 Task: Look for space in Plast, Russia from 8th August, 2023 to 18th August, 2023 for 2 adults in price range Rs.10000 to Rs.14000. Place can be private room with 1  bedroom having 1 bed and 1 bathroom. Property type can be house, flat, guest house. Amenities needed are: wifi, TV, free parkinig on premises, gym, breakfast. Booking option can be shelf check-in. Required host language is English.
Action: Mouse moved to (622, 125)
Screenshot: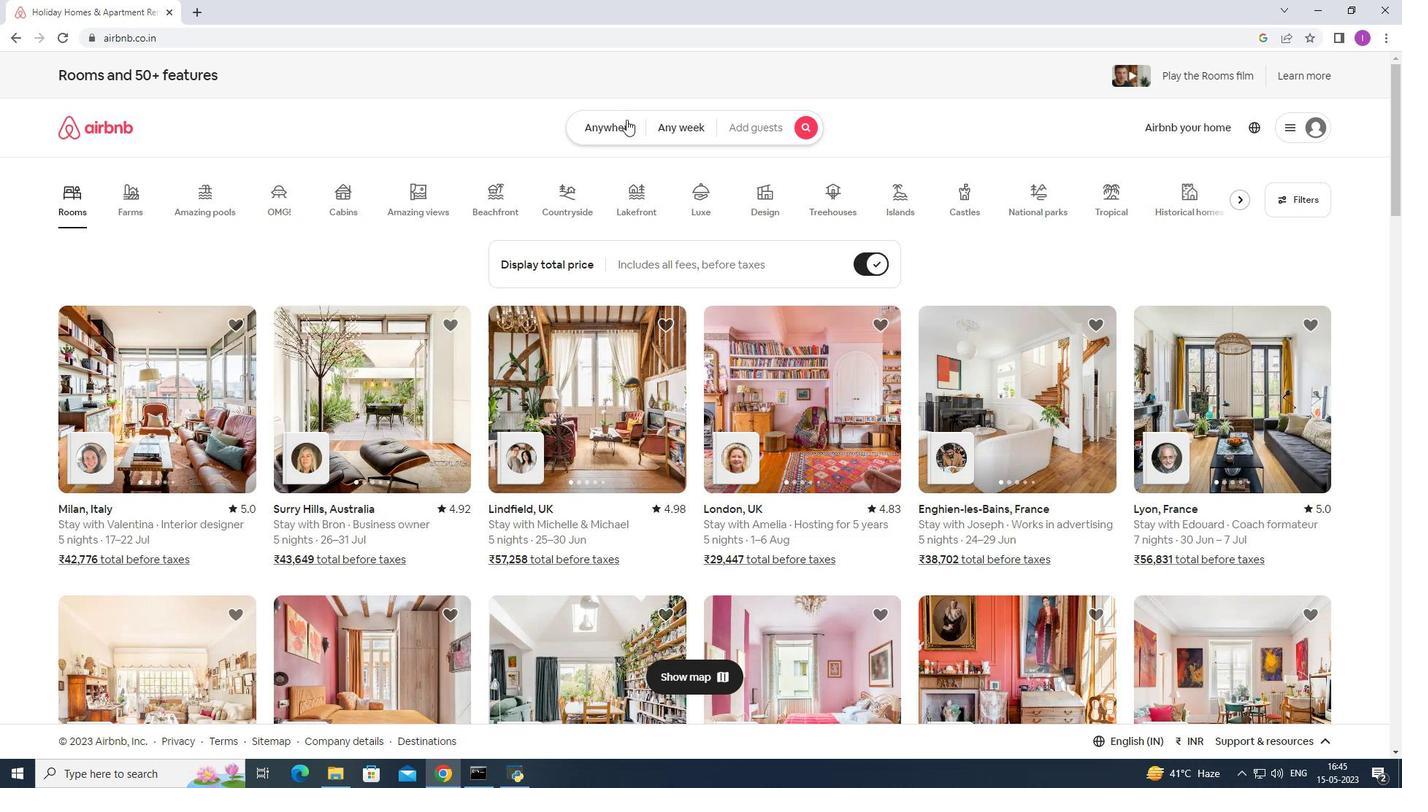 
Action: Mouse pressed left at (622, 125)
Screenshot: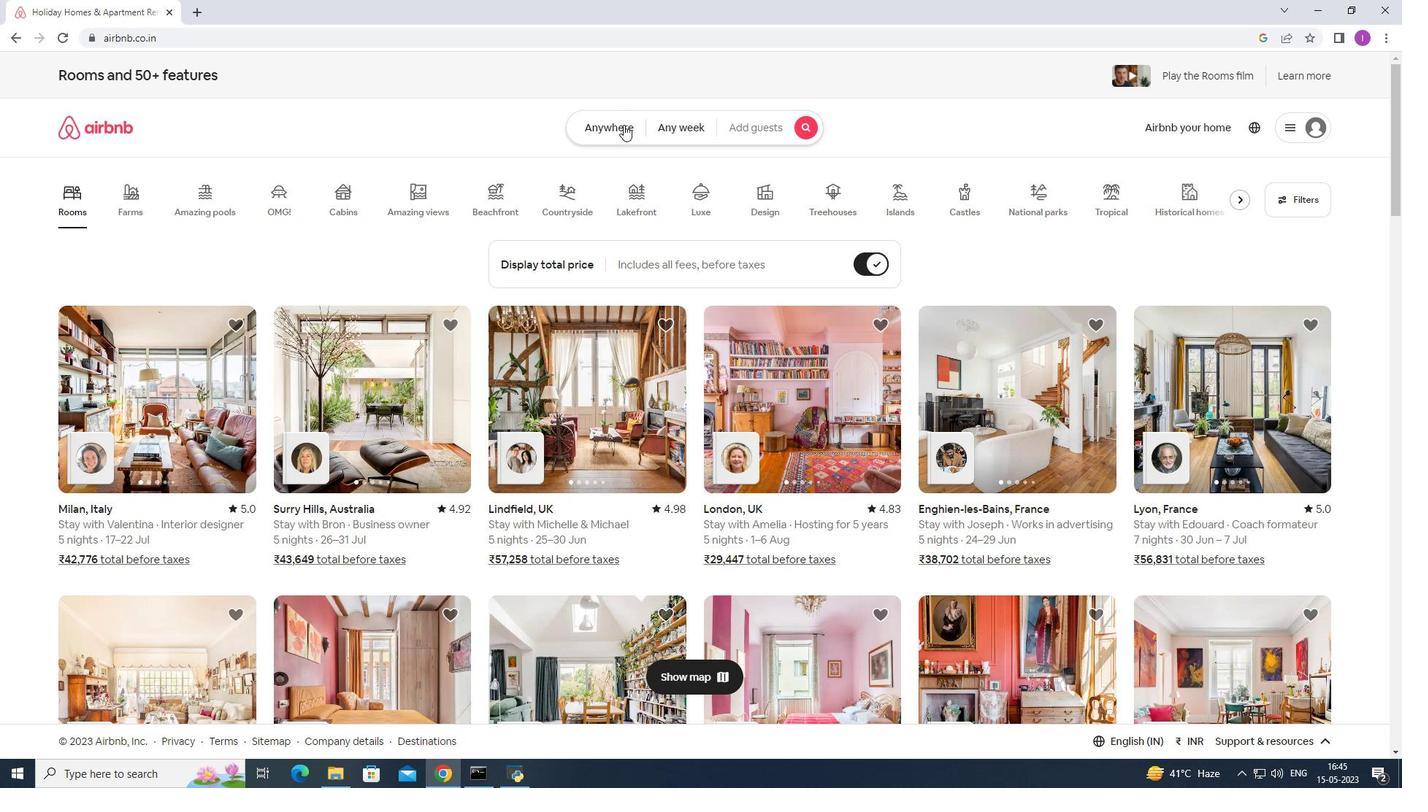 
Action: Mouse moved to (437, 186)
Screenshot: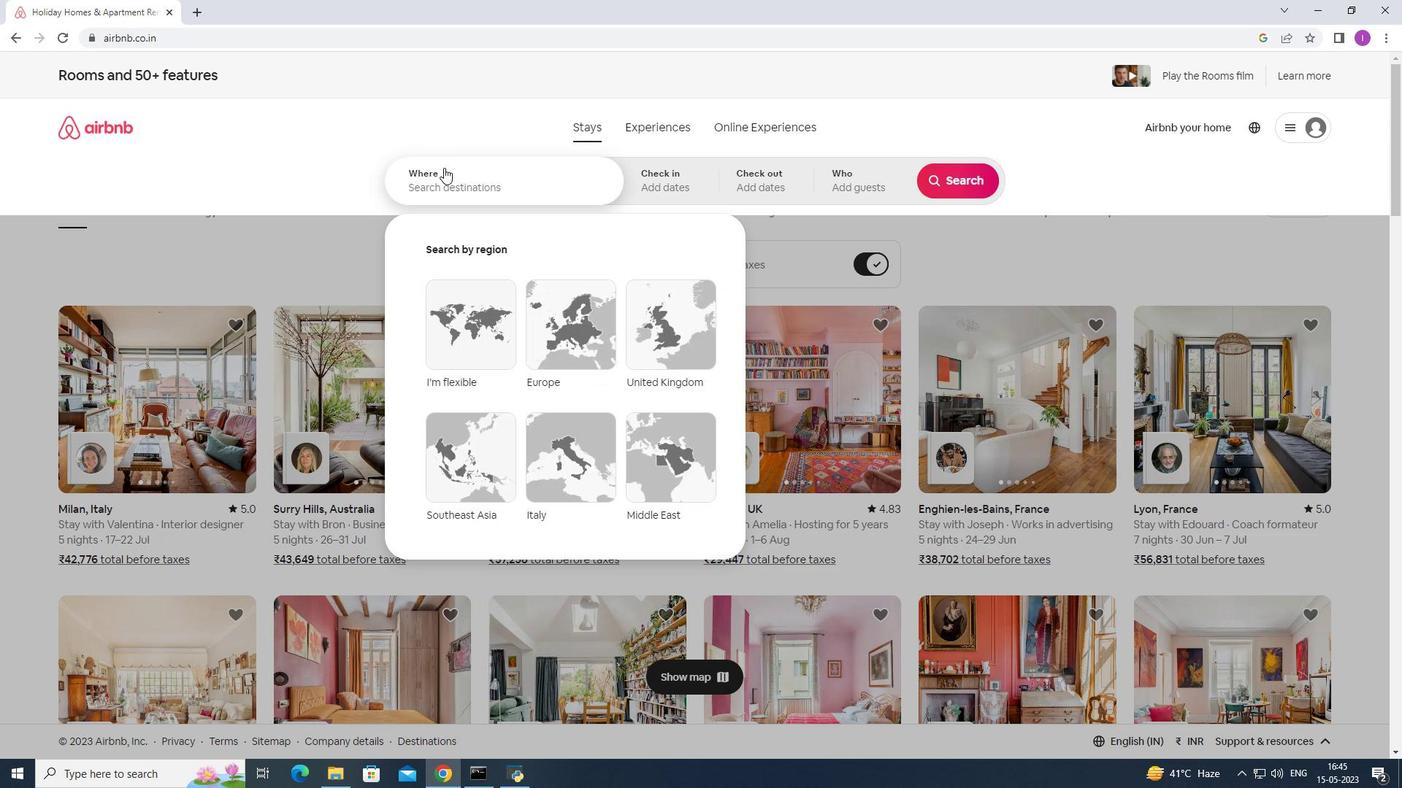 
Action: Mouse pressed left at (437, 186)
Screenshot: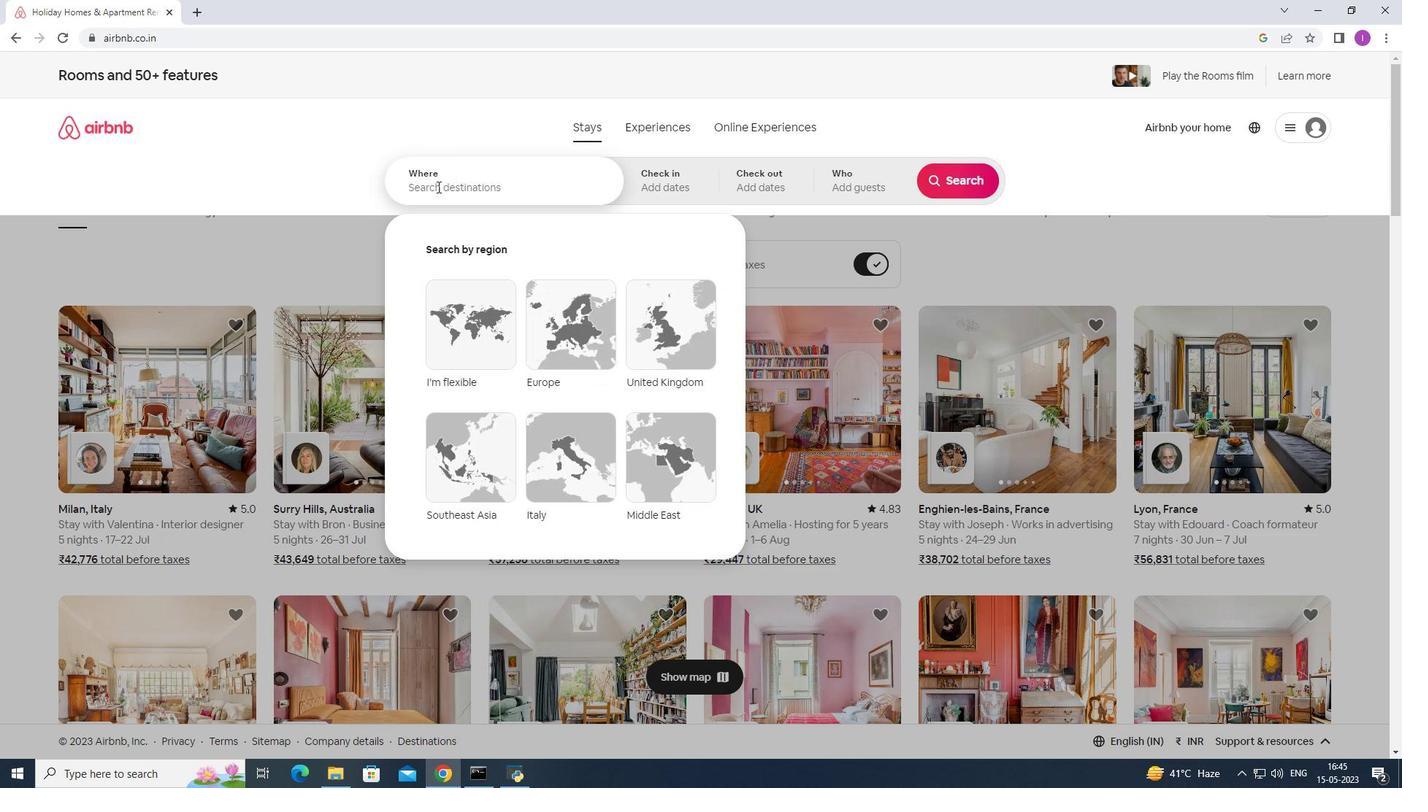 
Action: Mouse moved to (498, 206)
Screenshot: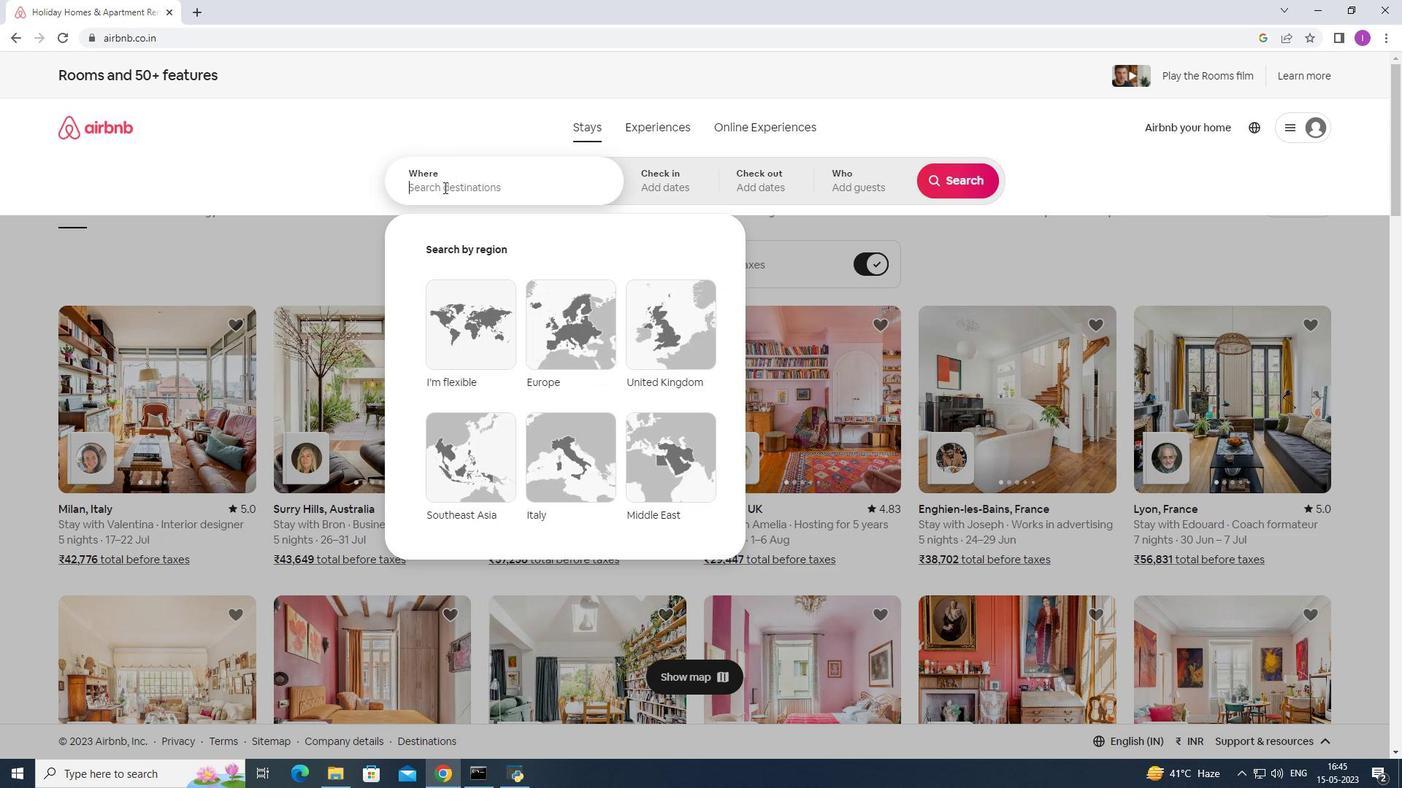 
Action: Key pressed <Key.shift><Key.shift><Key.shift>Plast,<Key.shift><Key.shift><Key.shift><Key.shift><Key.shift><Key.shift><Key.shift><Key.shift>Russia
Screenshot: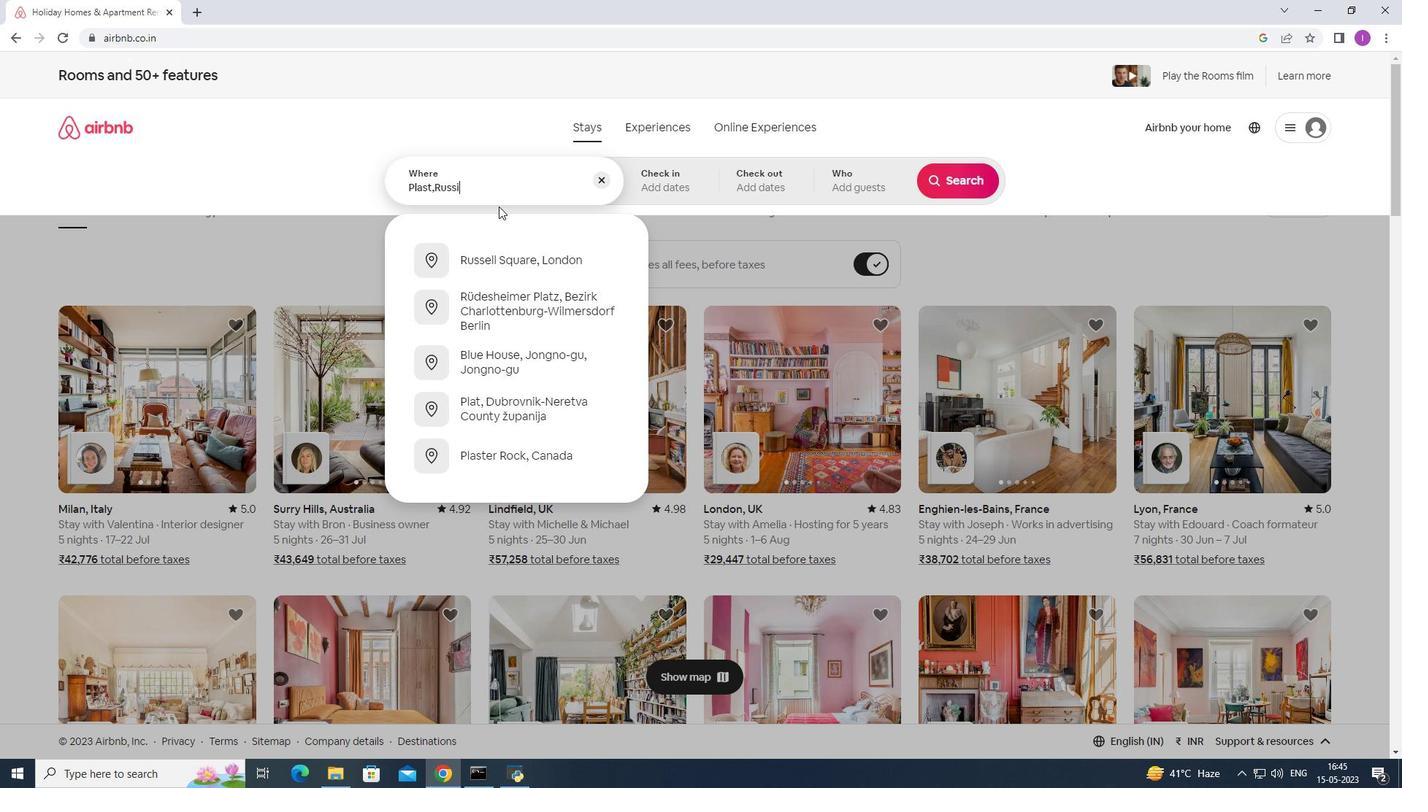 
Action: Mouse moved to (690, 186)
Screenshot: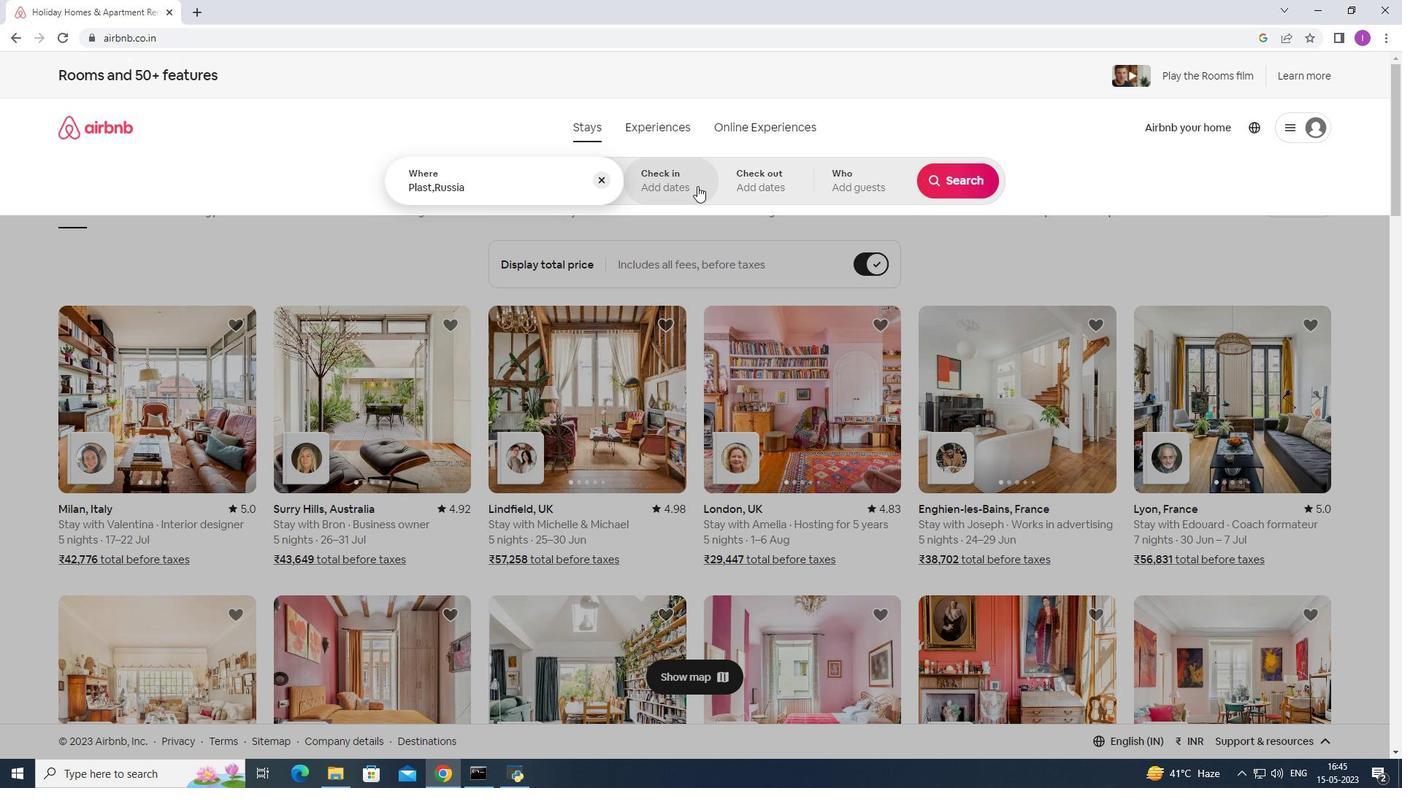 
Action: Mouse pressed left at (690, 186)
Screenshot: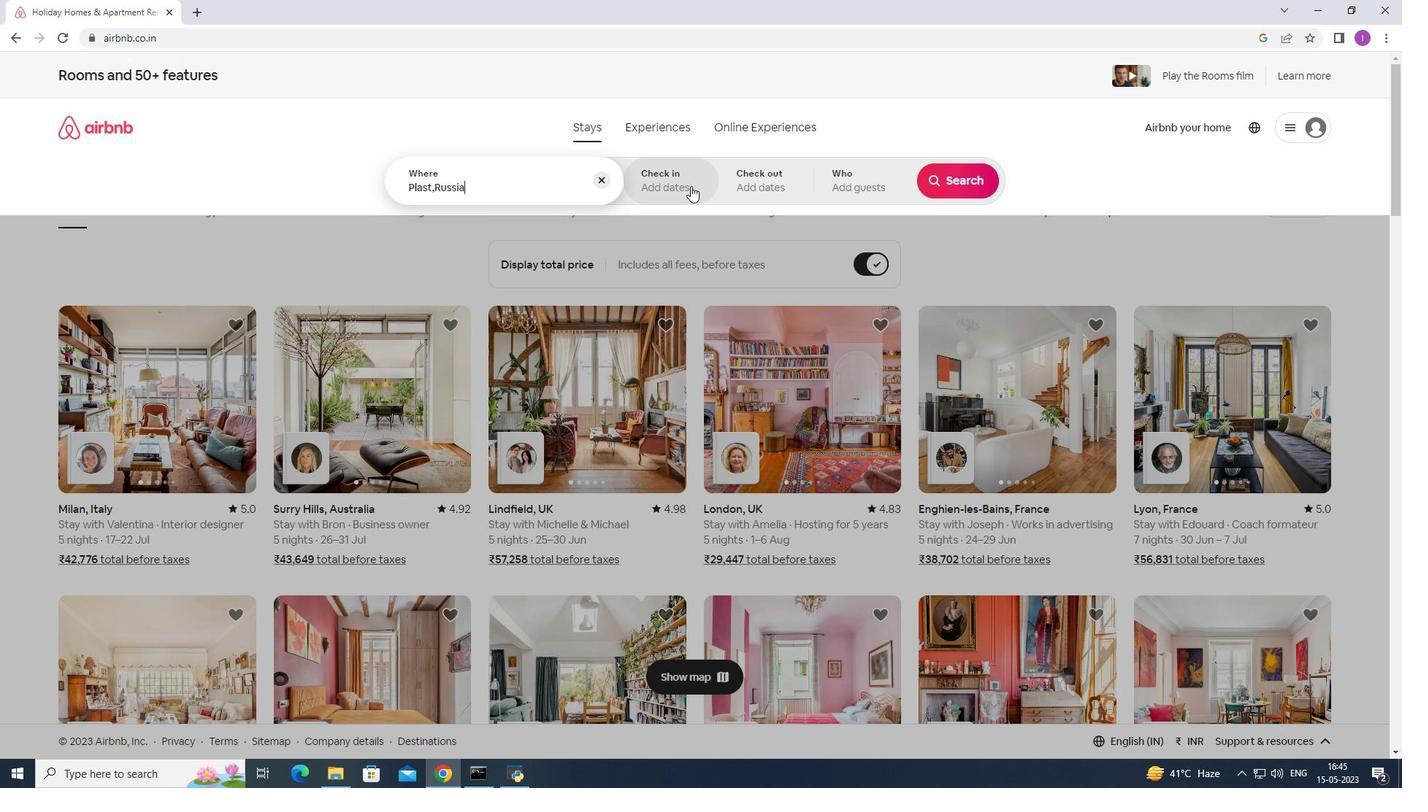 
Action: Mouse moved to (955, 295)
Screenshot: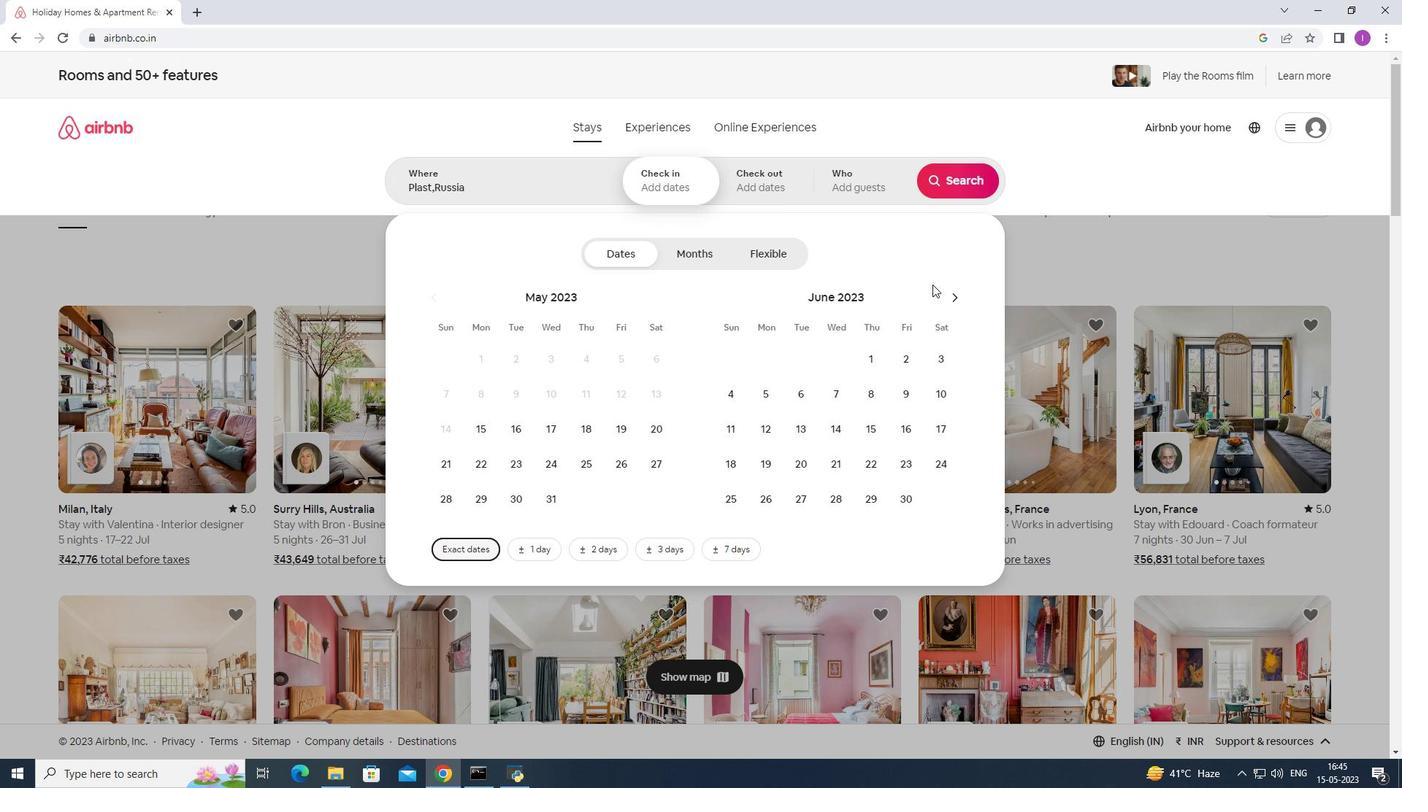 
Action: Mouse pressed left at (955, 295)
Screenshot: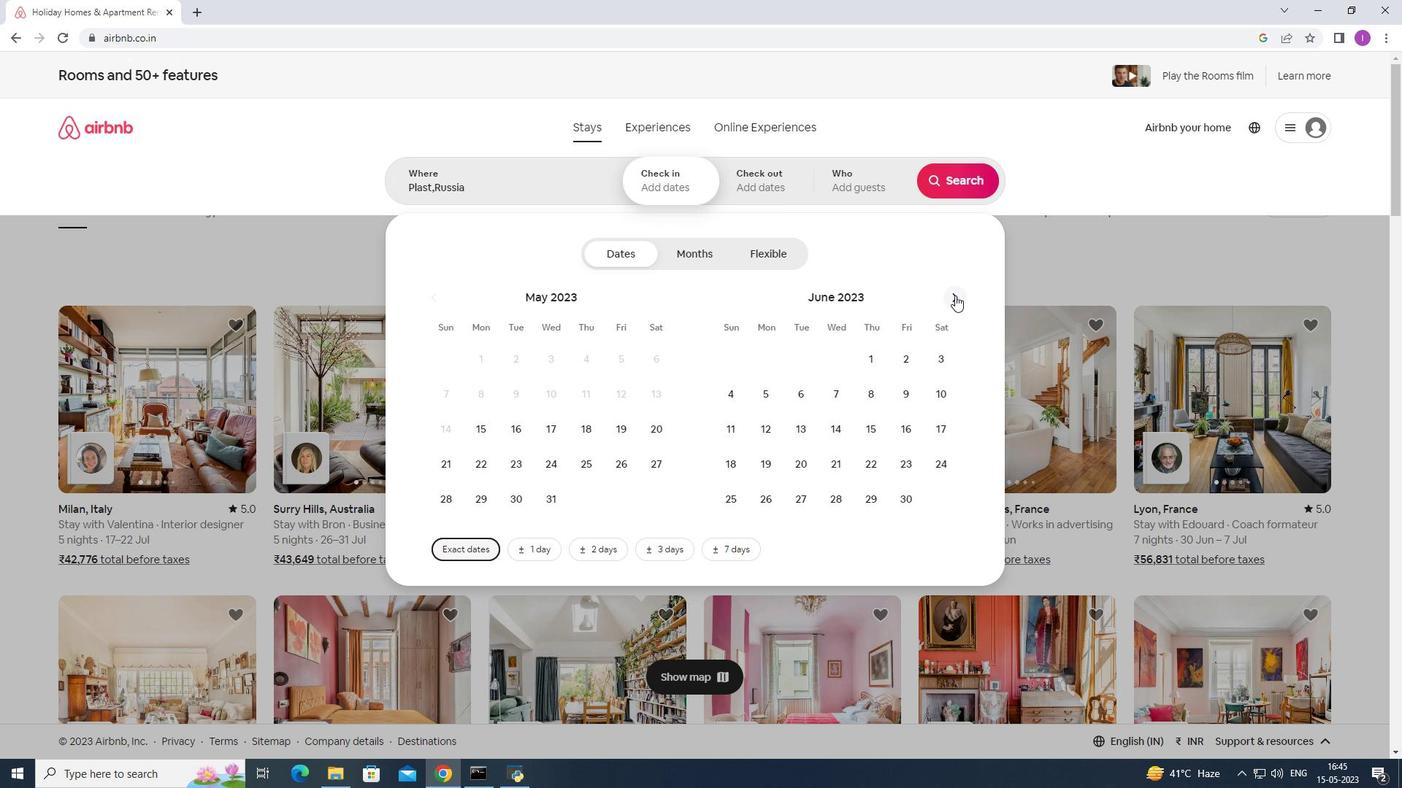 
Action: Mouse moved to (956, 295)
Screenshot: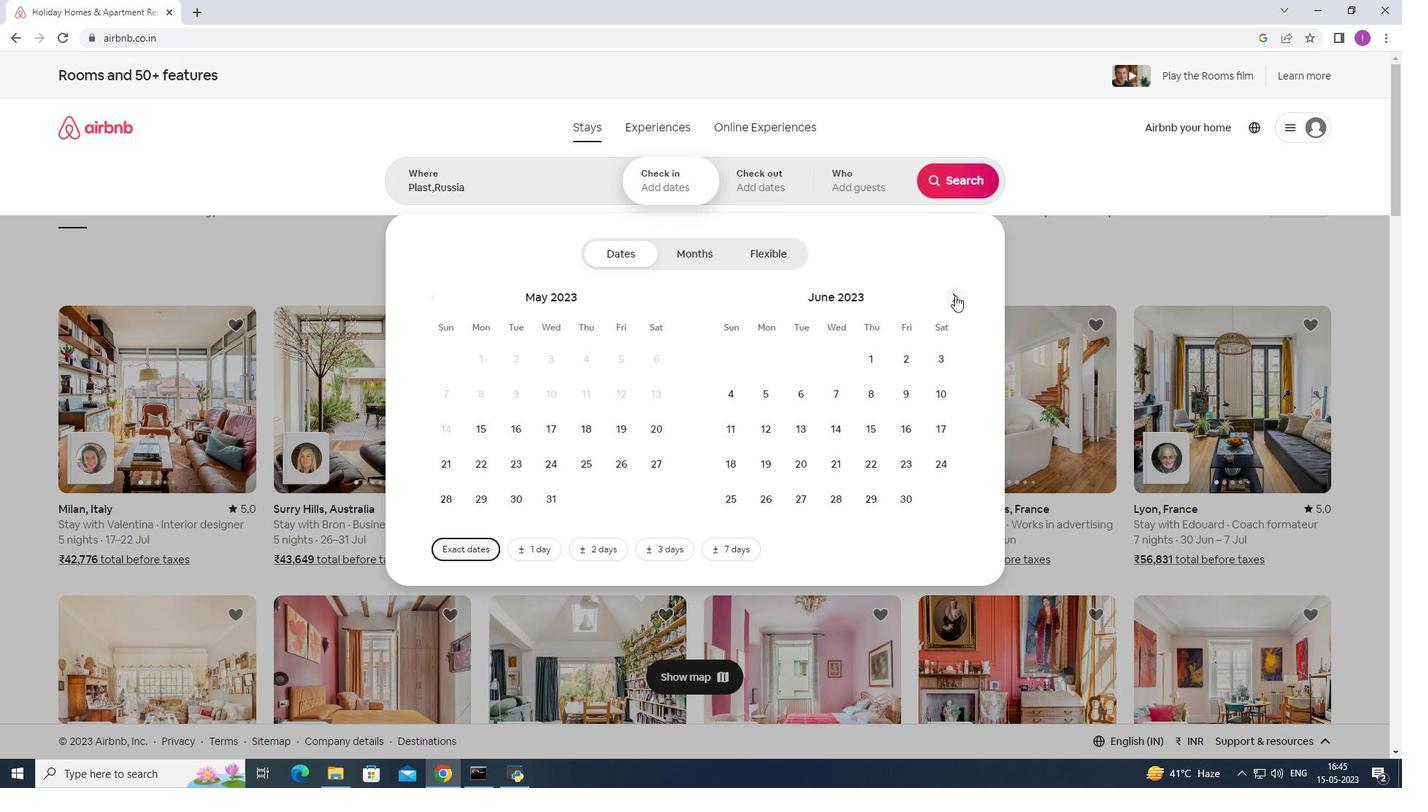 
Action: Mouse pressed left at (956, 295)
Screenshot: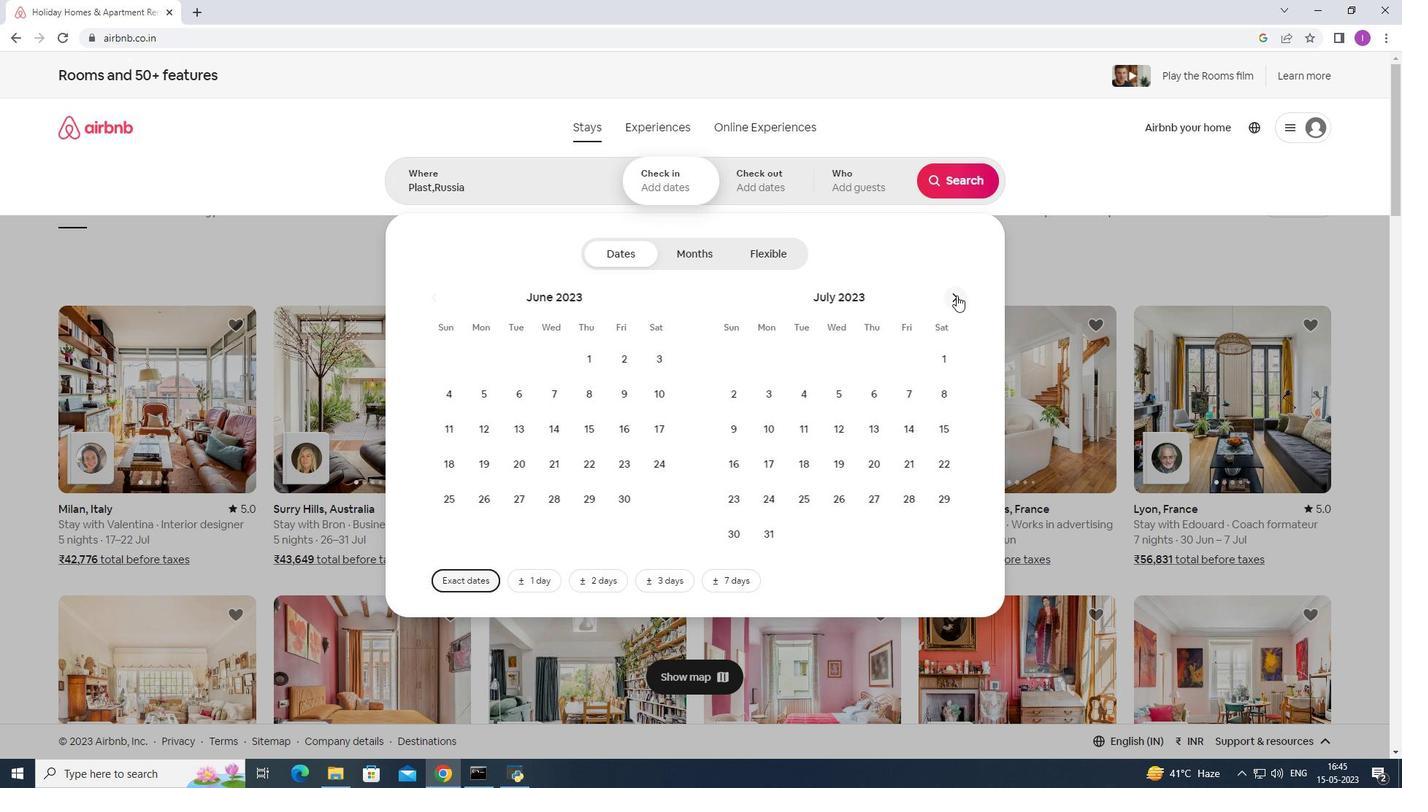 
Action: Mouse moved to (805, 391)
Screenshot: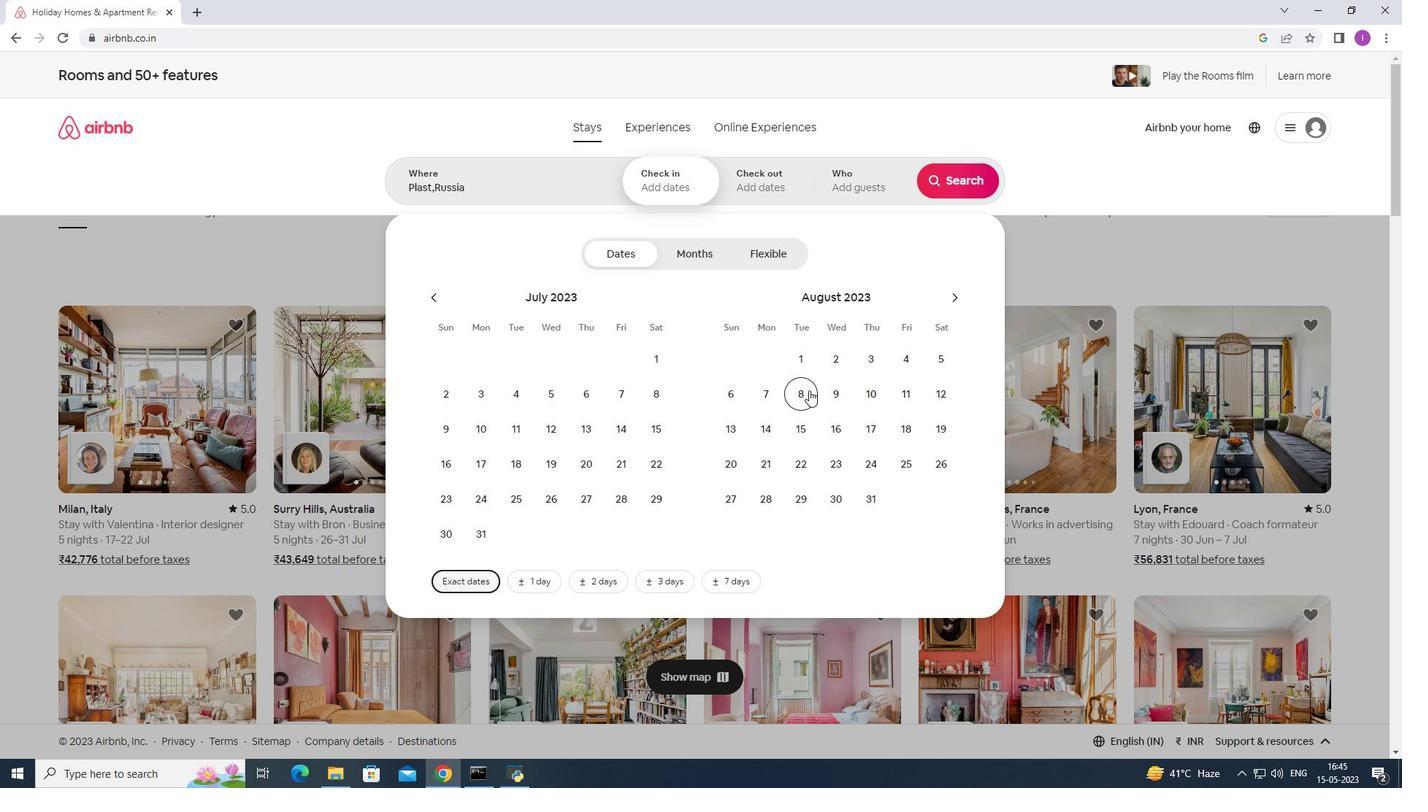 
Action: Mouse pressed left at (805, 391)
Screenshot: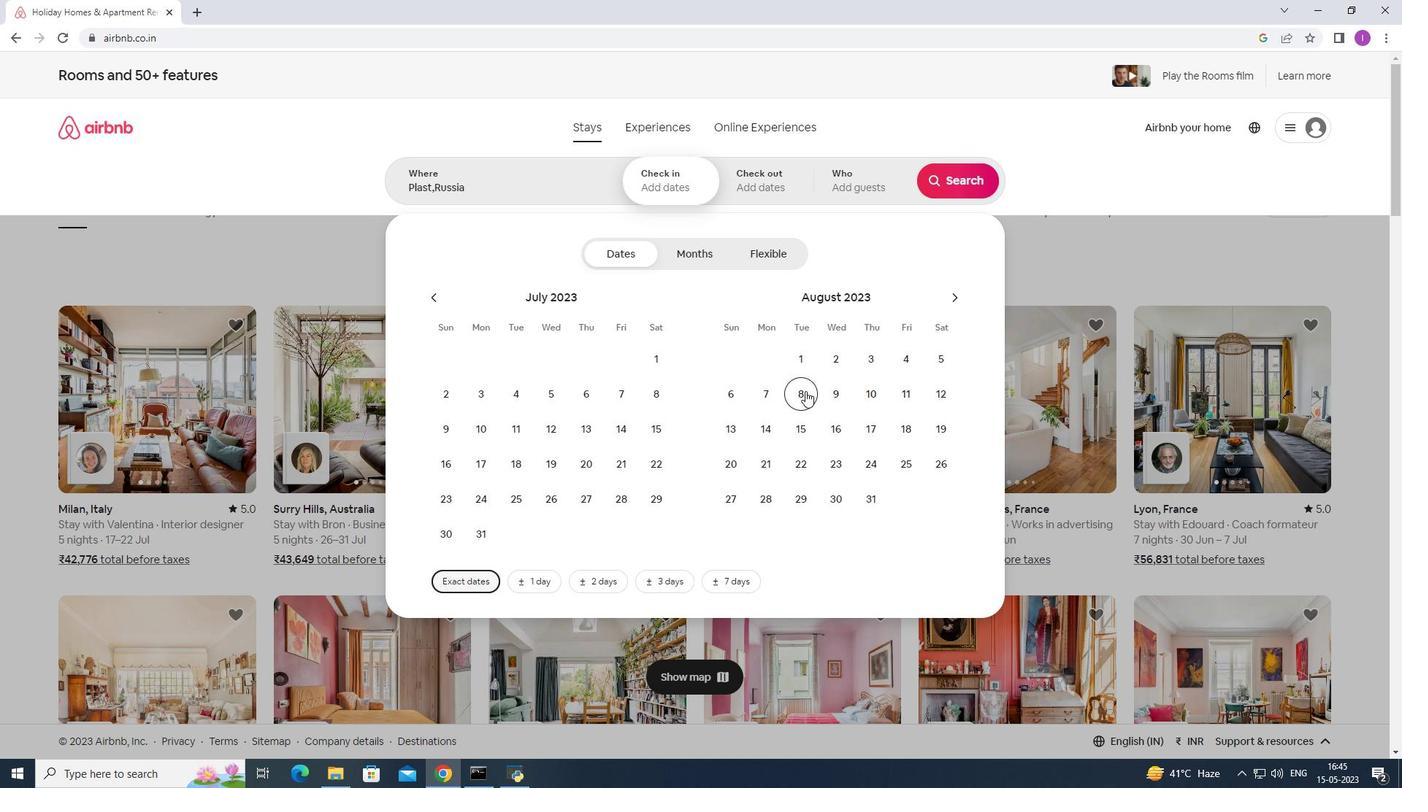 
Action: Mouse moved to (917, 425)
Screenshot: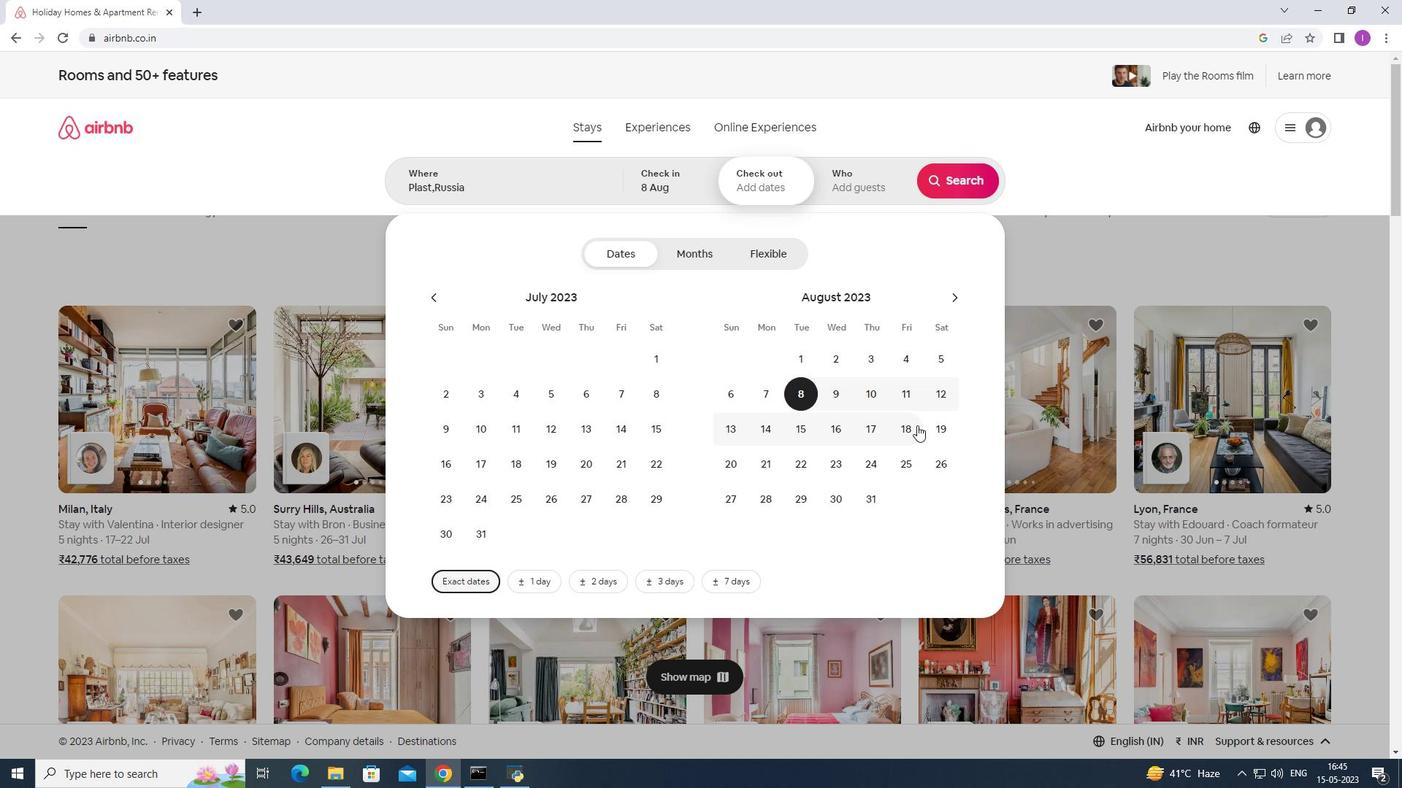 
Action: Mouse pressed left at (917, 425)
Screenshot: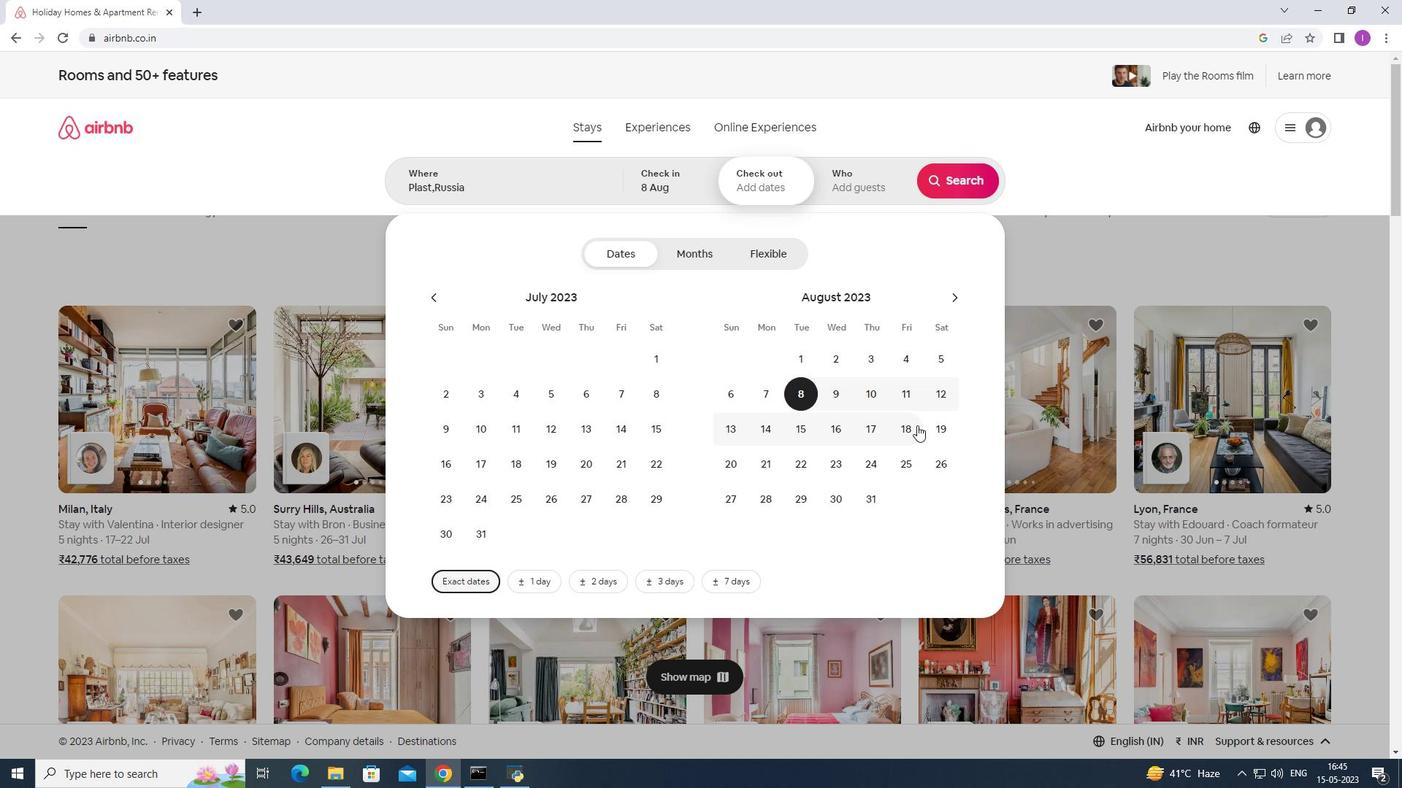 
Action: Mouse moved to (875, 186)
Screenshot: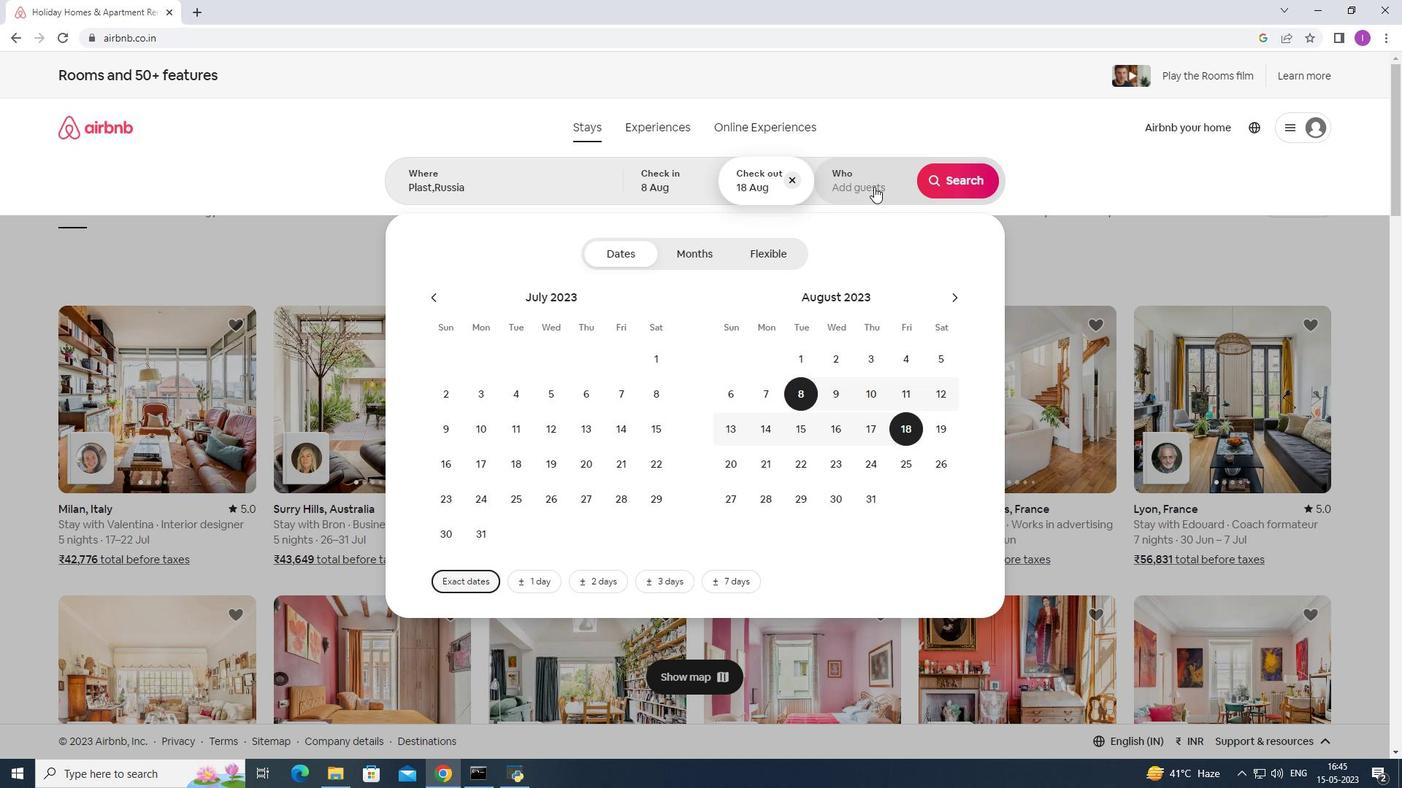 
Action: Mouse pressed left at (875, 186)
Screenshot: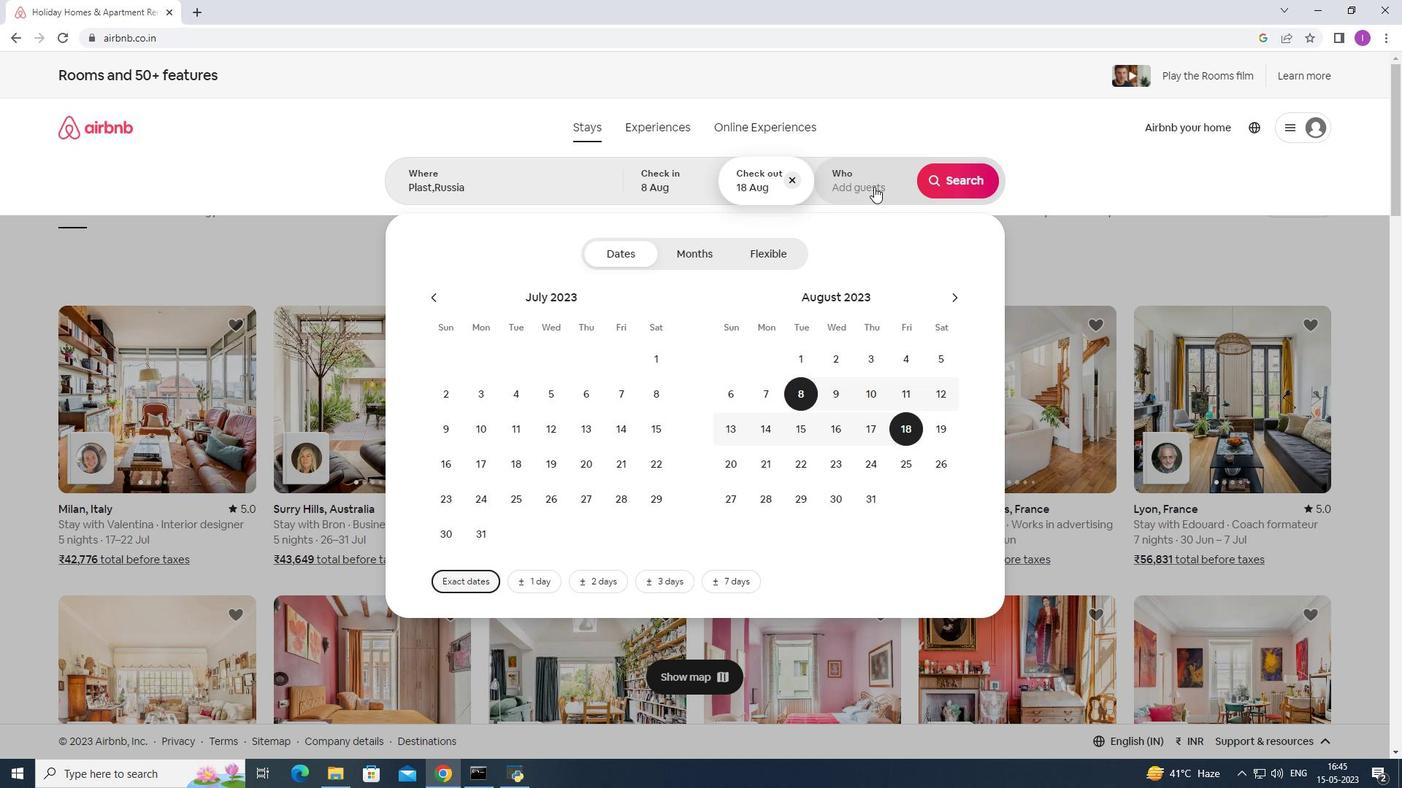 
Action: Mouse moved to (963, 253)
Screenshot: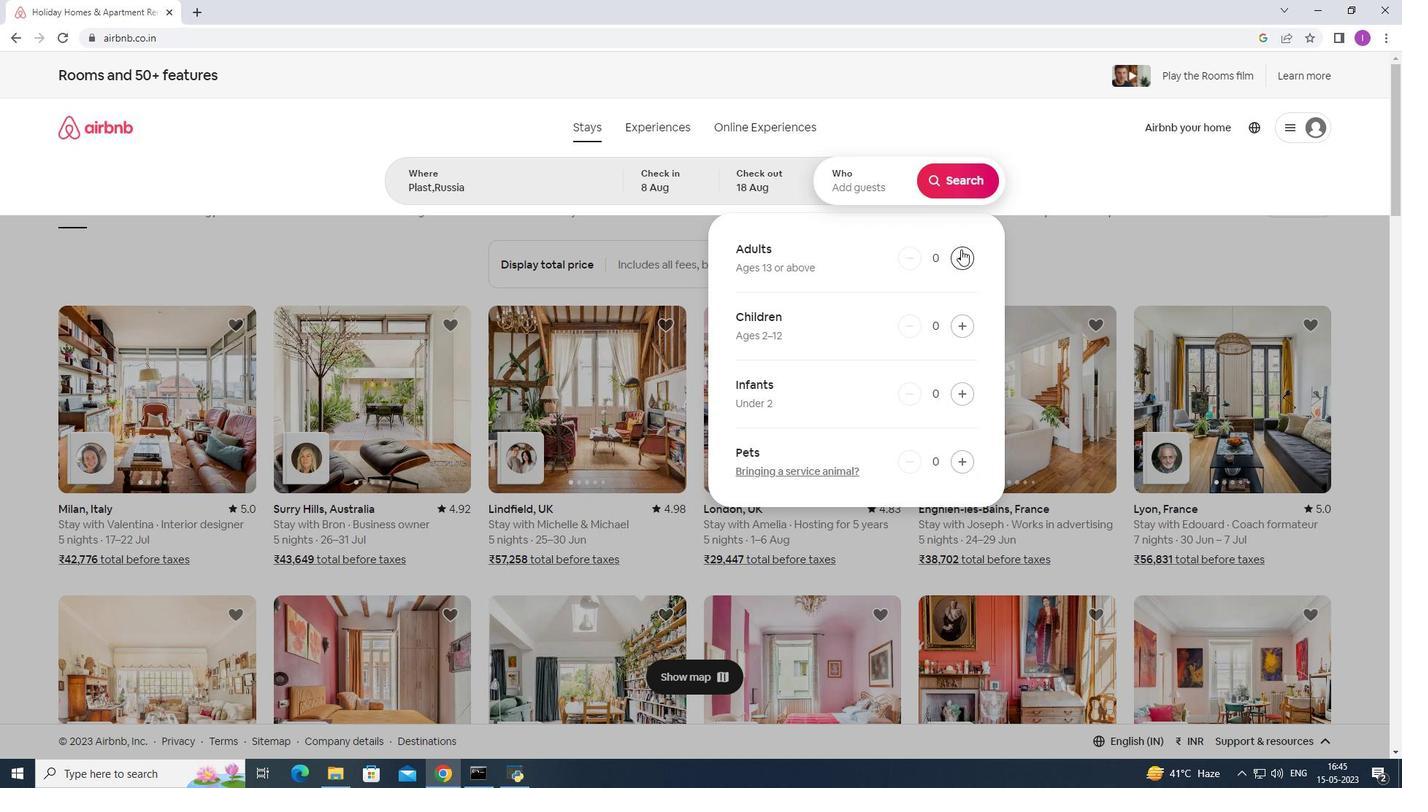 
Action: Mouse pressed left at (963, 253)
Screenshot: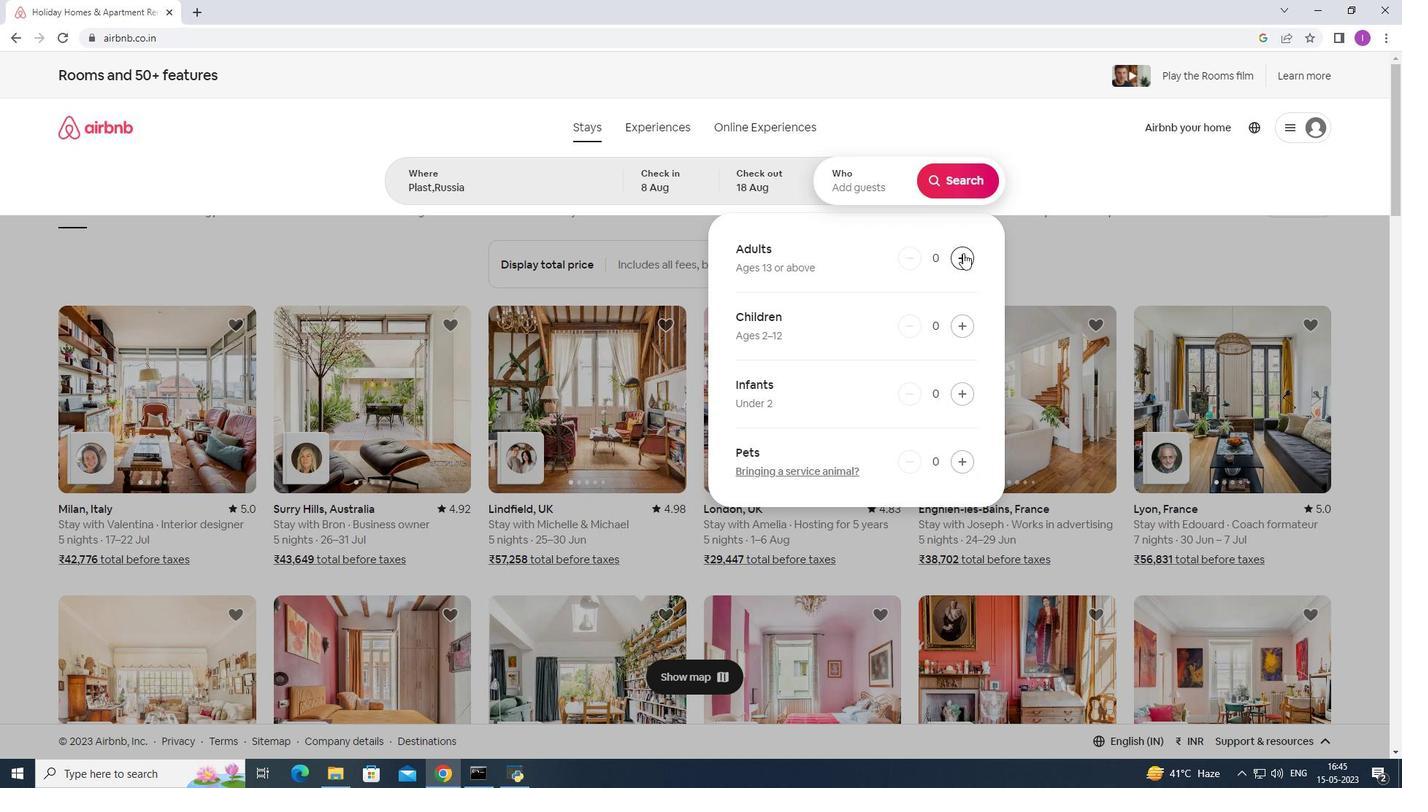 
Action: Mouse moved to (963, 257)
Screenshot: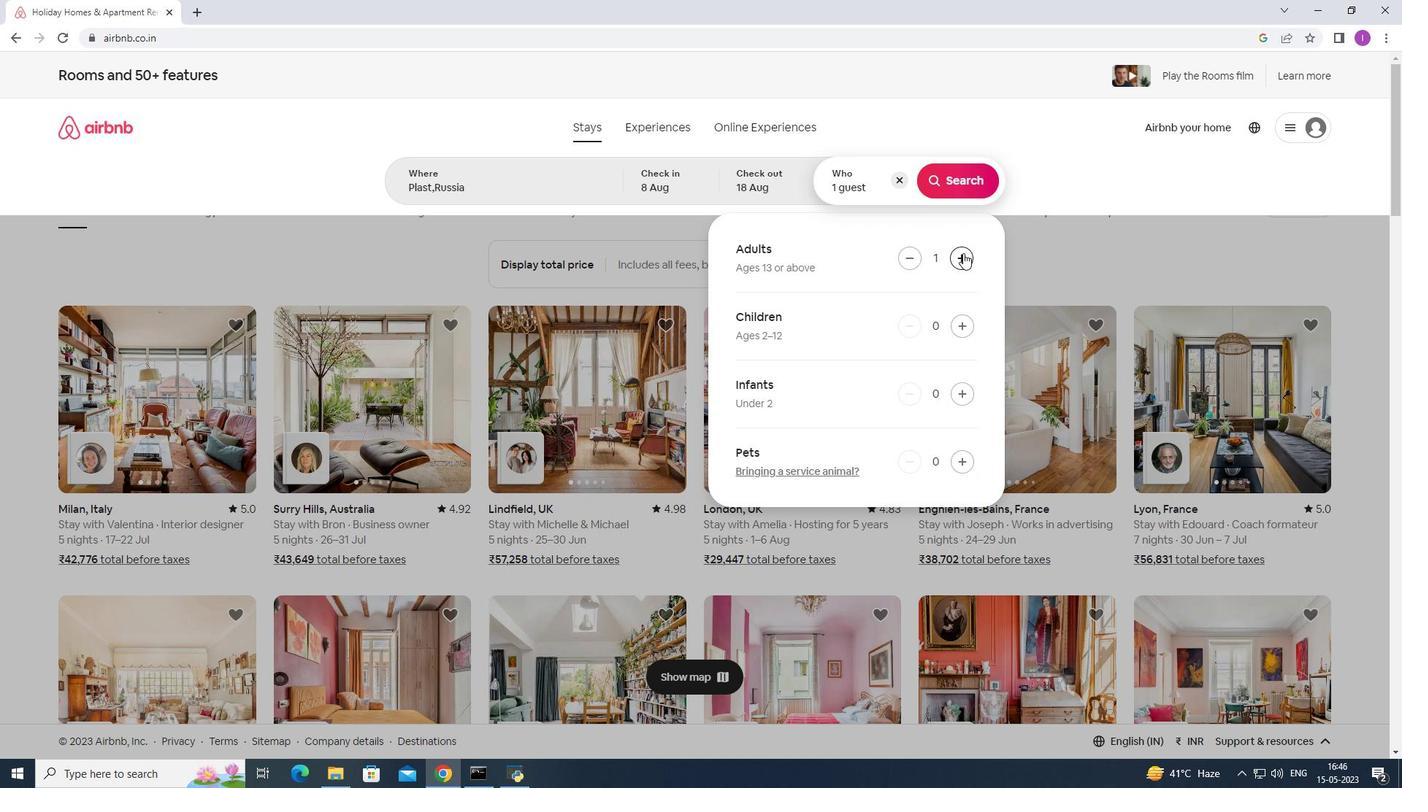 
Action: Mouse pressed left at (963, 257)
Screenshot: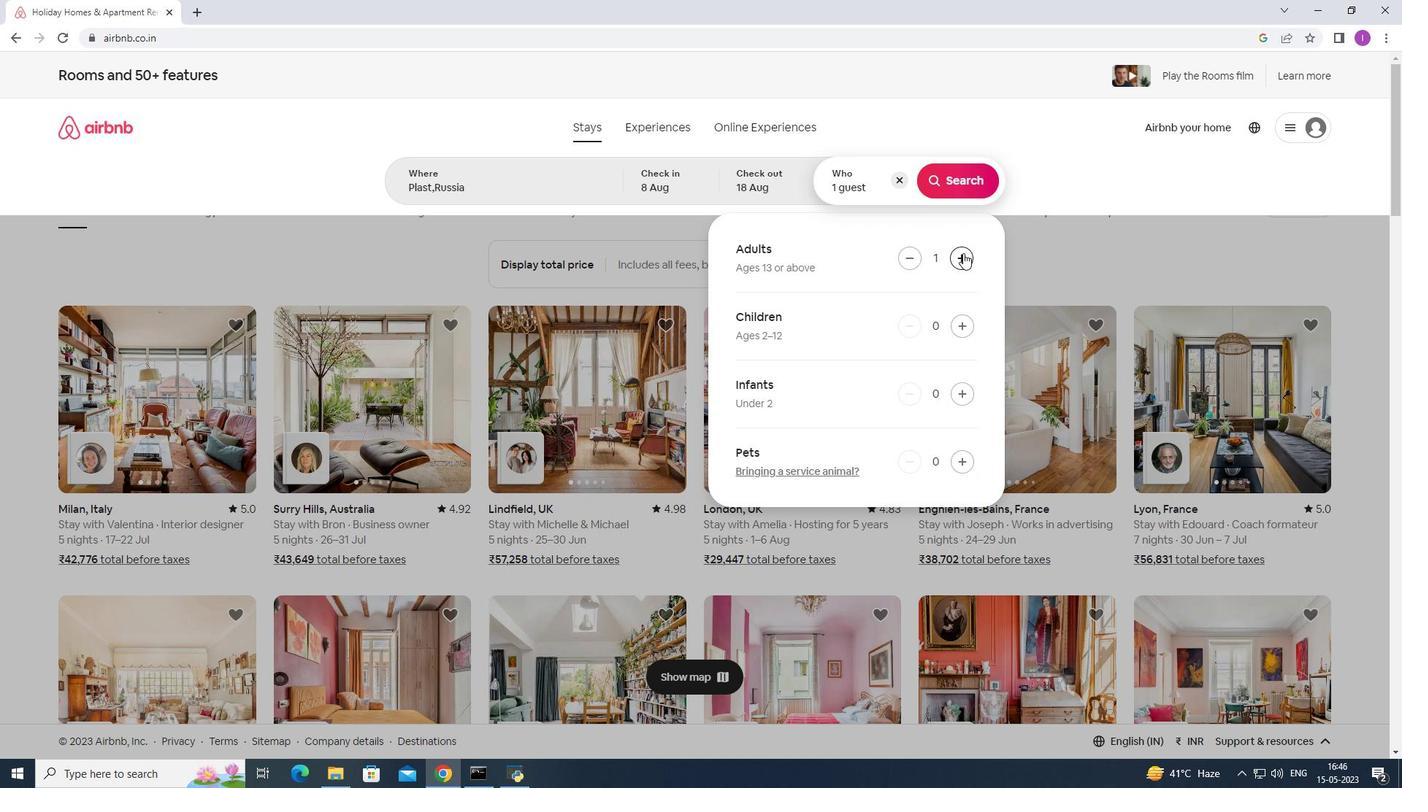 
Action: Mouse moved to (977, 178)
Screenshot: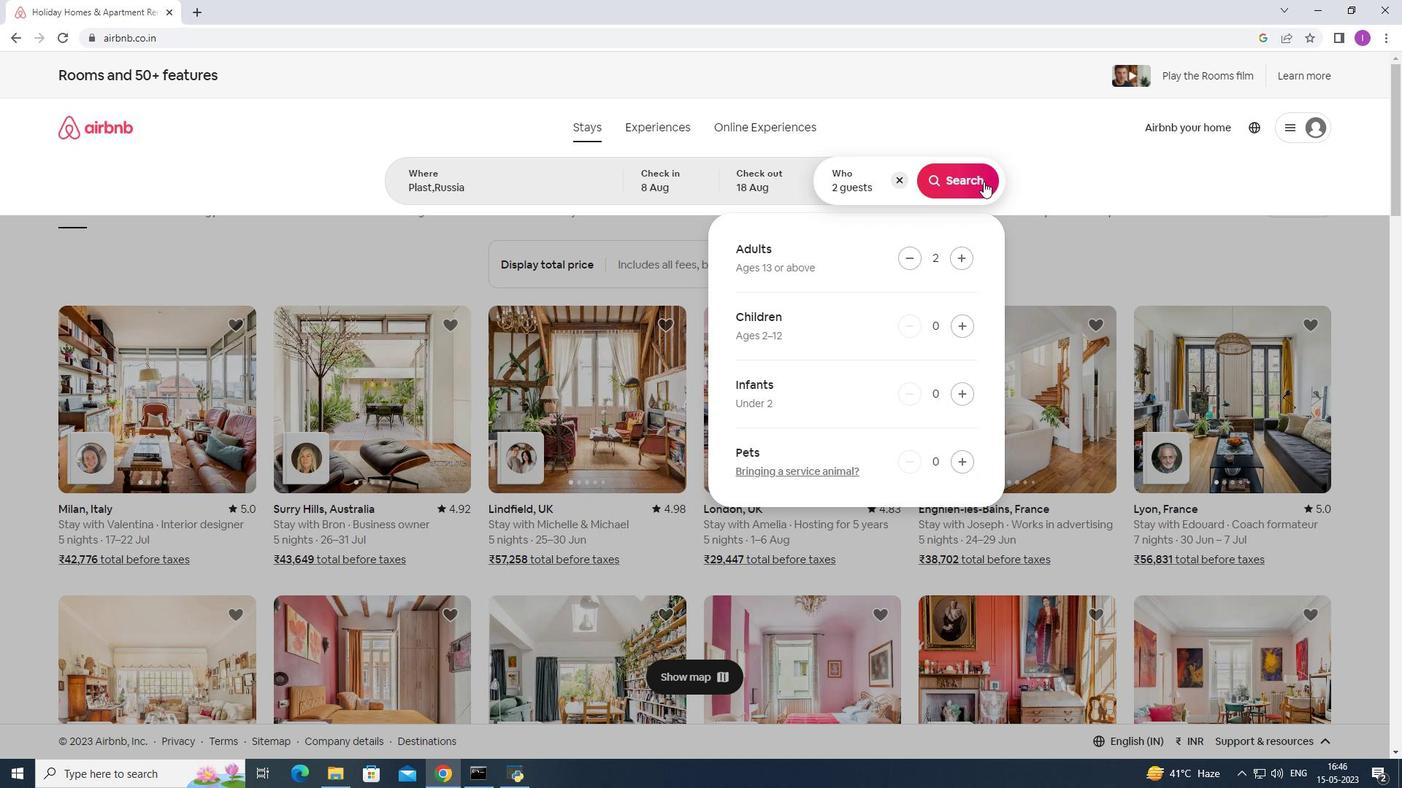 
Action: Mouse pressed left at (977, 178)
Screenshot: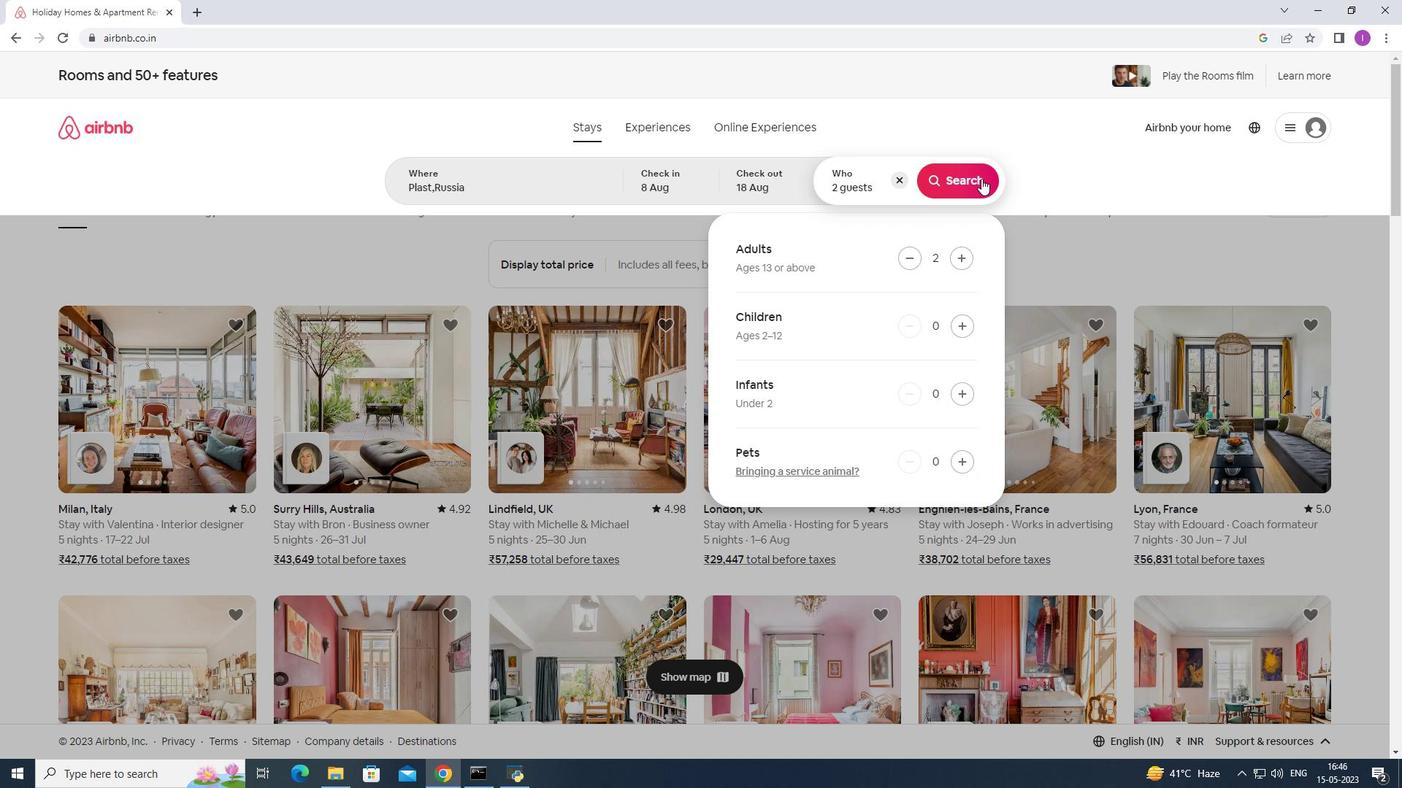 
Action: Mouse moved to (1339, 148)
Screenshot: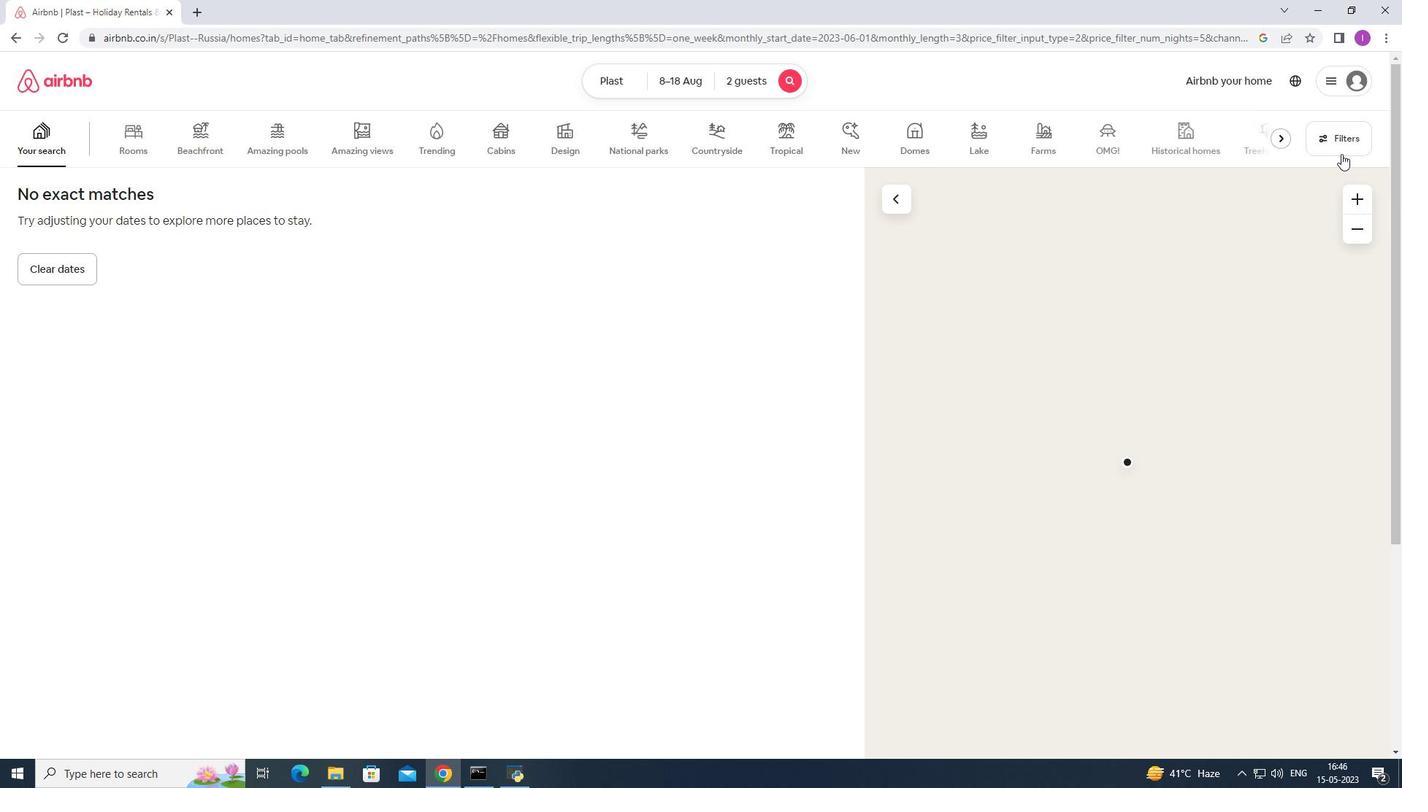 
Action: Mouse pressed left at (1339, 148)
Screenshot: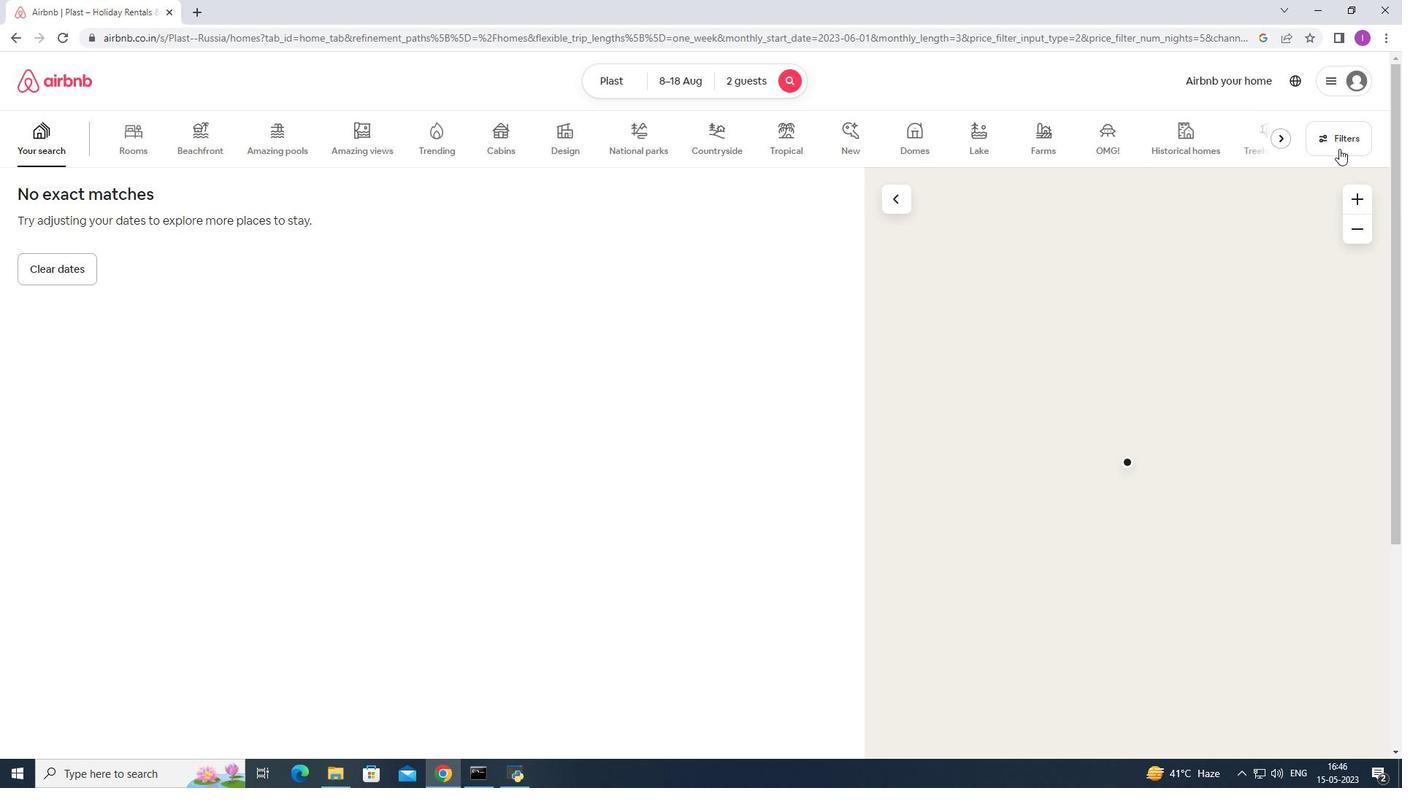 
Action: Mouse moved to (796, 497)
Screenshot: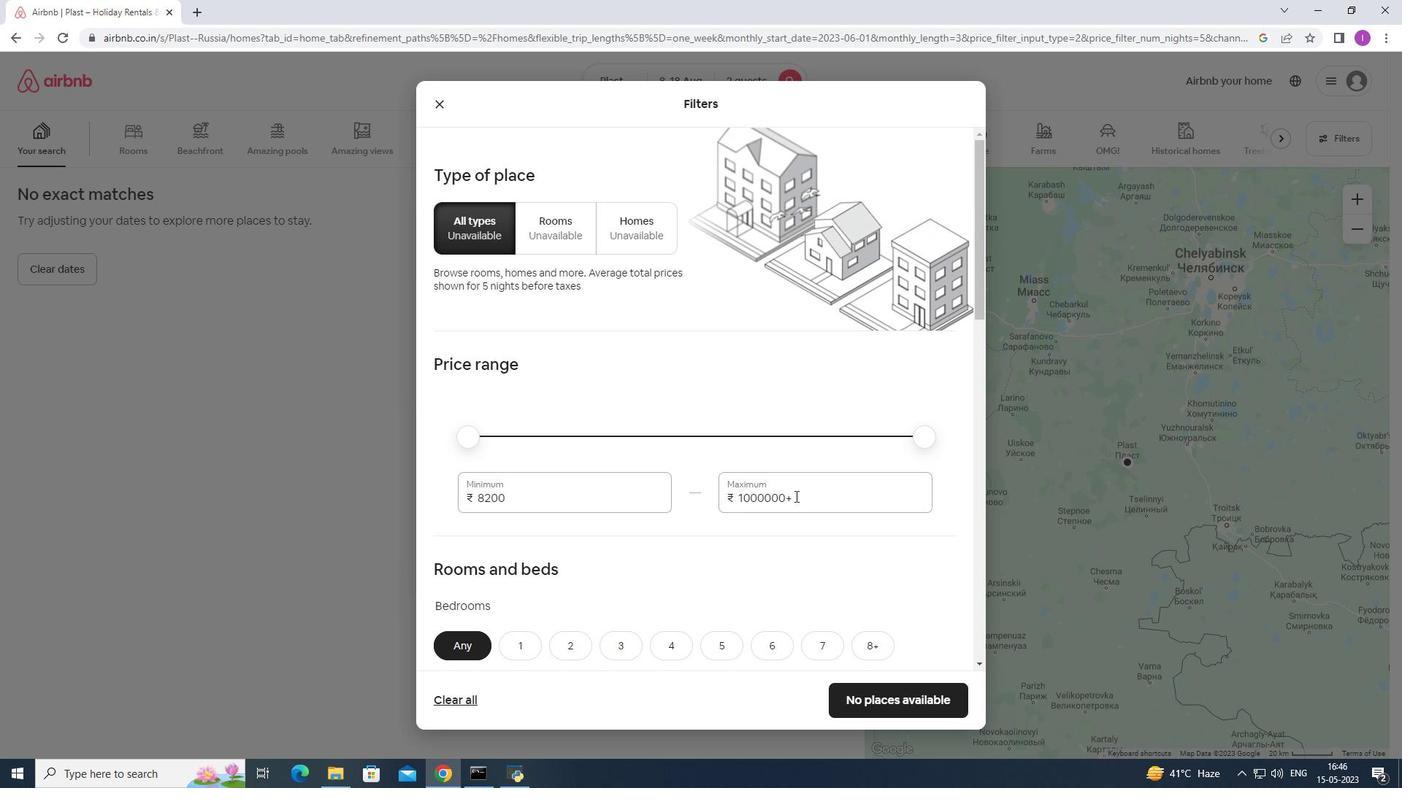 
Action: Mouse pressed left at (796, 497)
Screenshot: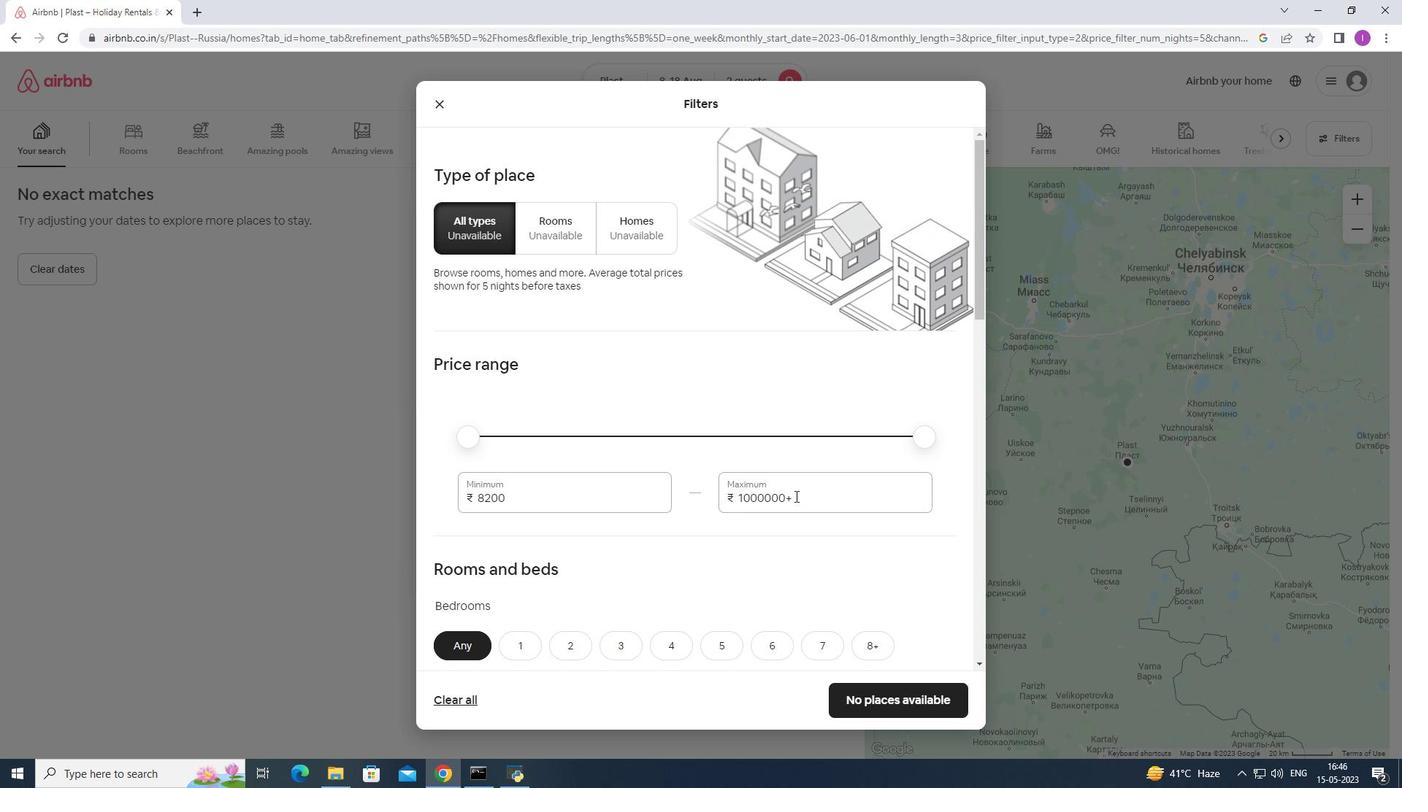 
Action: Mouse moved to (730, 498)
Screenshot: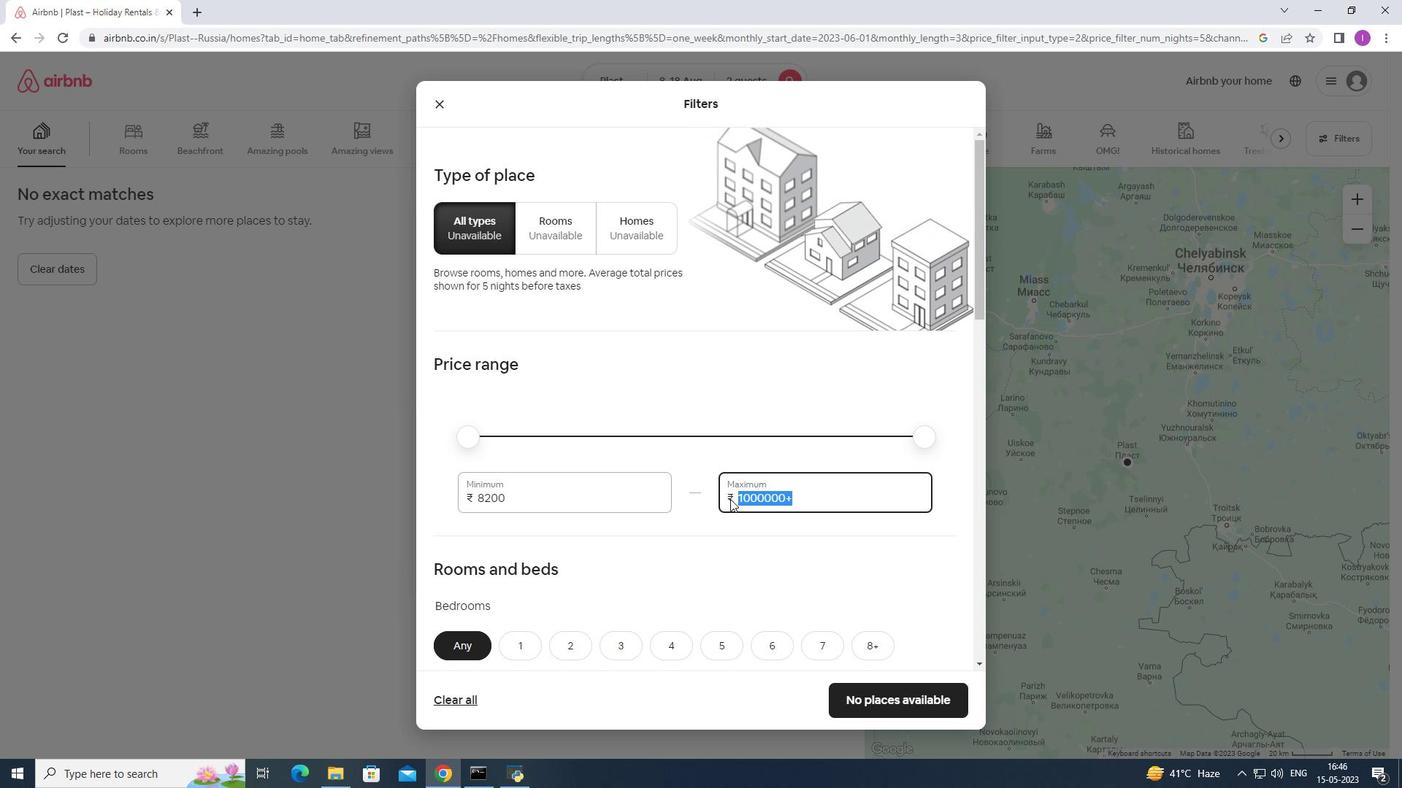 
Action: Key pressed 1
Screenshot: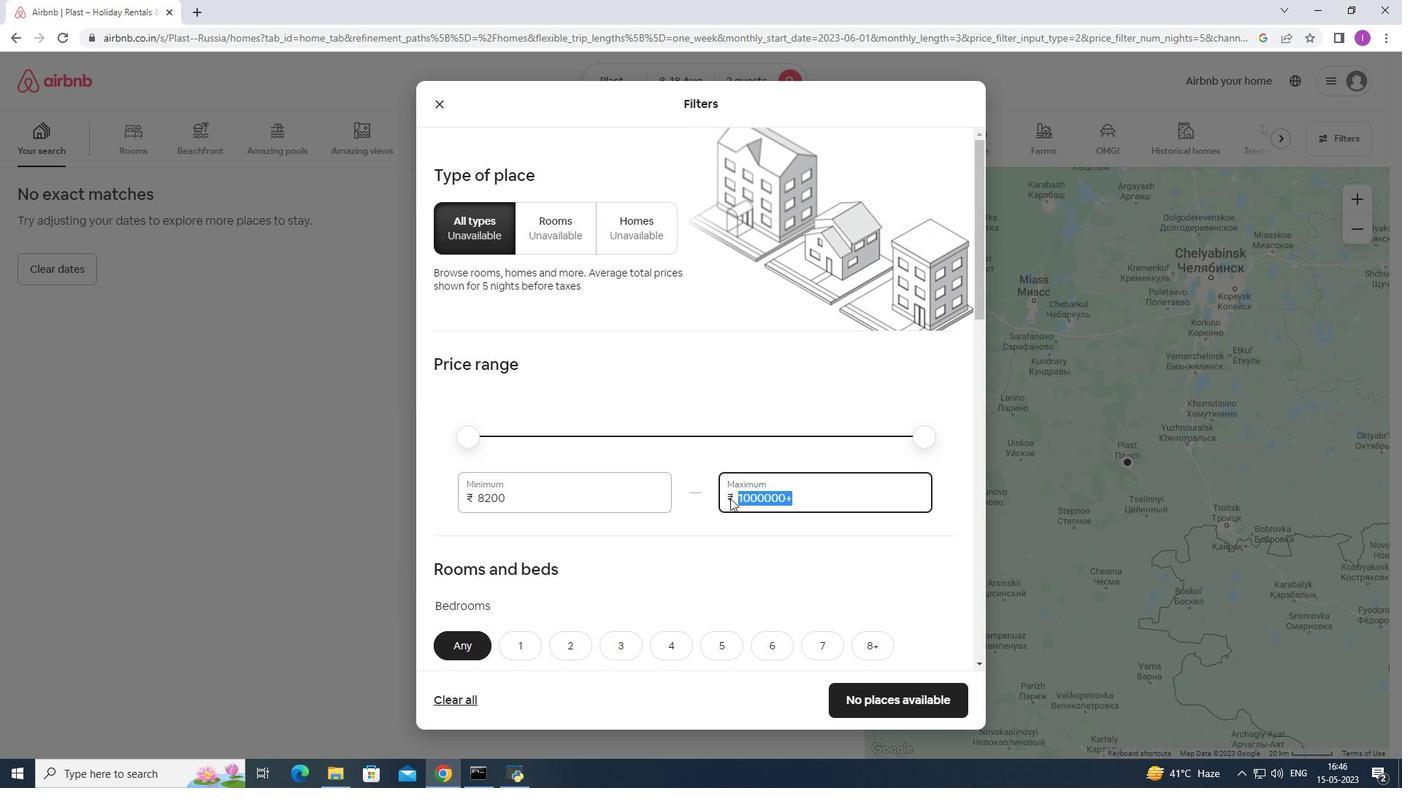 
Action: Mouse moved to (730, 495)
Screenshot: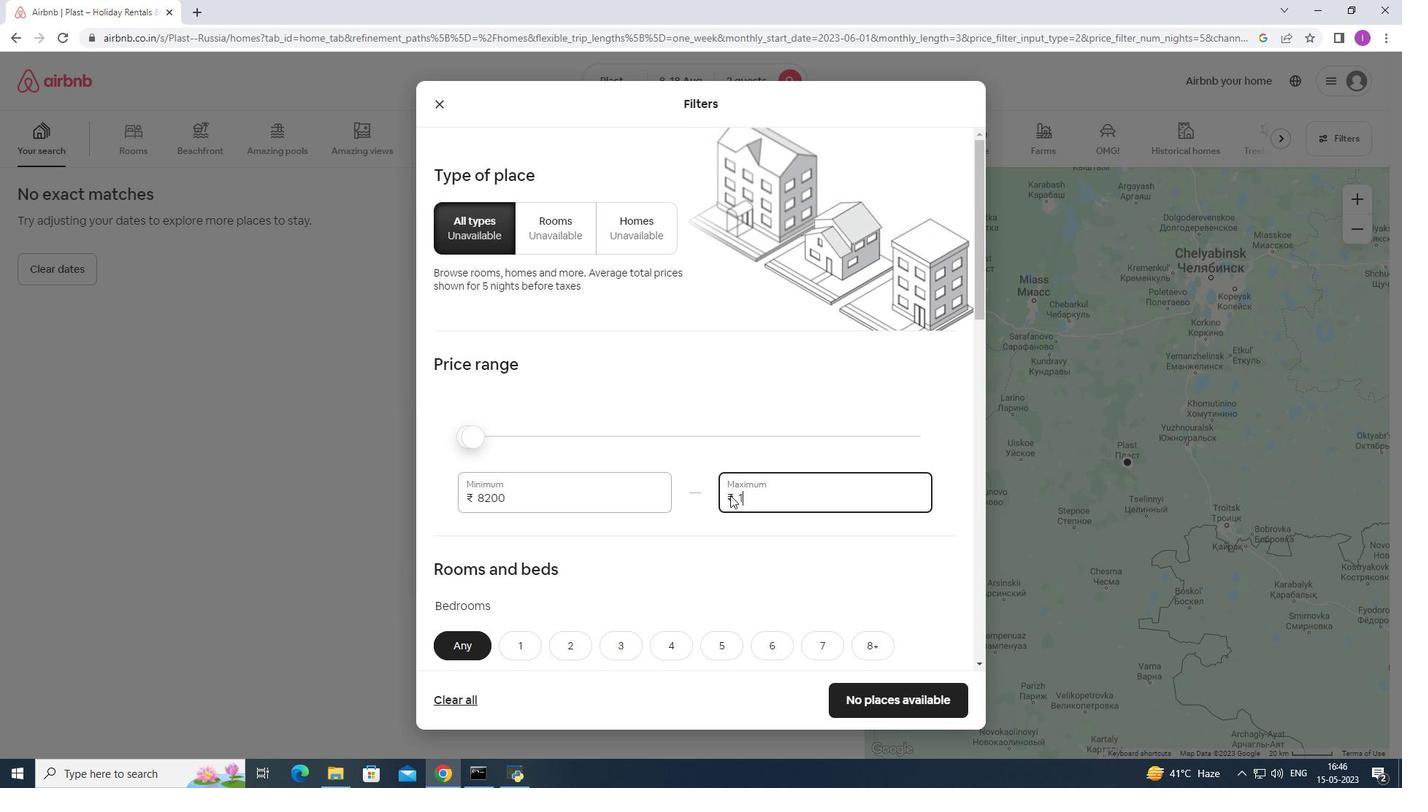 
Action: Key pressed 4
Screenshot: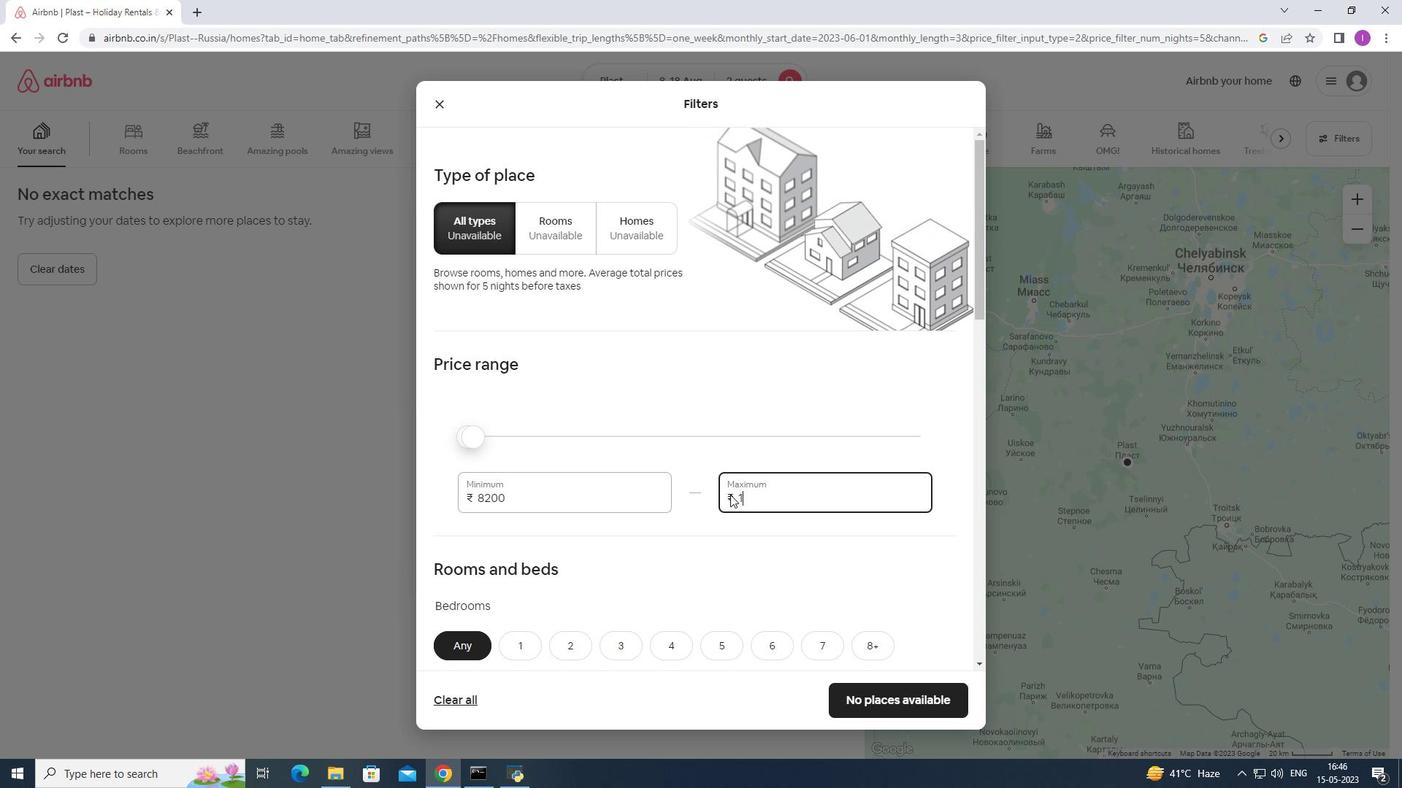 
Action: Mouse moved to (729, 494)
Screenshot: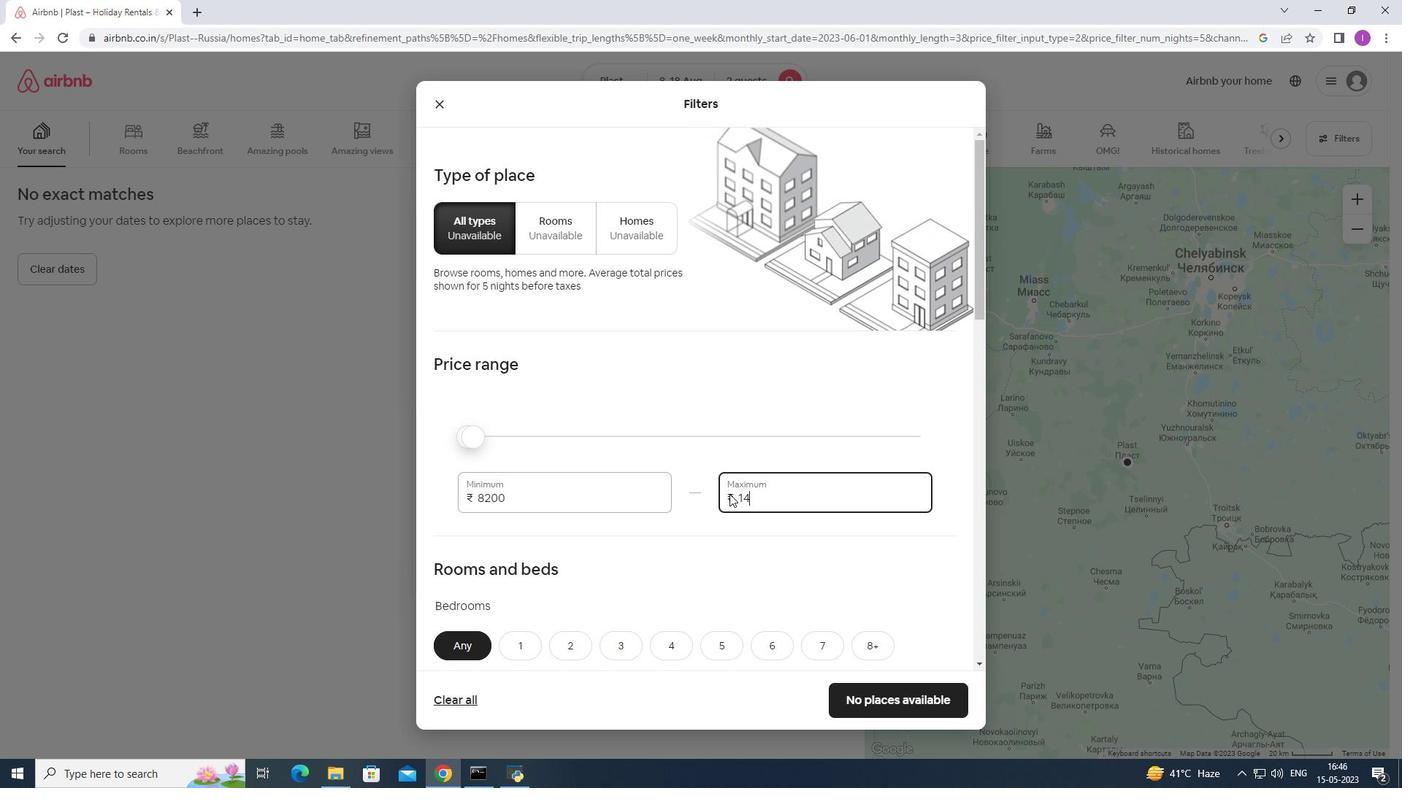 
Action: Key pressed 0
Screenshot: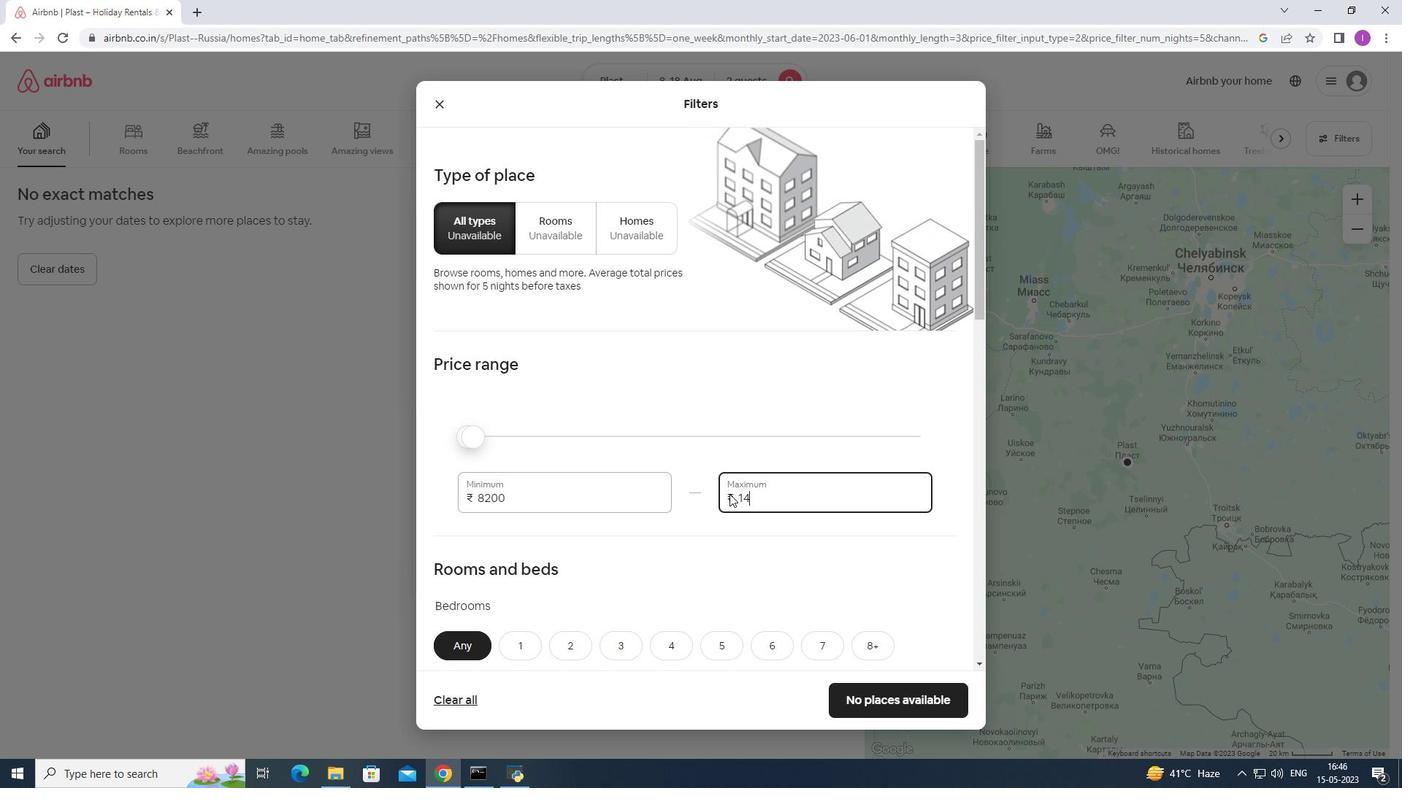 
Action: Mouse moved to (728, 494)
Screenshot: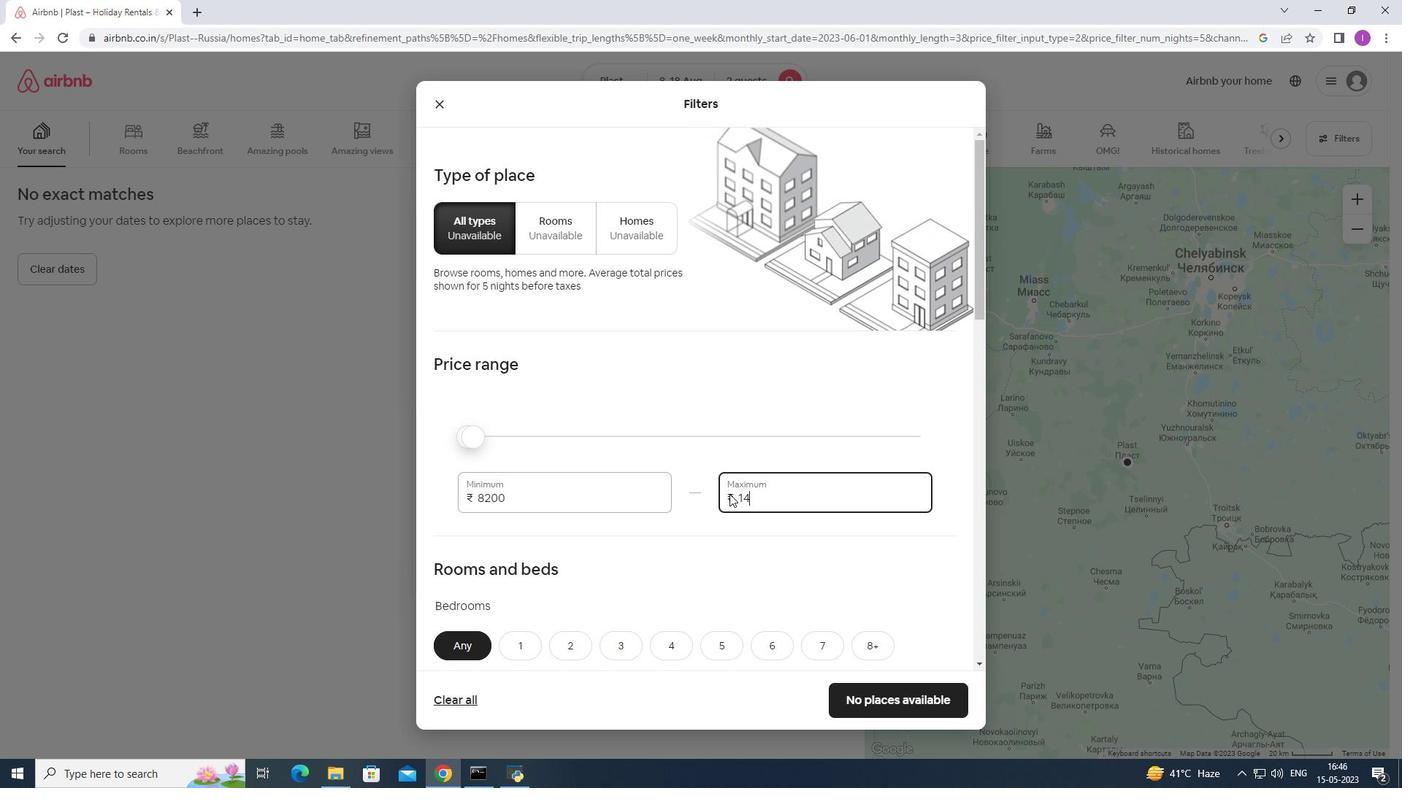 
Action: Key pressed 0
Screenshot: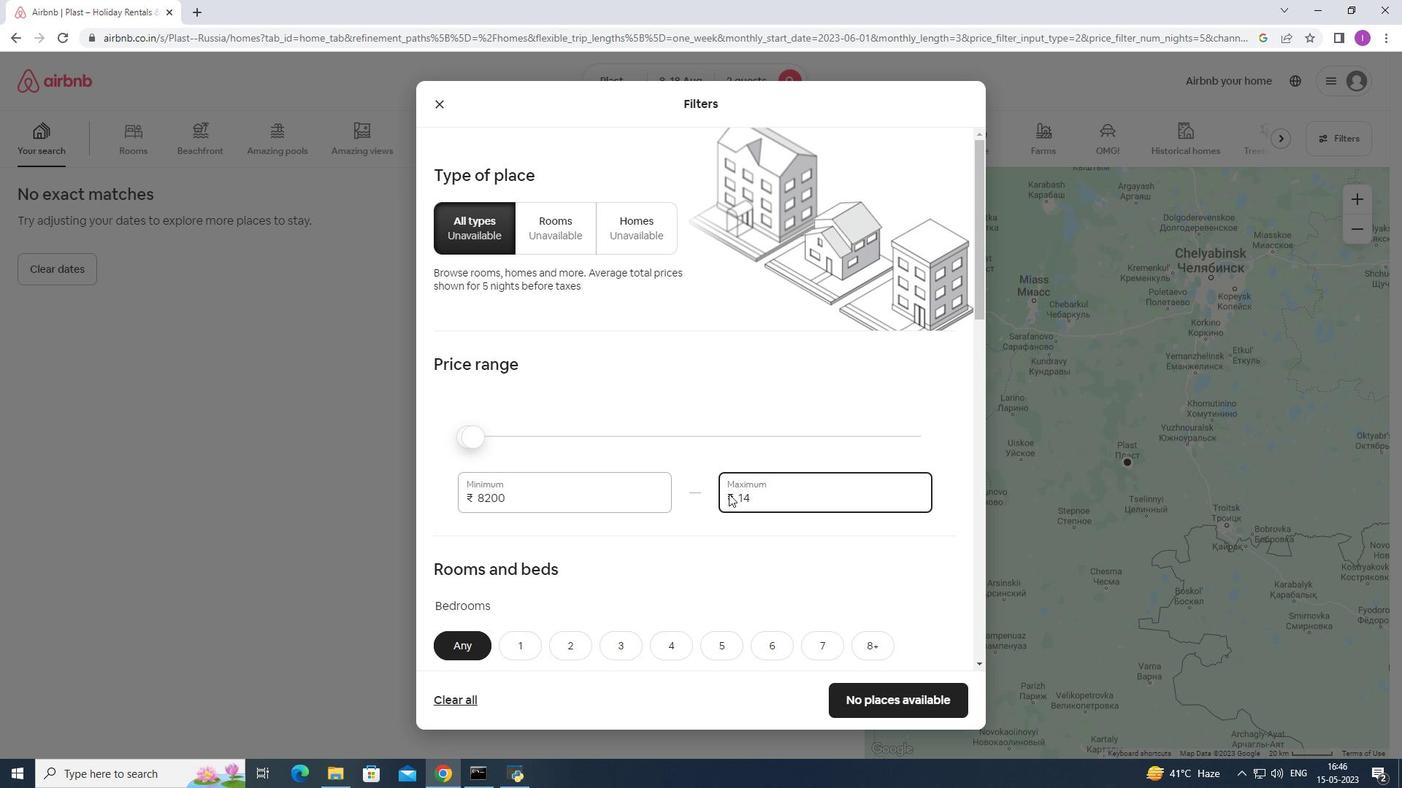 
Action: Mouse moved to (728, 494)
Screenshot: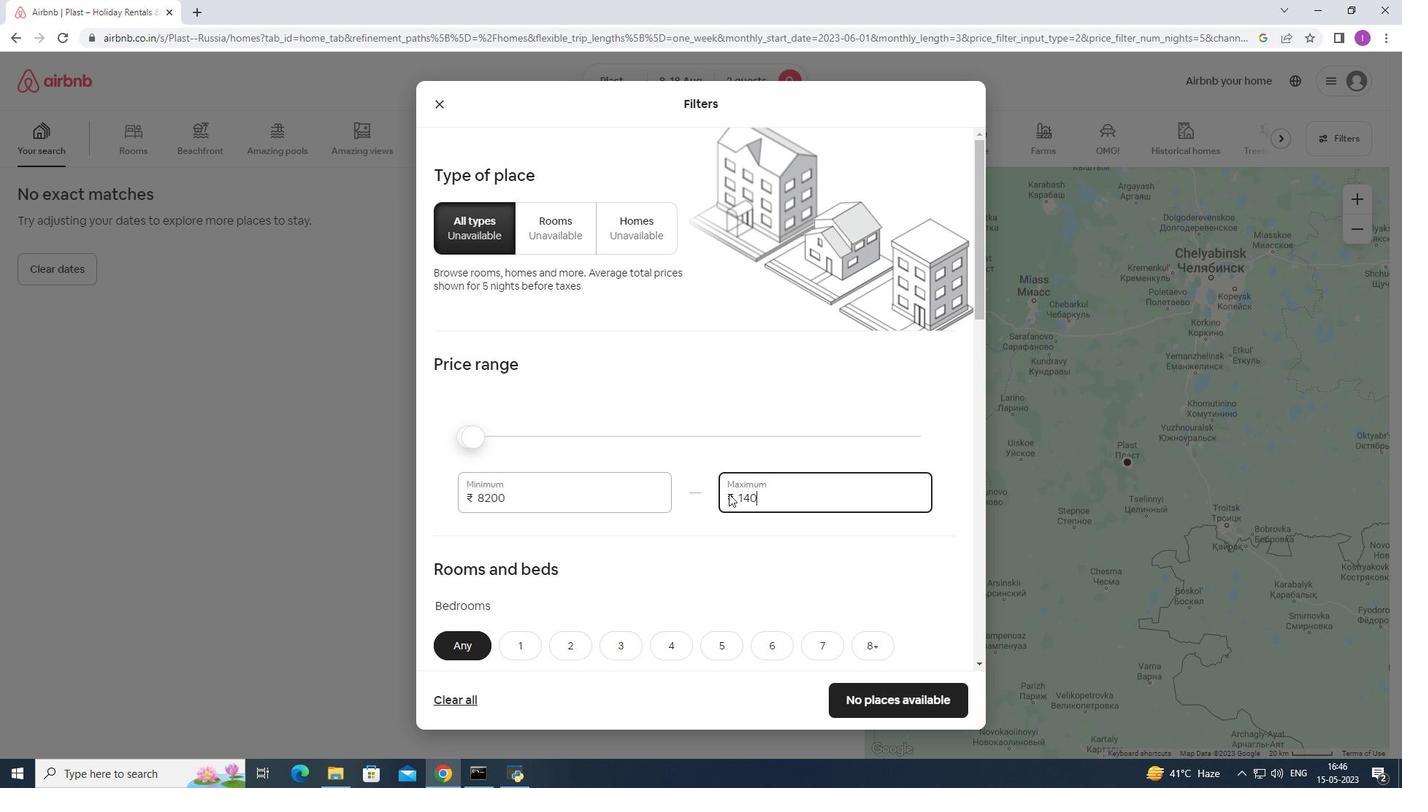
Action: Key pressed 0
Screenshot: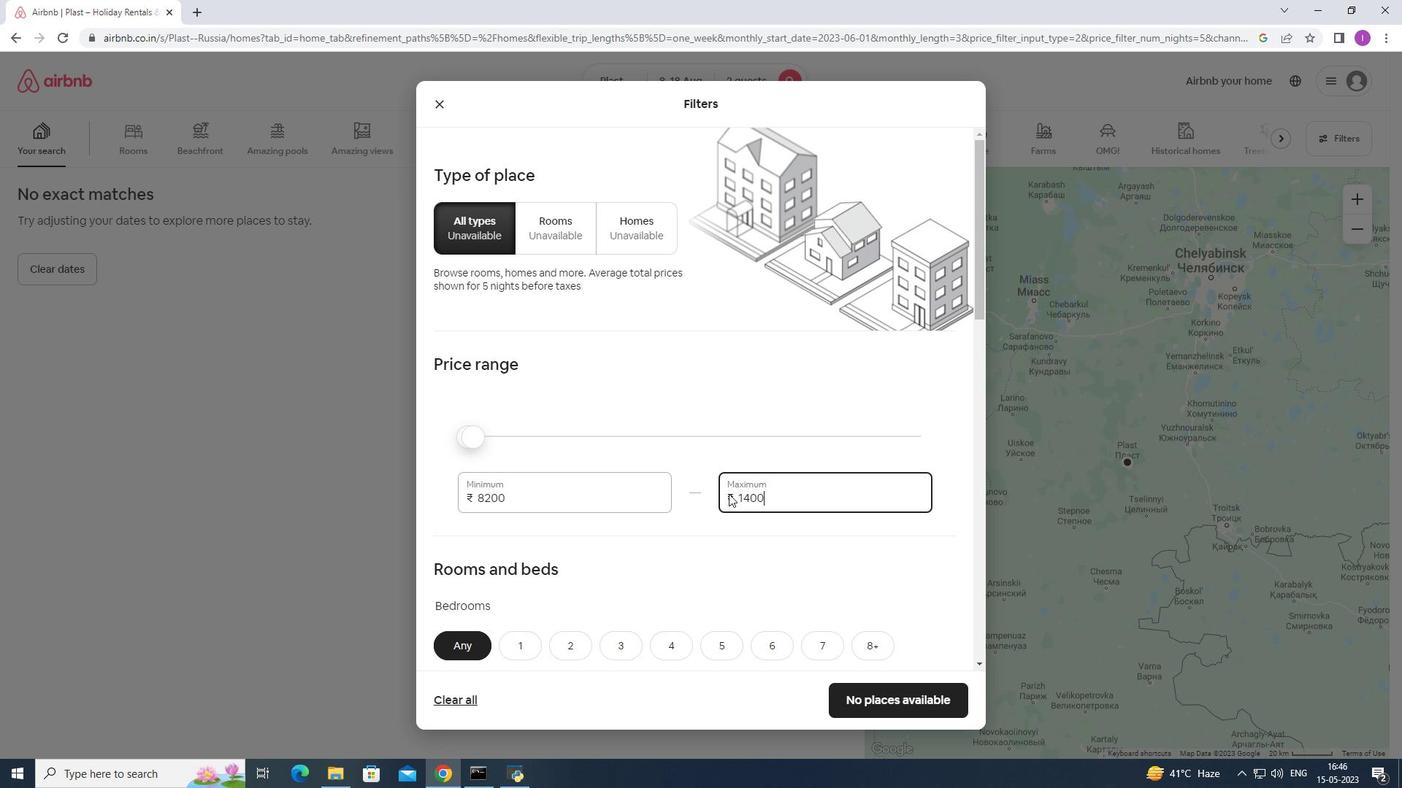 
Action: Mouse moved to (531, 496)
Screenshot: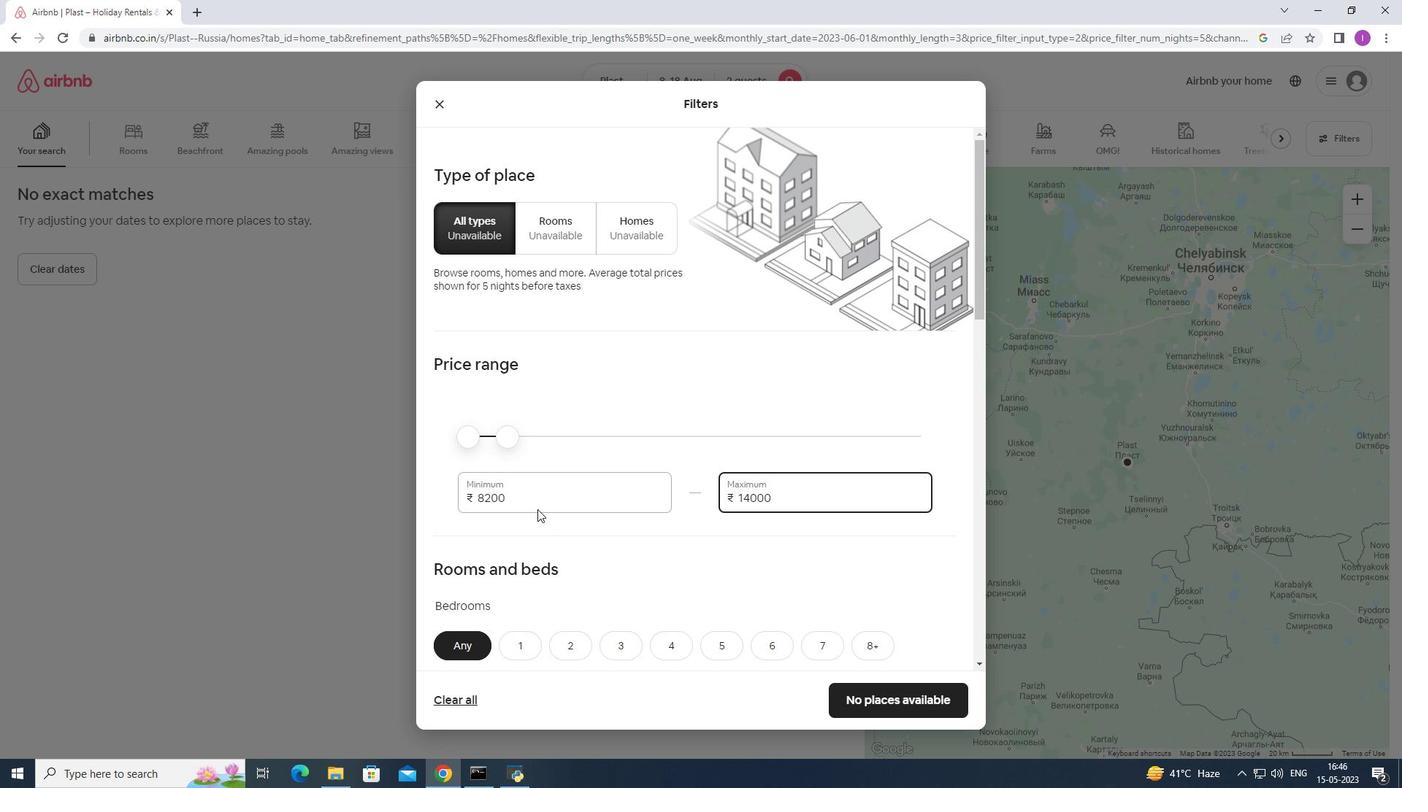 
Action: Mouse pressed left at (531, 496)
Screenshot: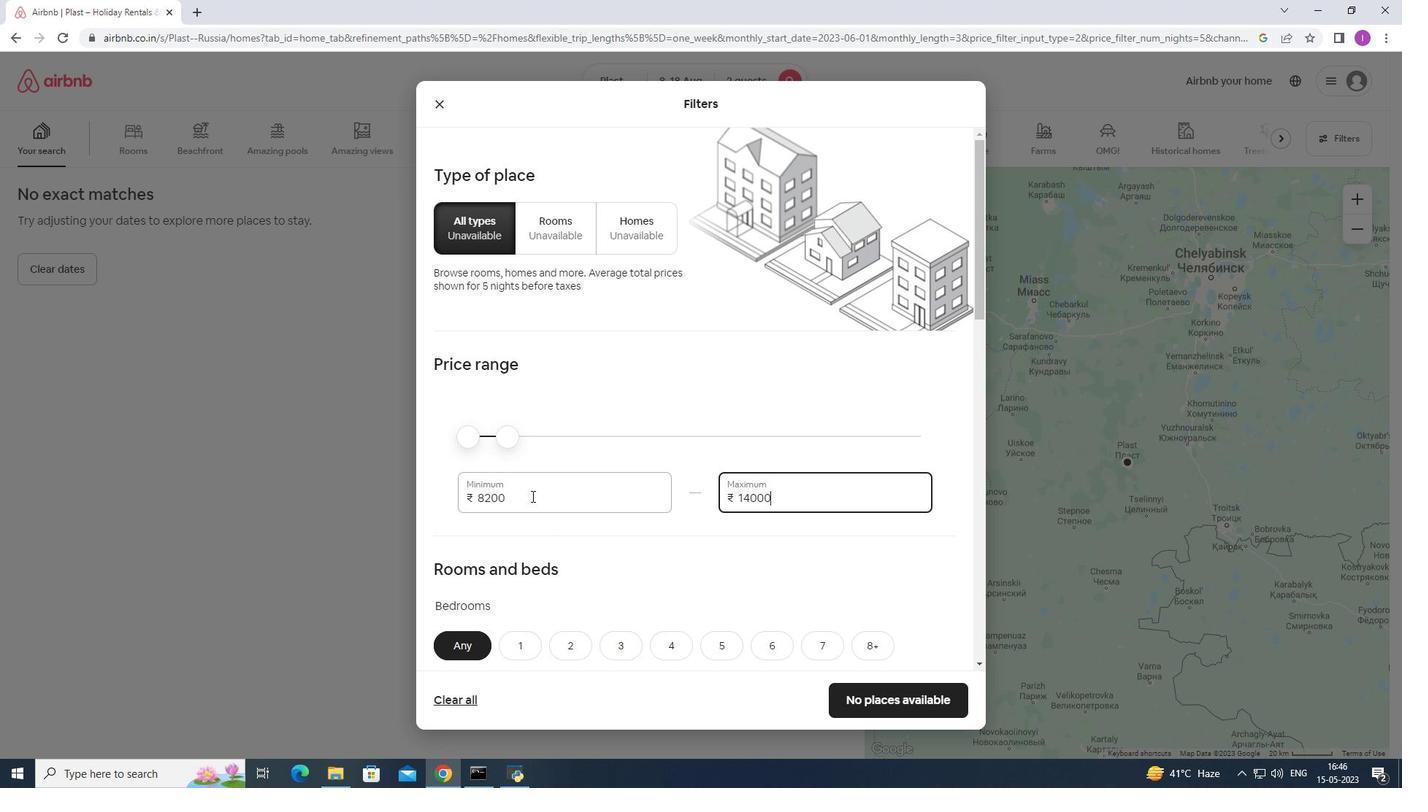 
Action: Mouse moved to (533, 498)
Screenshot: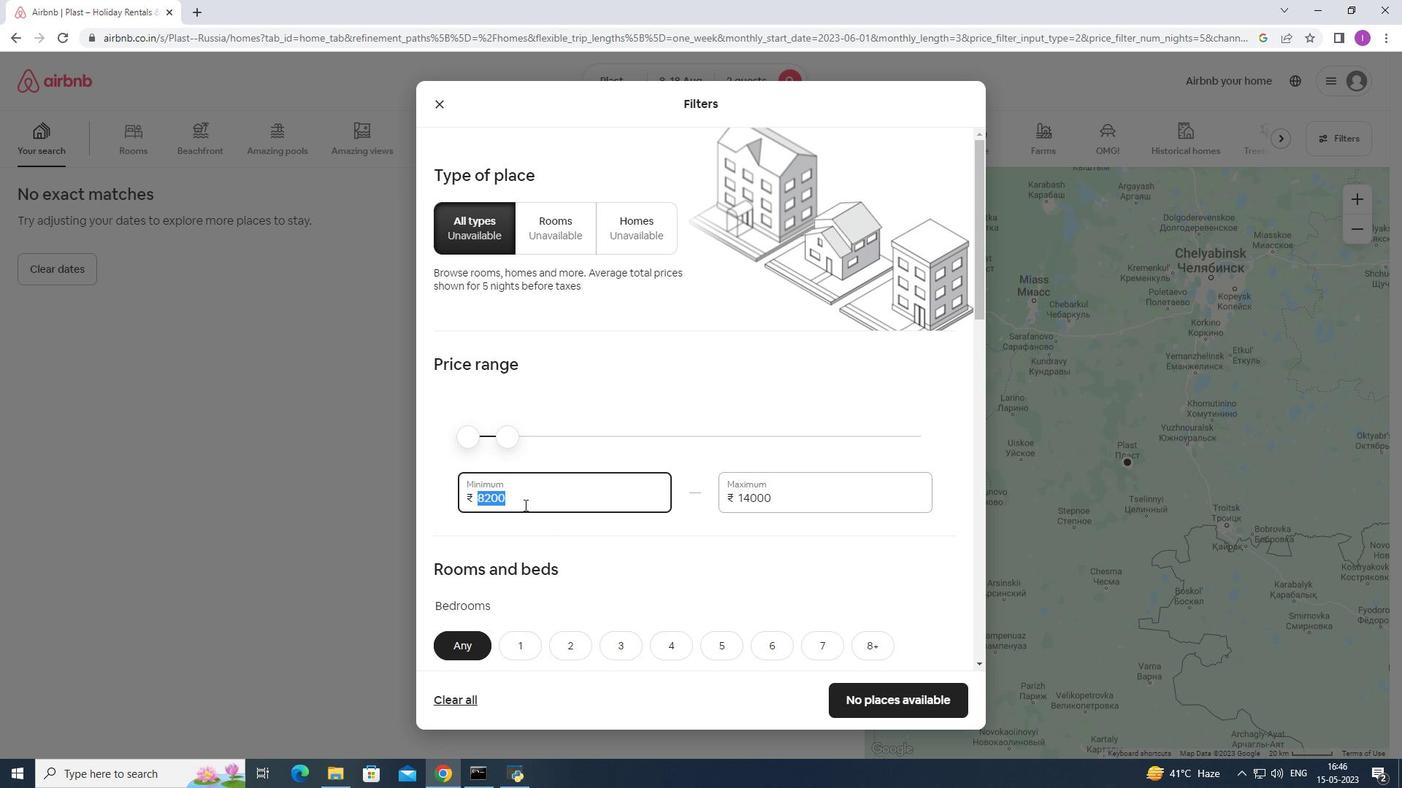 
Action: Key pressed 1
Screenshot: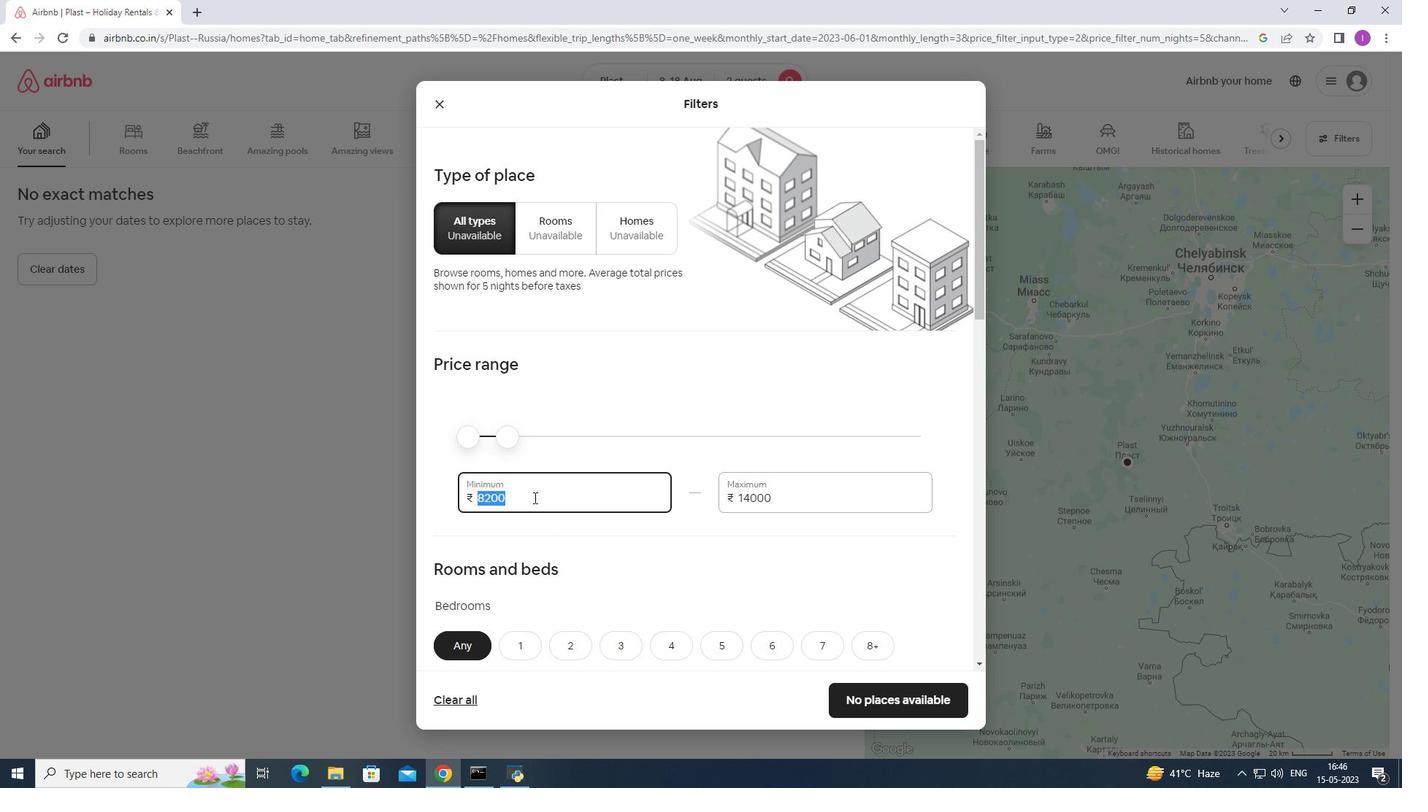 
Action: Mouse moved to (534, 491)
Screenshot: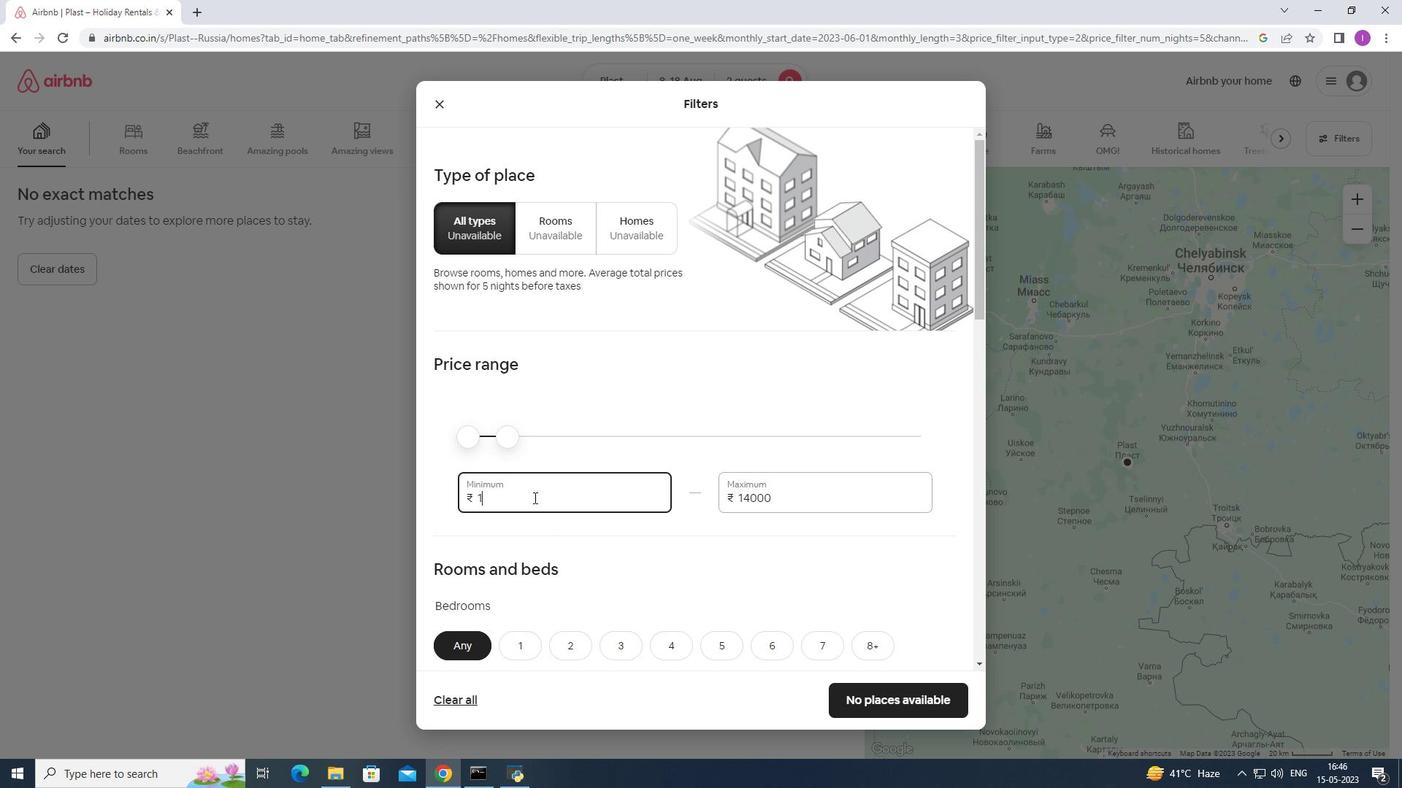 
Action: Key pressed 0
Screenshot: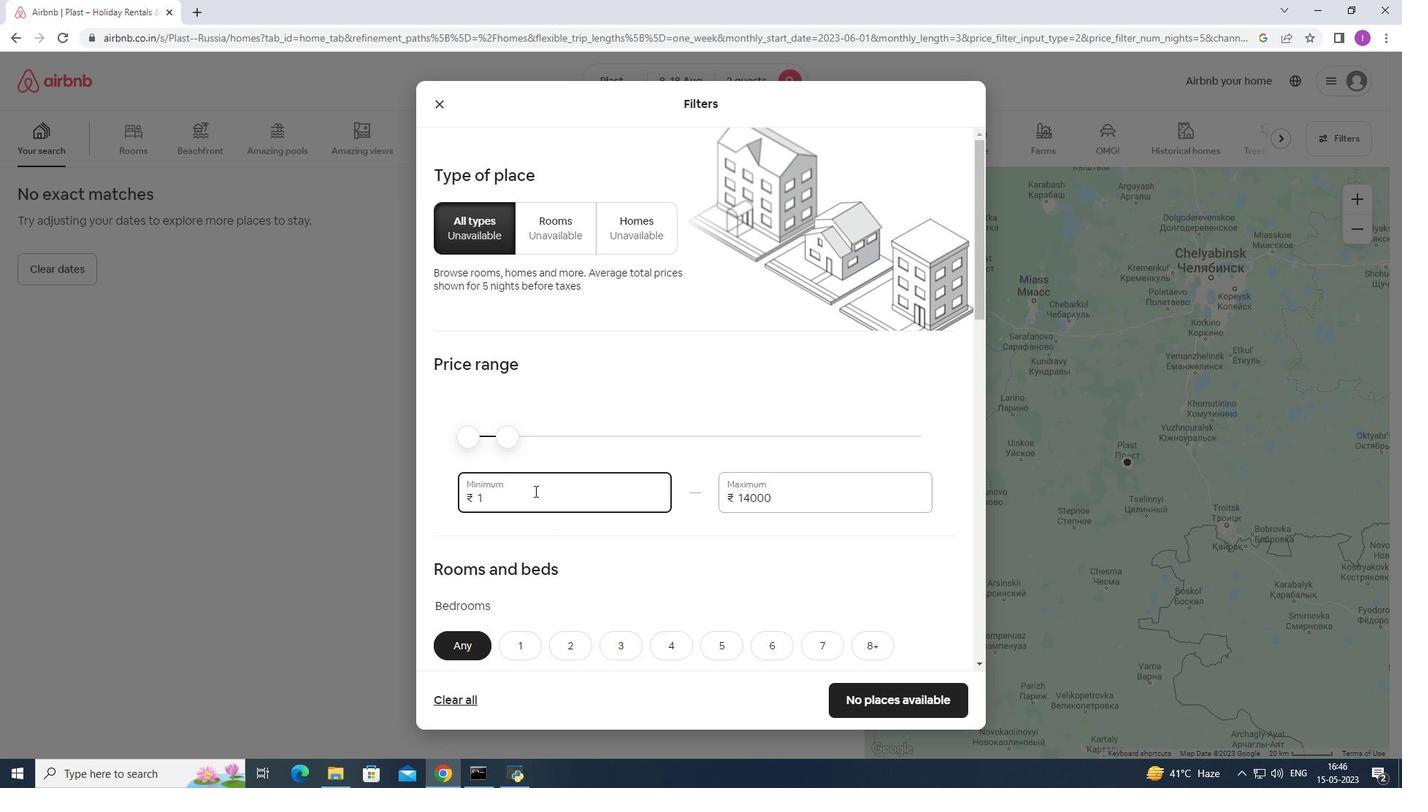 
Action: Mouse moved to (534, 487)
Screenshot: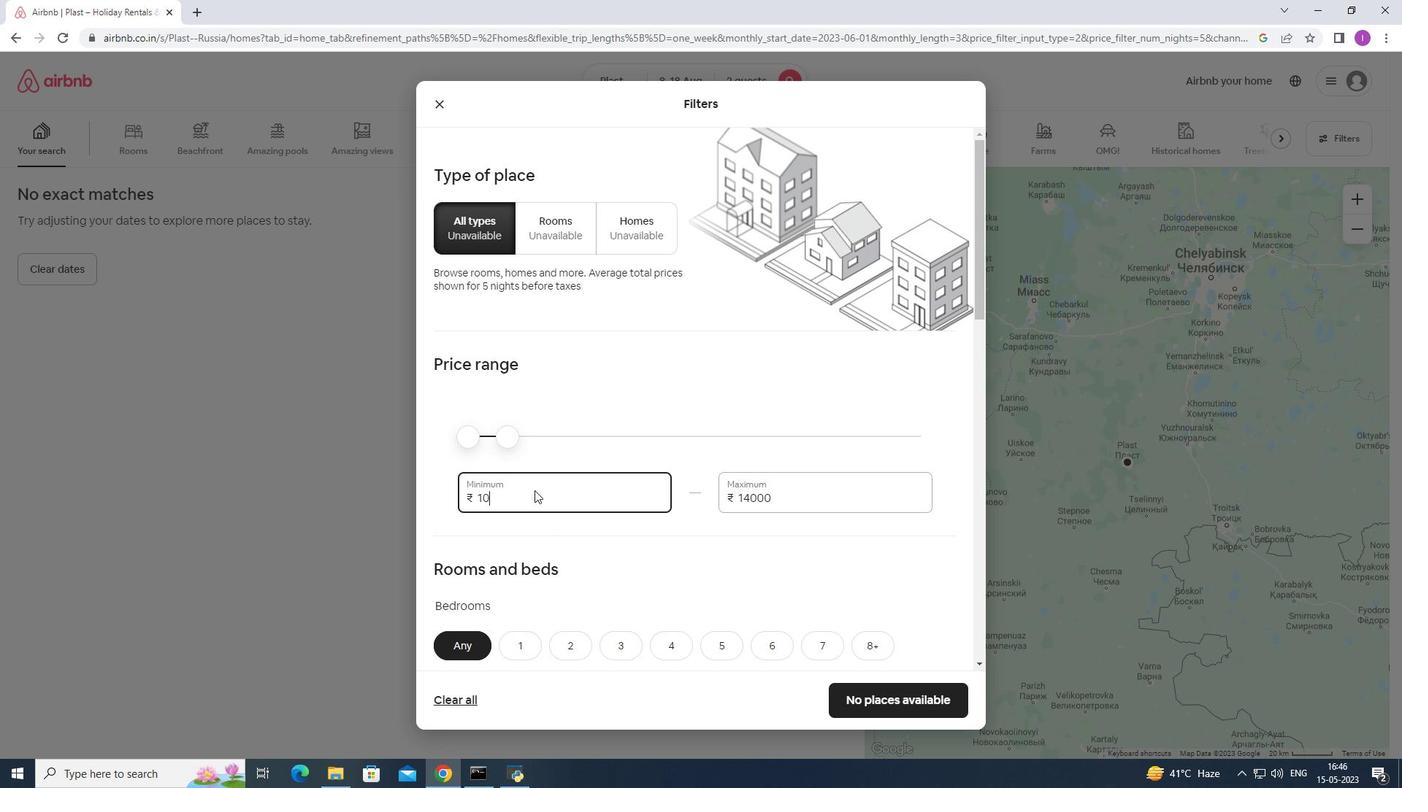 
Action: Key pressed 0
Screenshot: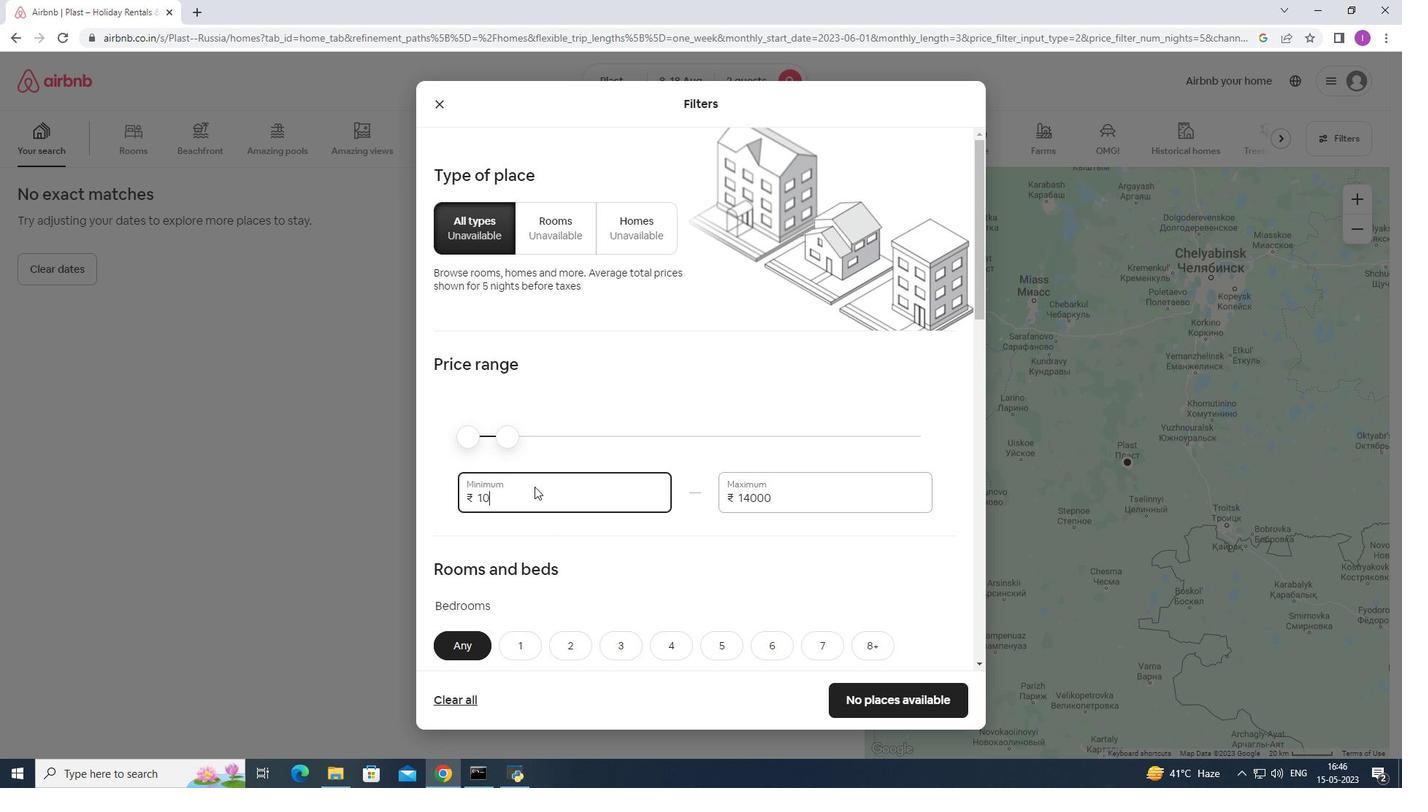 
Action: Mouse moved to (534, 486)
Screenshot: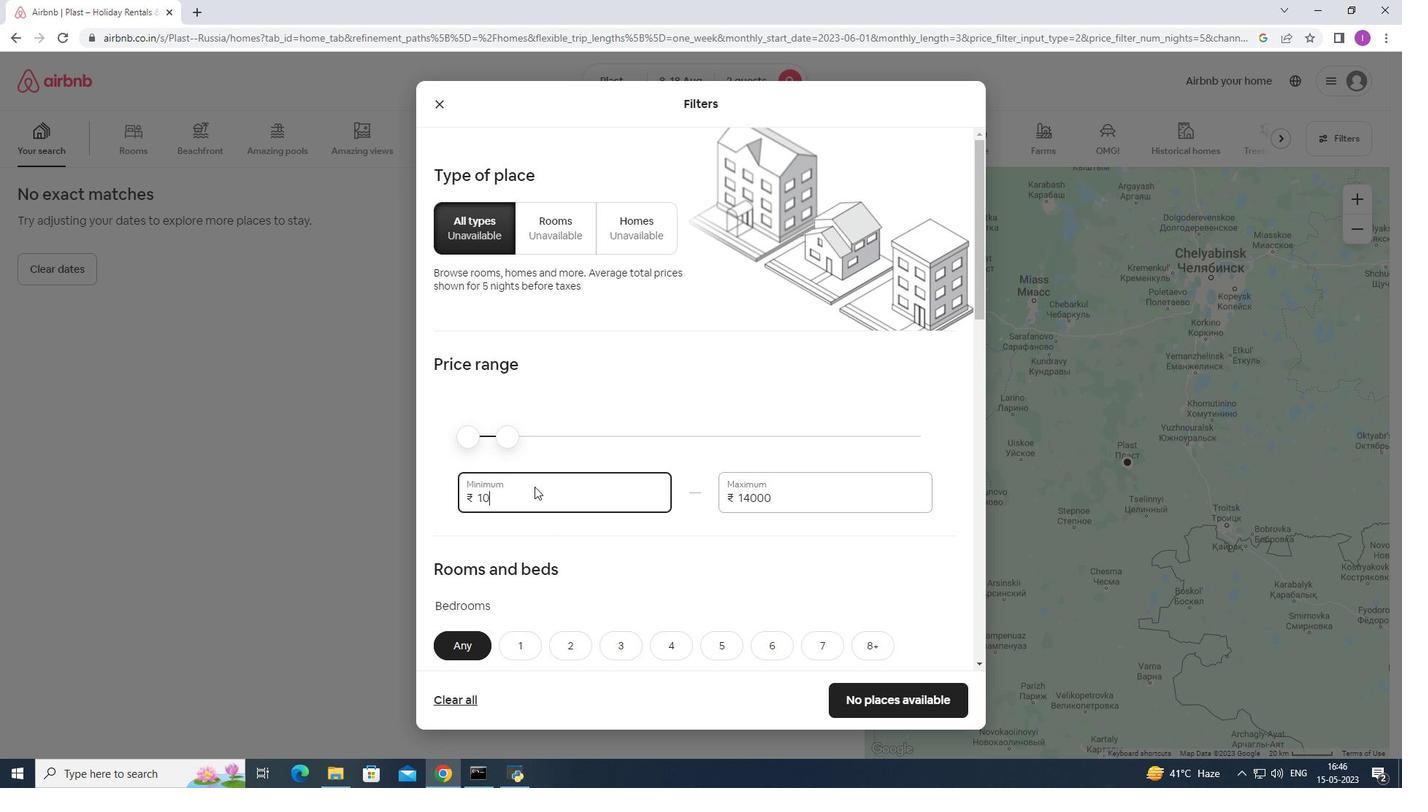 
Action: Key pressed 00
Screenshot: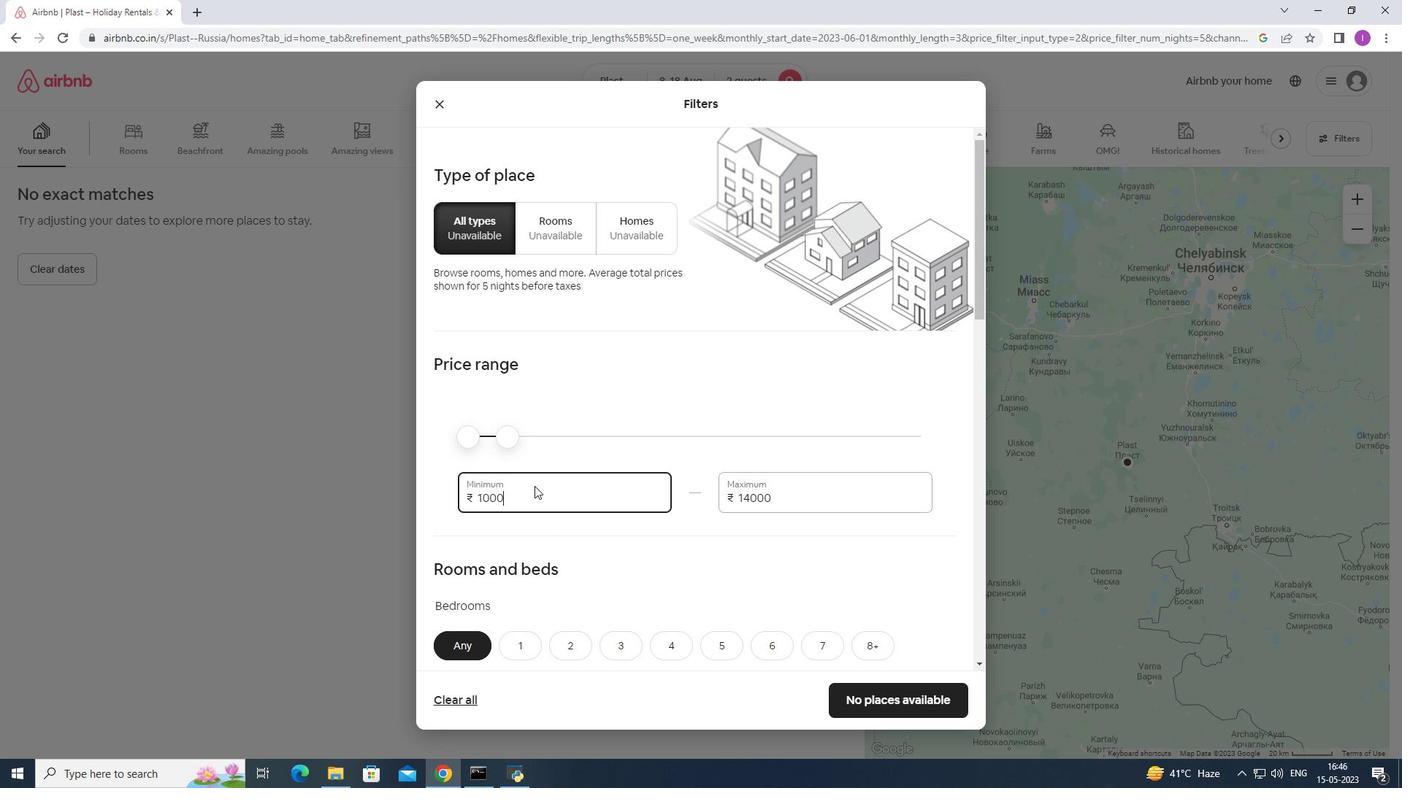 
Action: Mouse moved to (582, 522)
Screenshot: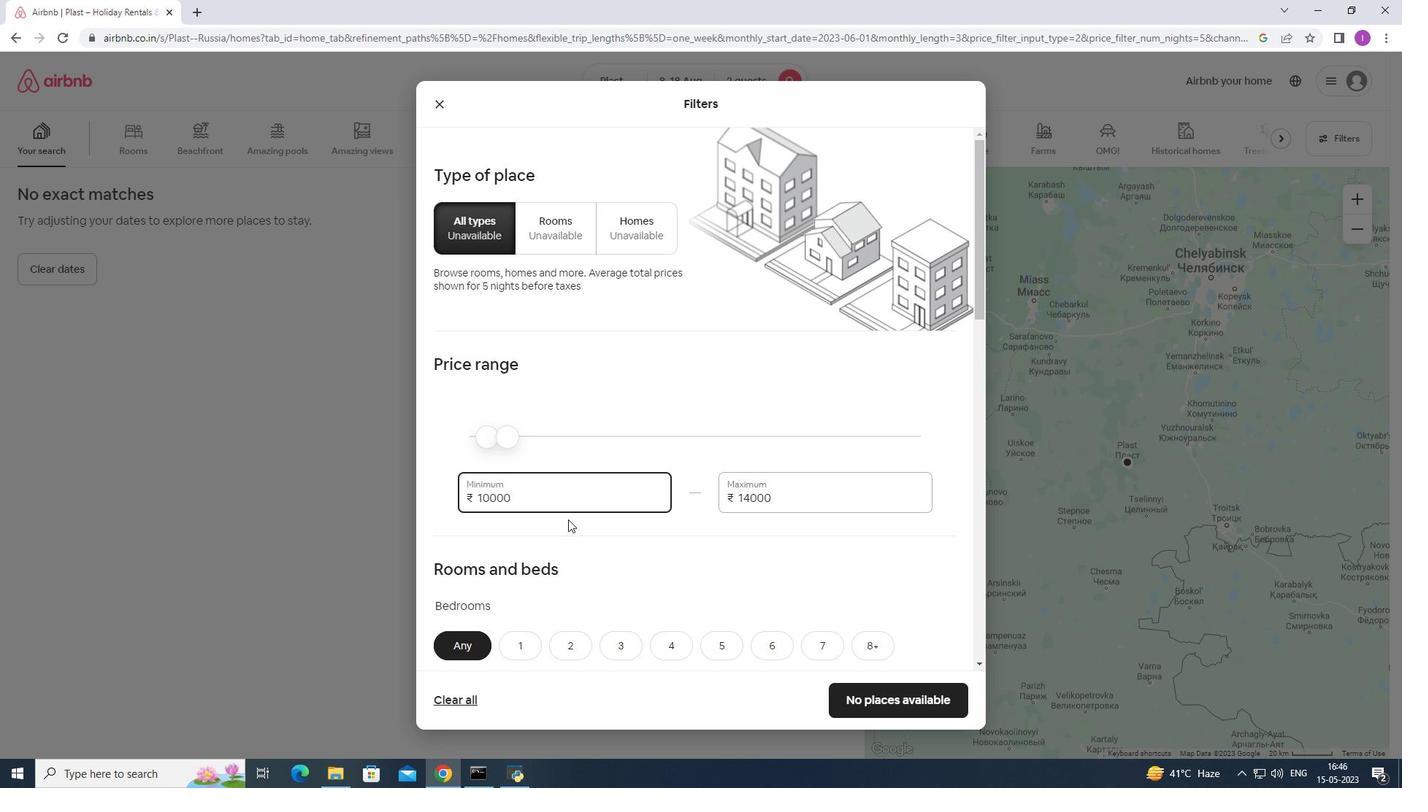 
Action: Mouse scrolled (582, 521) with delta (0, 0)
Screenshot: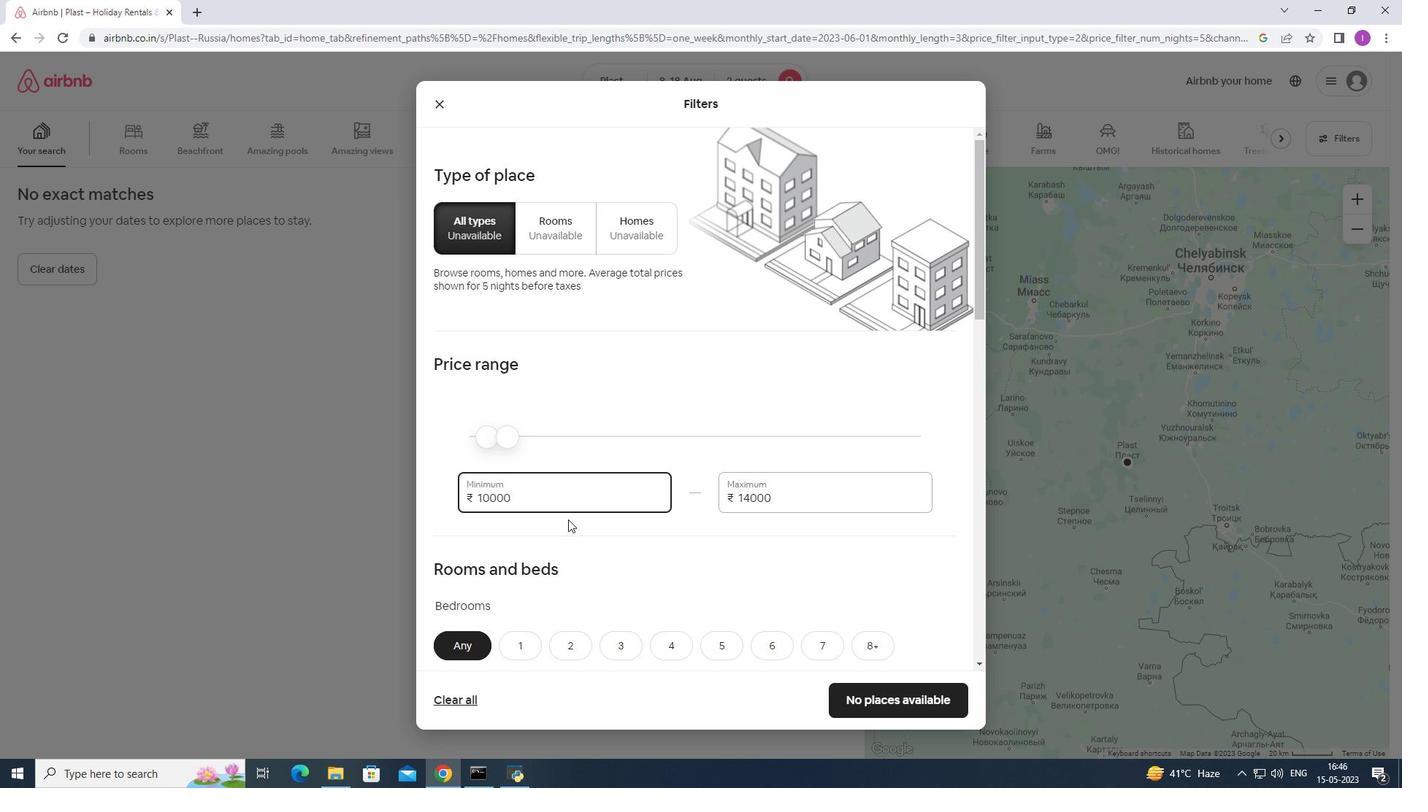 
Action: Mouse scrolled (582, 521) with delta (0, 0)
Screenshot: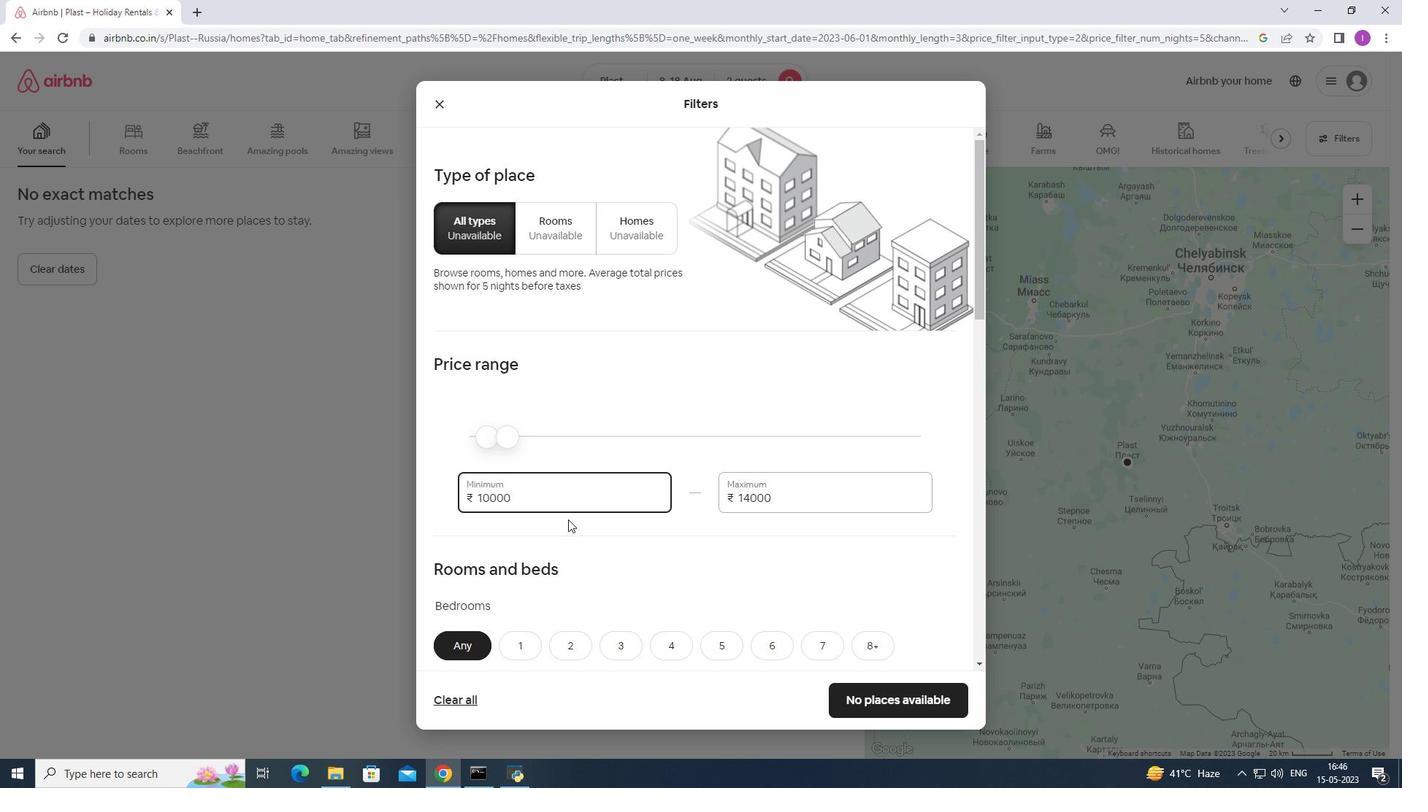 
Action: Mouse scrolled (582, 521) with delta (0, 0)
Screenshot: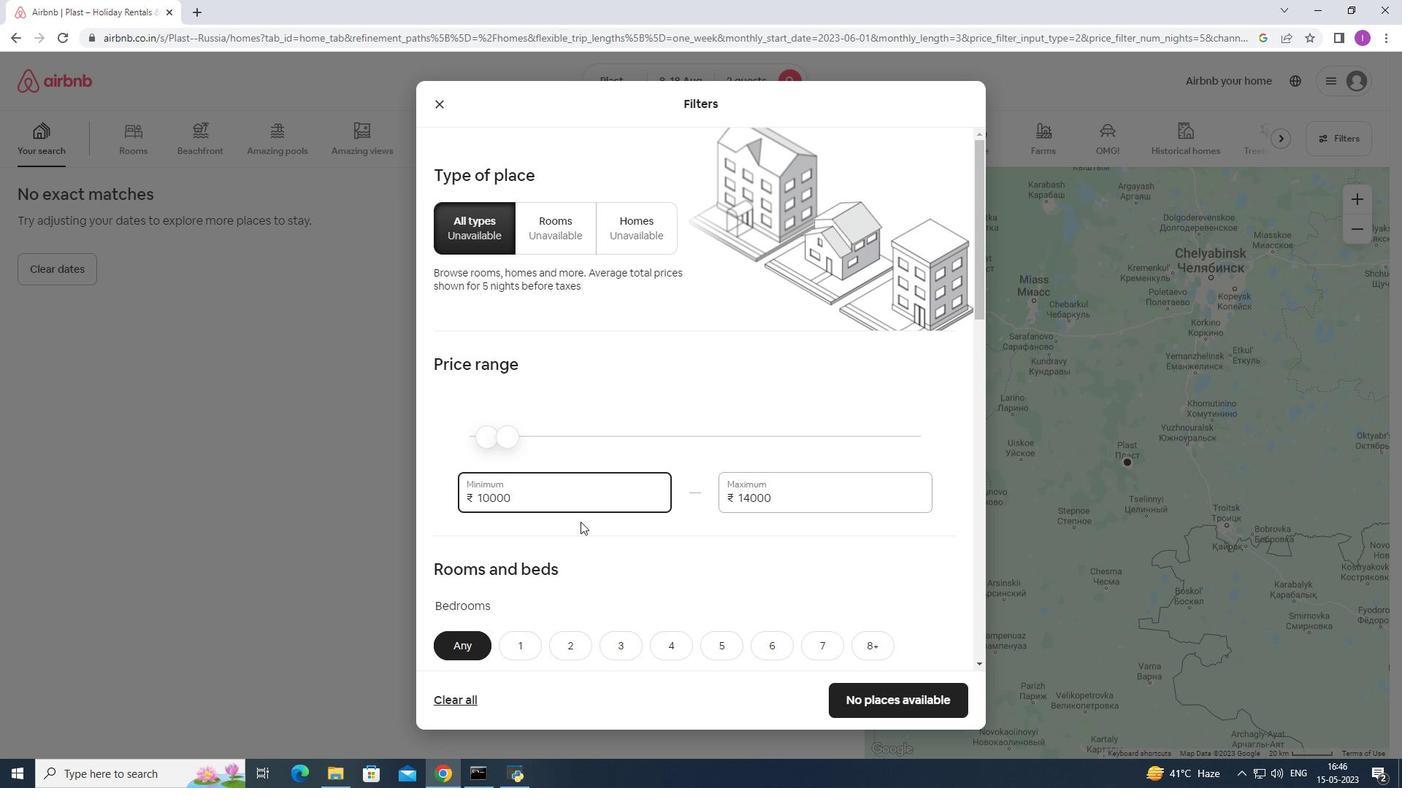 
Action: Mouse moved to (523, 432)
Screenshot: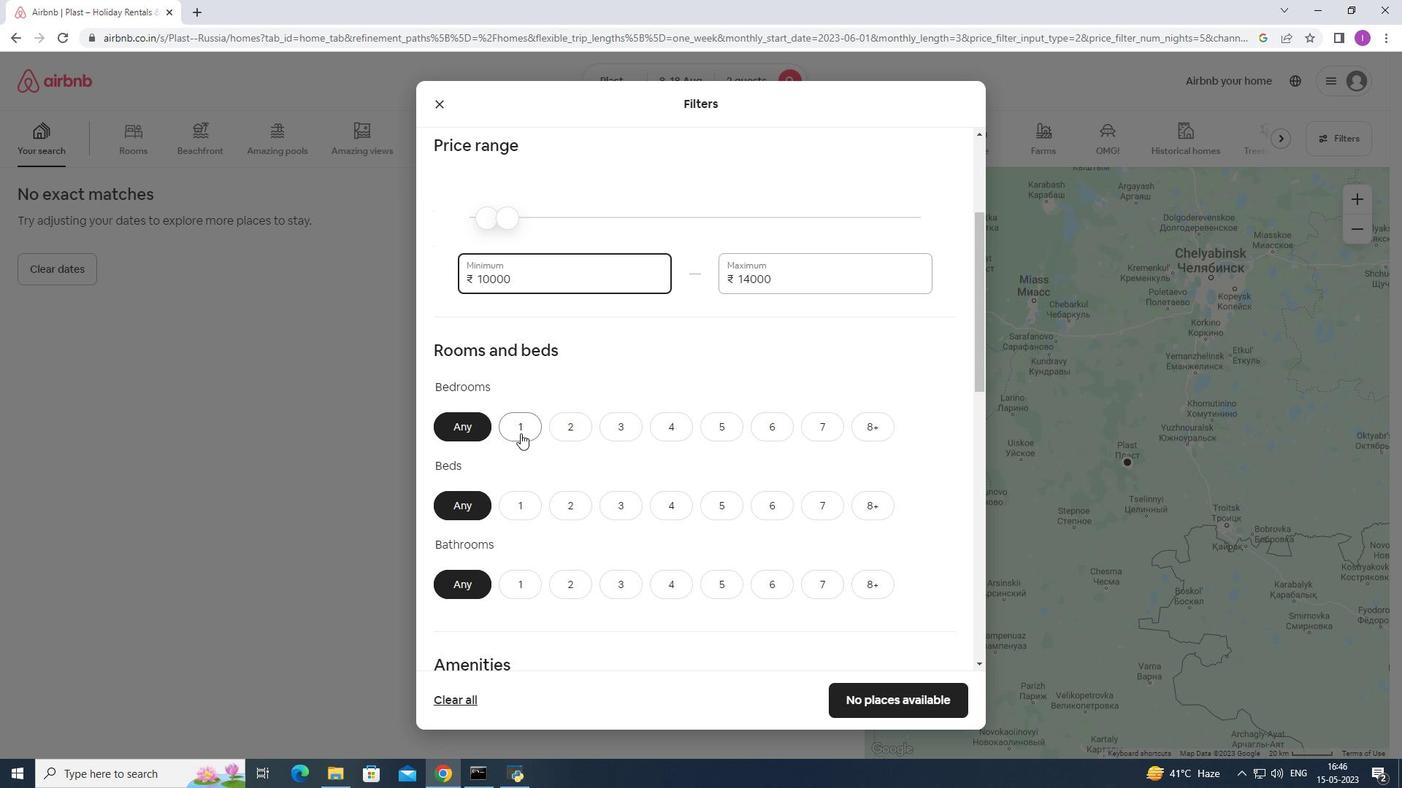 
Action: Mouse pressed left at (522, 432)
Screenshot: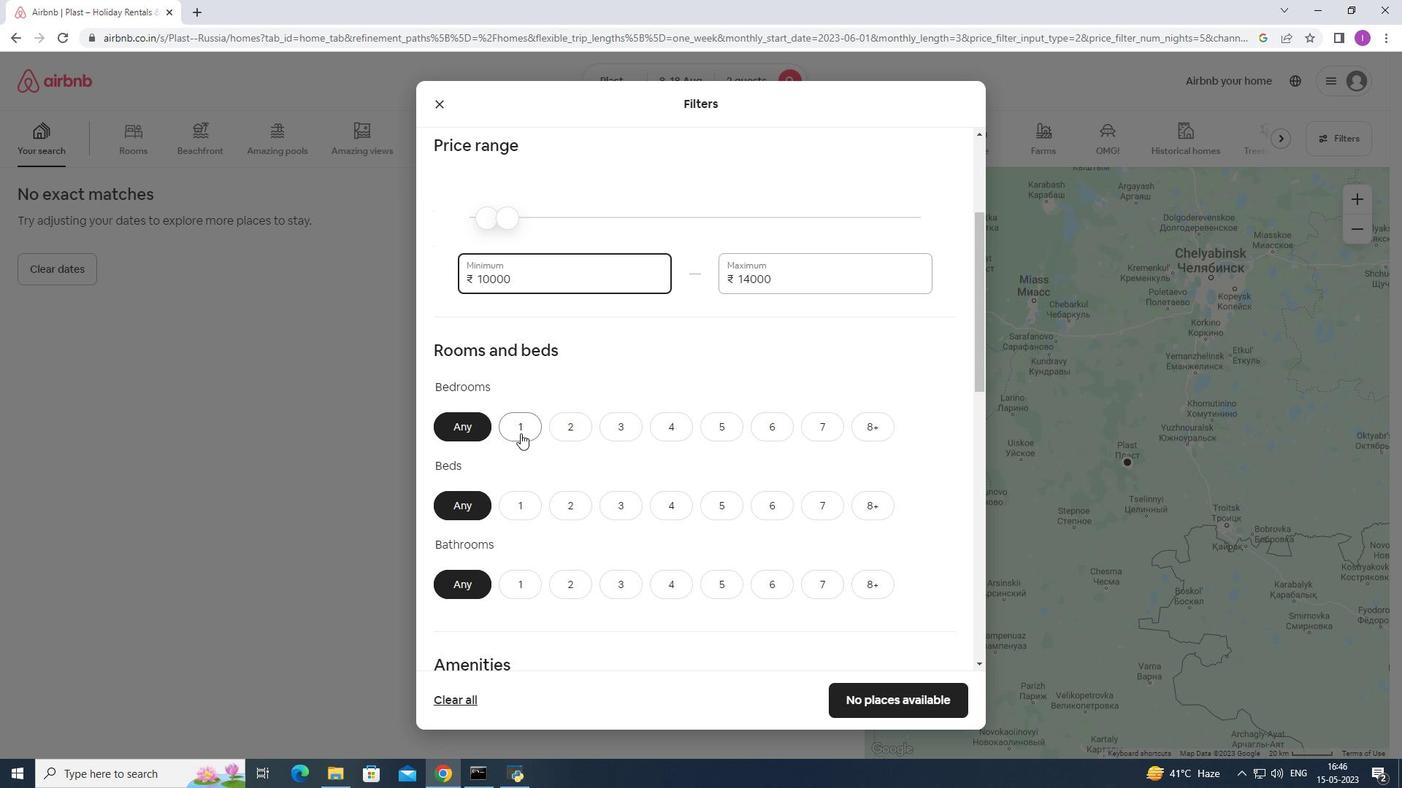 
Action: Mouse moved to (531, 501)
Screenshot: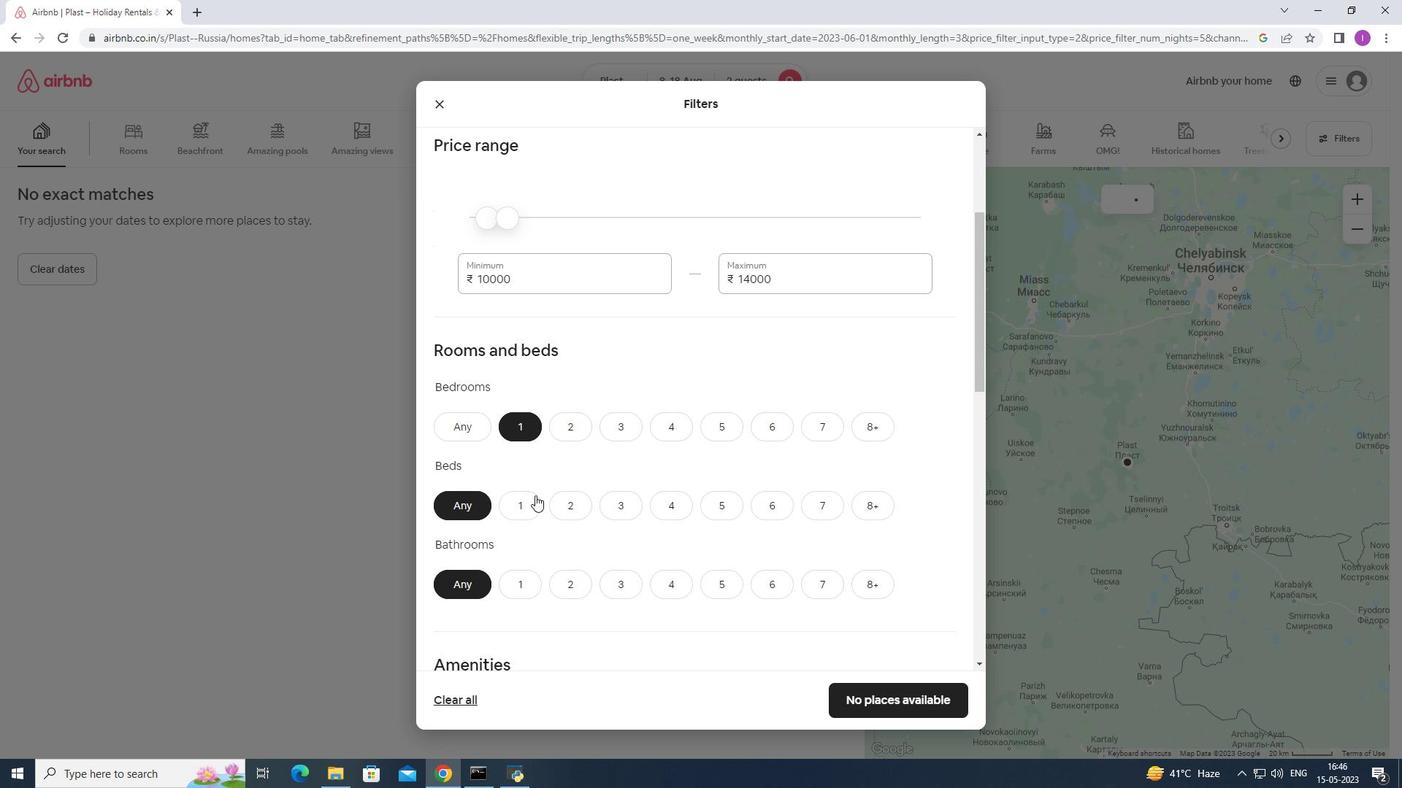 
Action: Mouse pressed left at (531, 501)
Screenshot: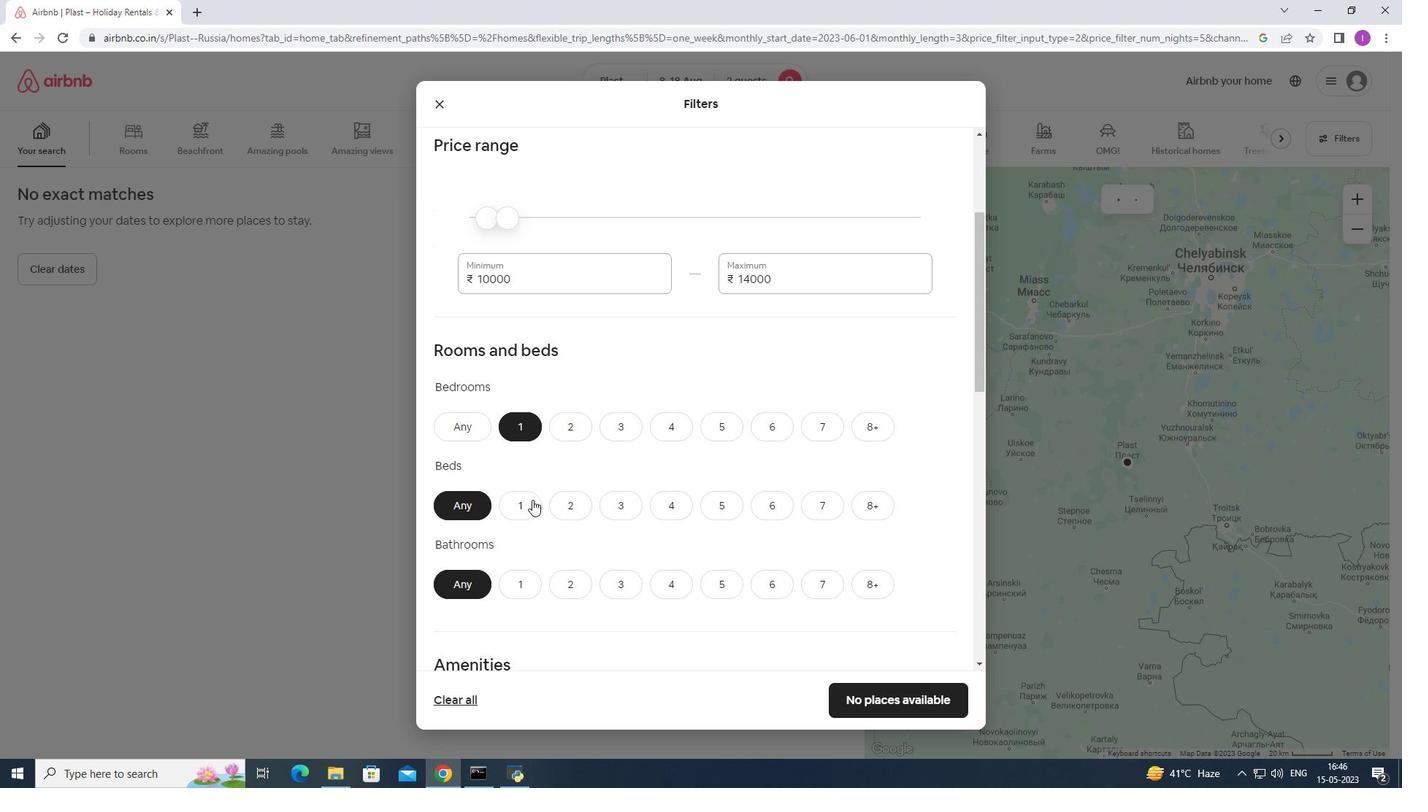 
Action: Mouse moved to (527, 589)
Screenshot: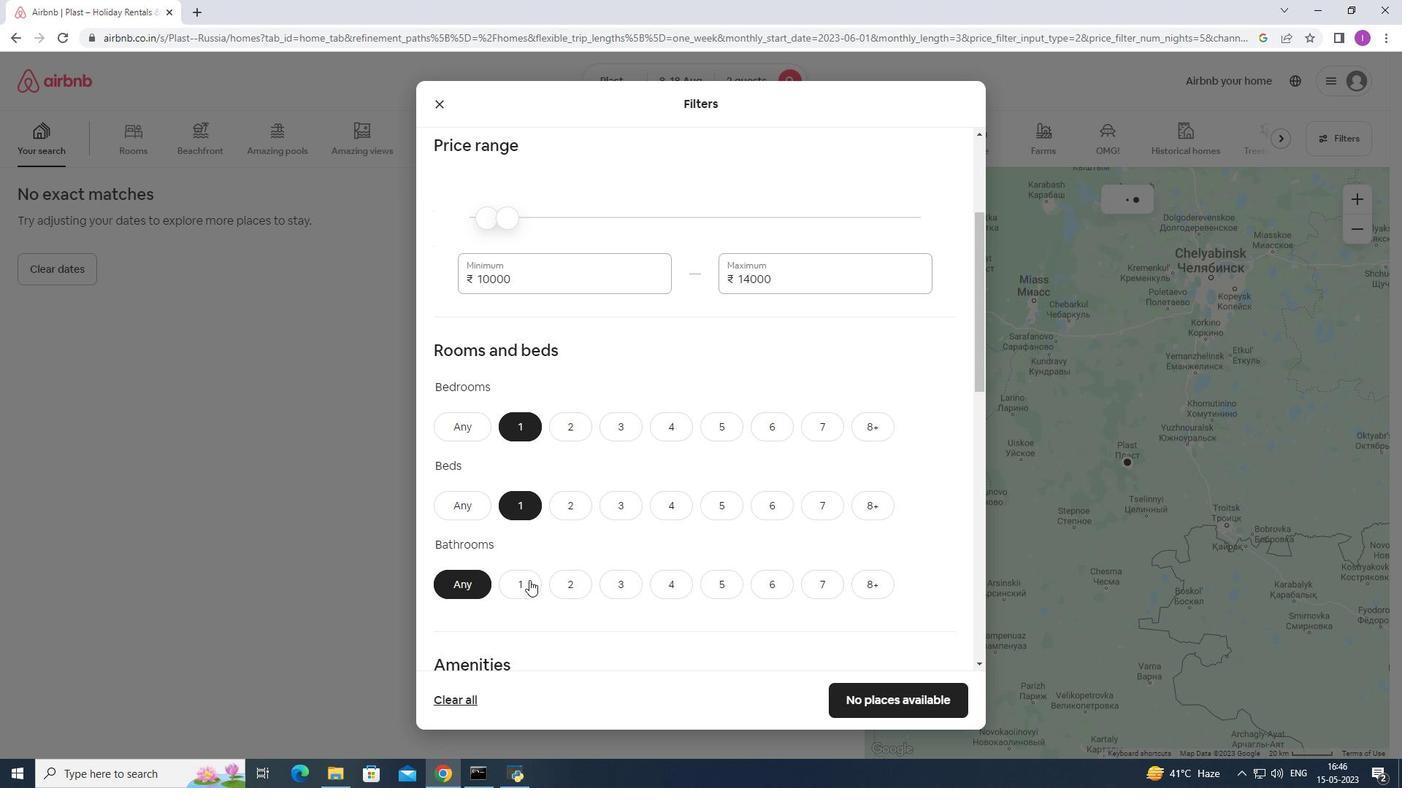 
Action: Mouse pressed left at (527, 589)
Screenshot: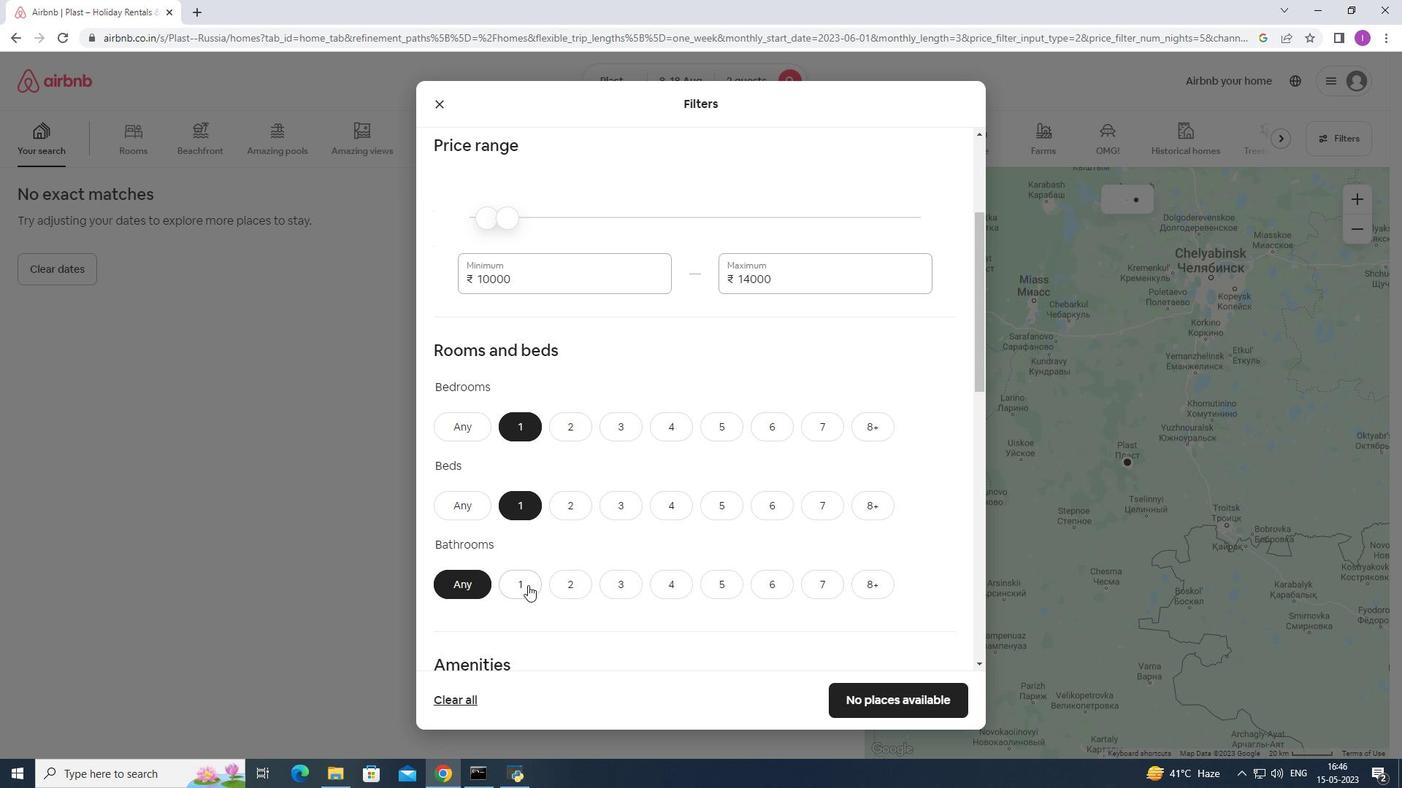
Action: Mouse moved to (527, 529)
Screenshot: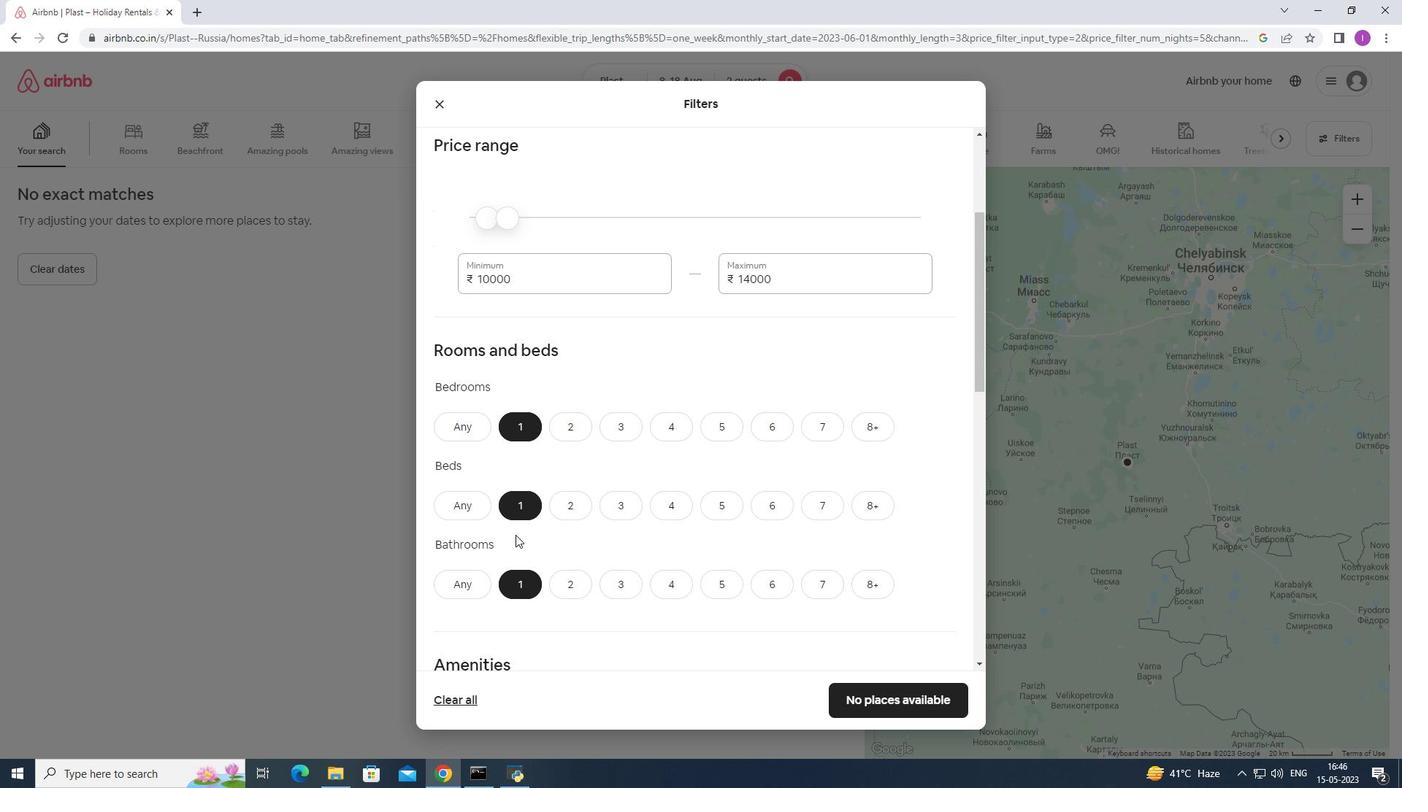 
Action: Mouse scrolled (527, 528) with delta (0, 0)
Screenshot: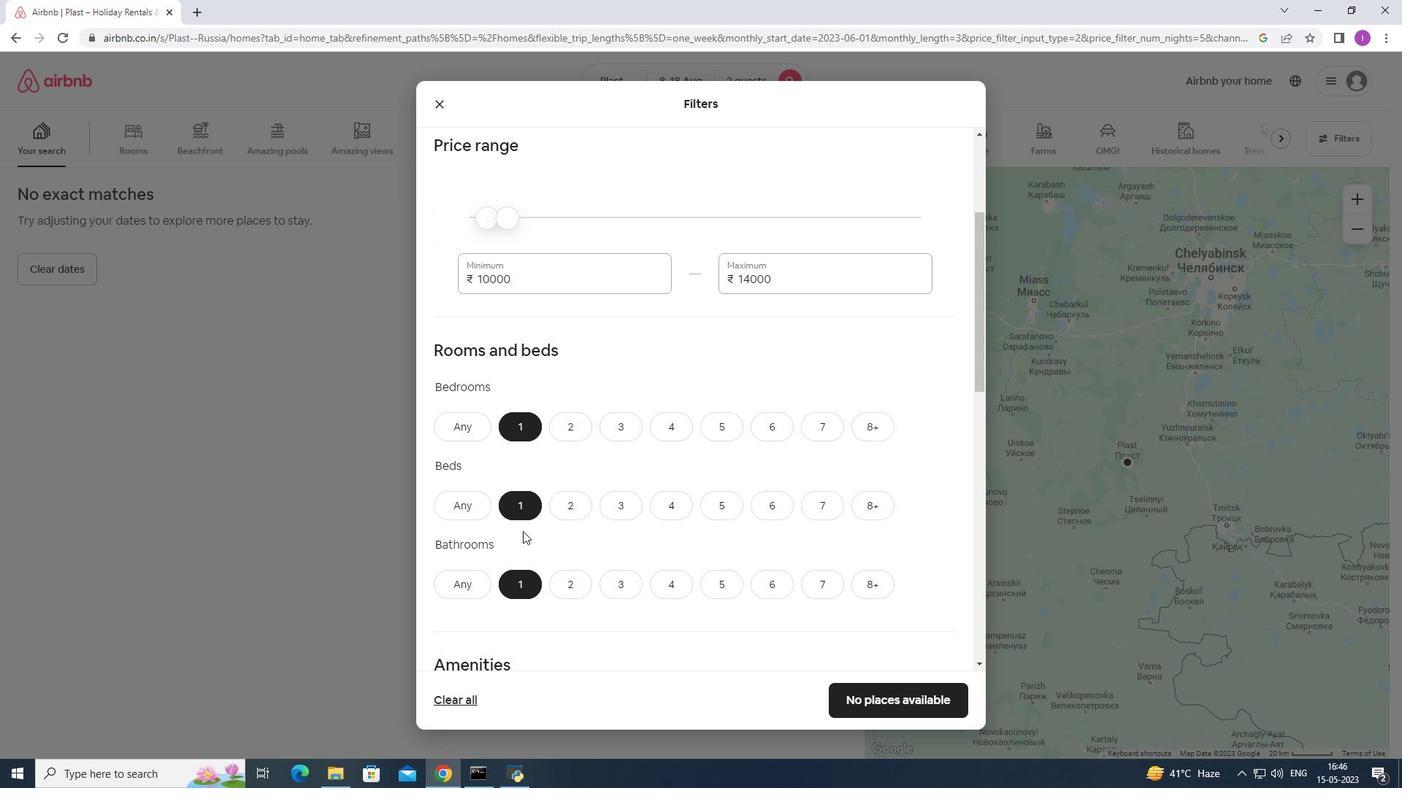 
Action: Mouse scrolled (527, 528) with delta (0, 0)
Screenshot: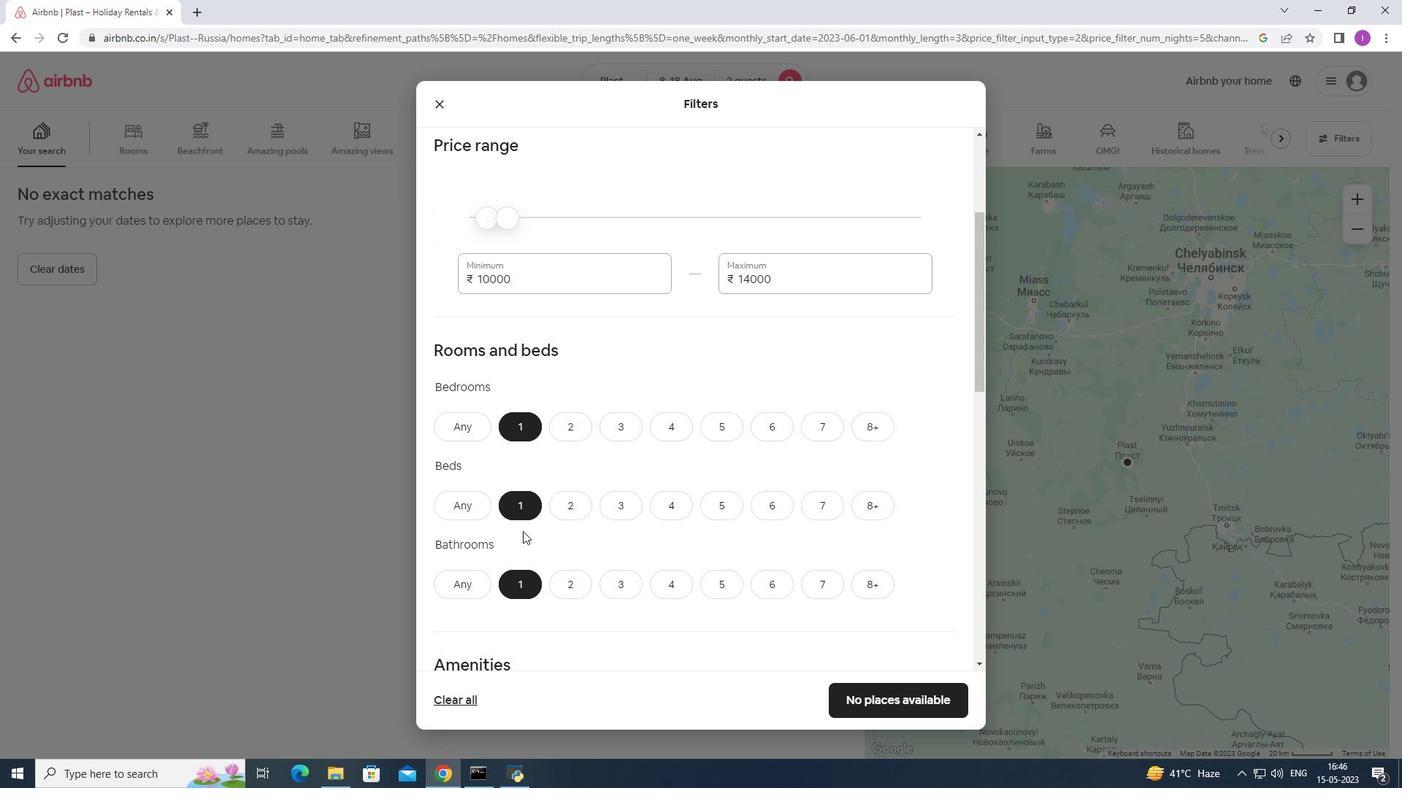 
Action: Mouse scrolled (527, 528) with delta (0, 0)
Screenshot: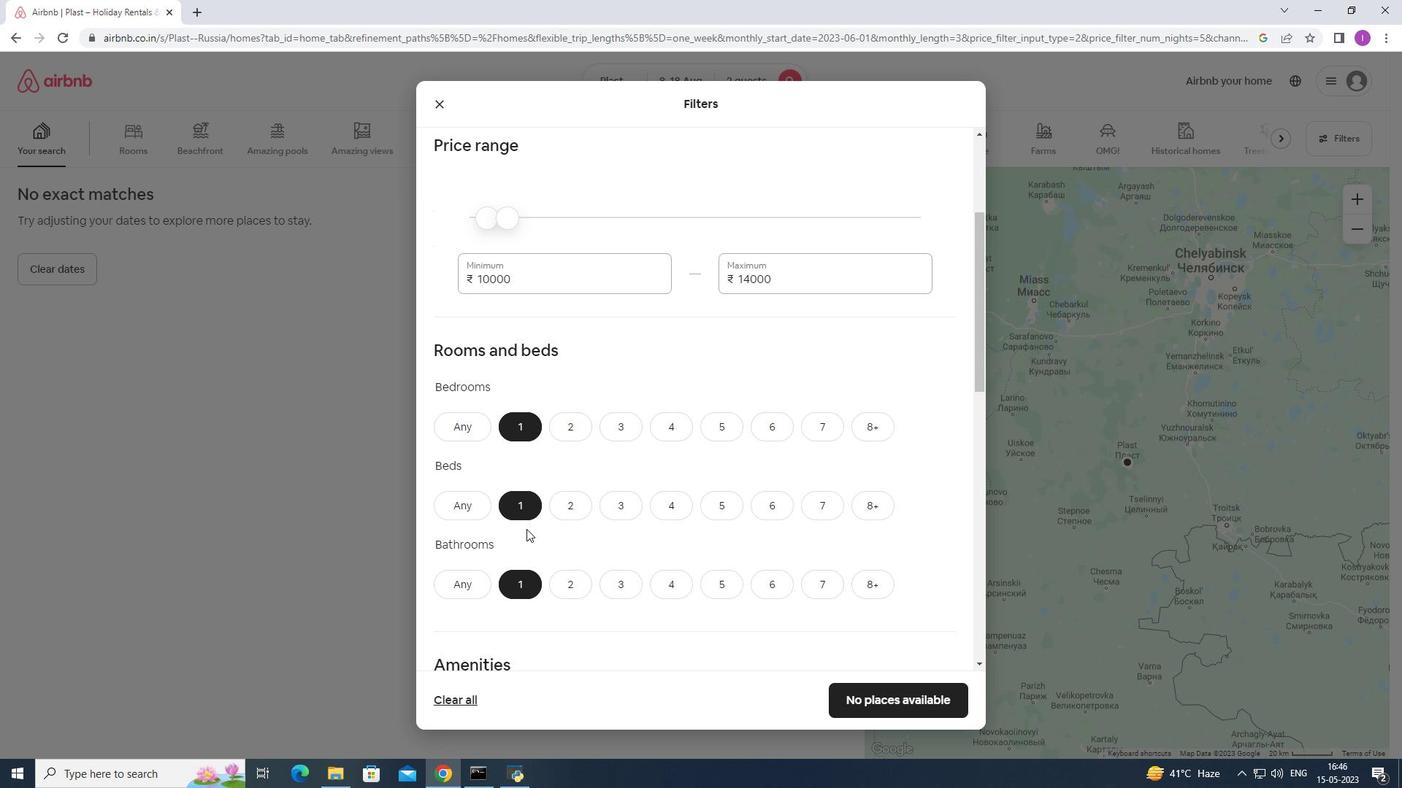 
Action: Mouse moved to (489, 528)
Screenshot: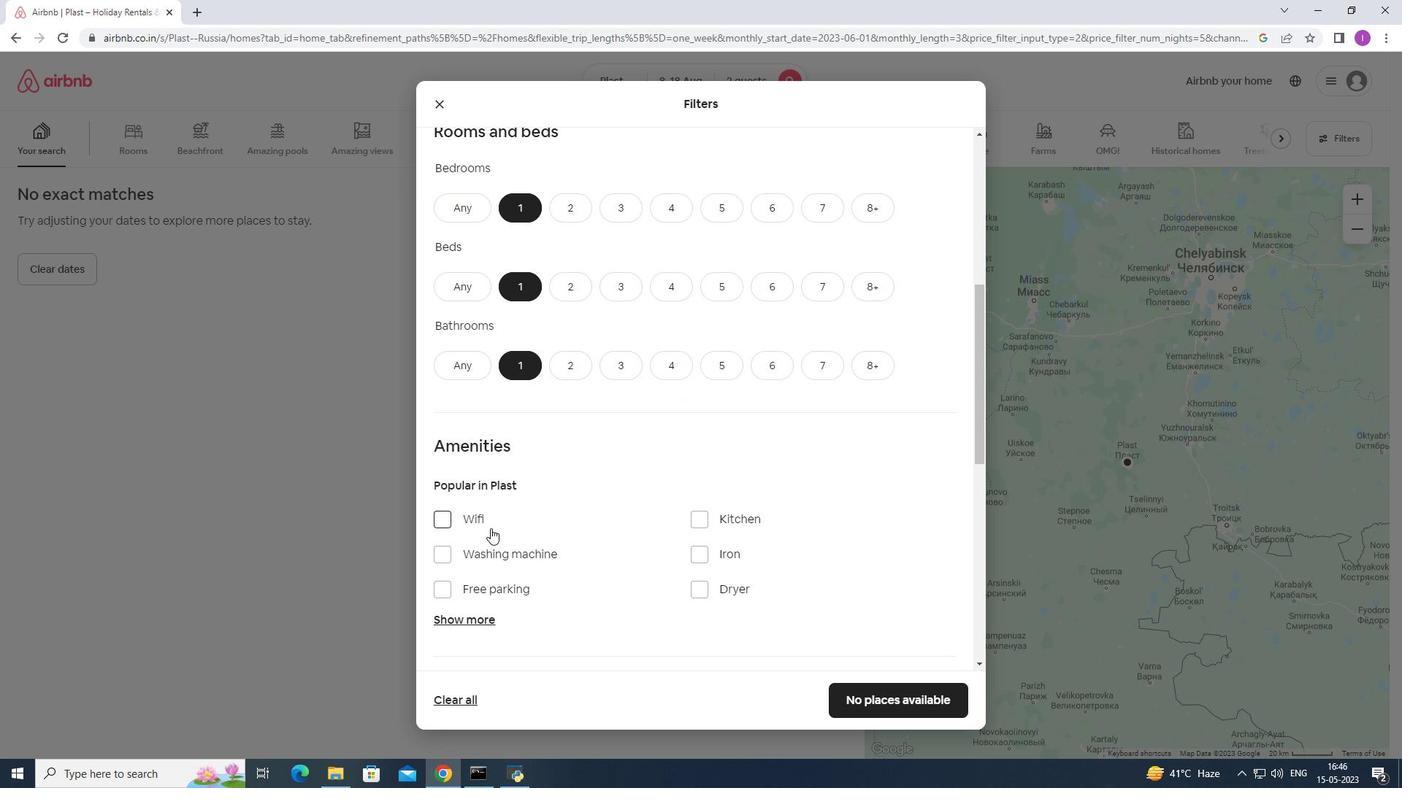 
Action: Mouse scrolled (489, 527) with delta (0, 0)
Screenshot: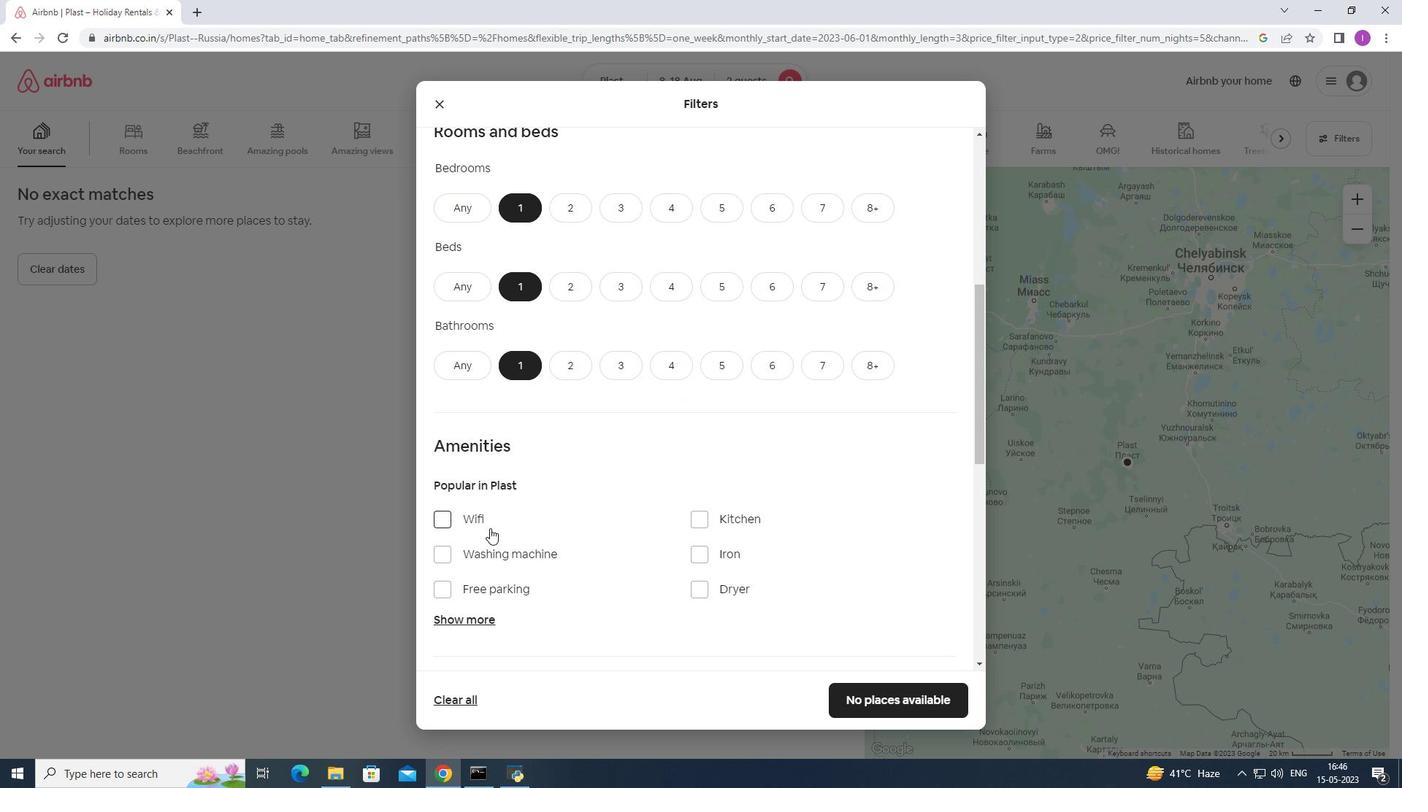 
Action: Mouse scrolled (489, 527) with delta (0, 0)
Screenshot: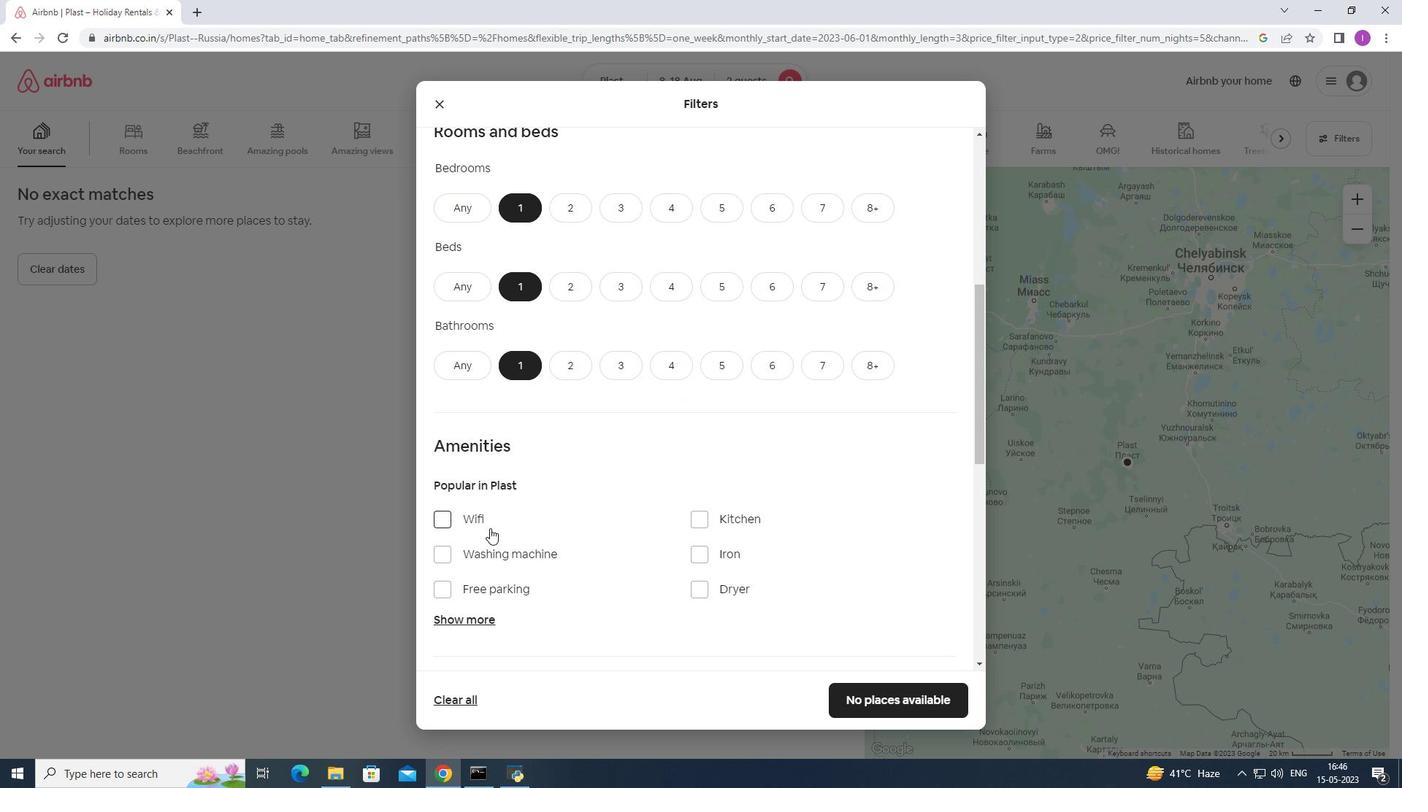 
Action: Mouse scrolled (489, 527) with delta (0, 0)
Screenshot: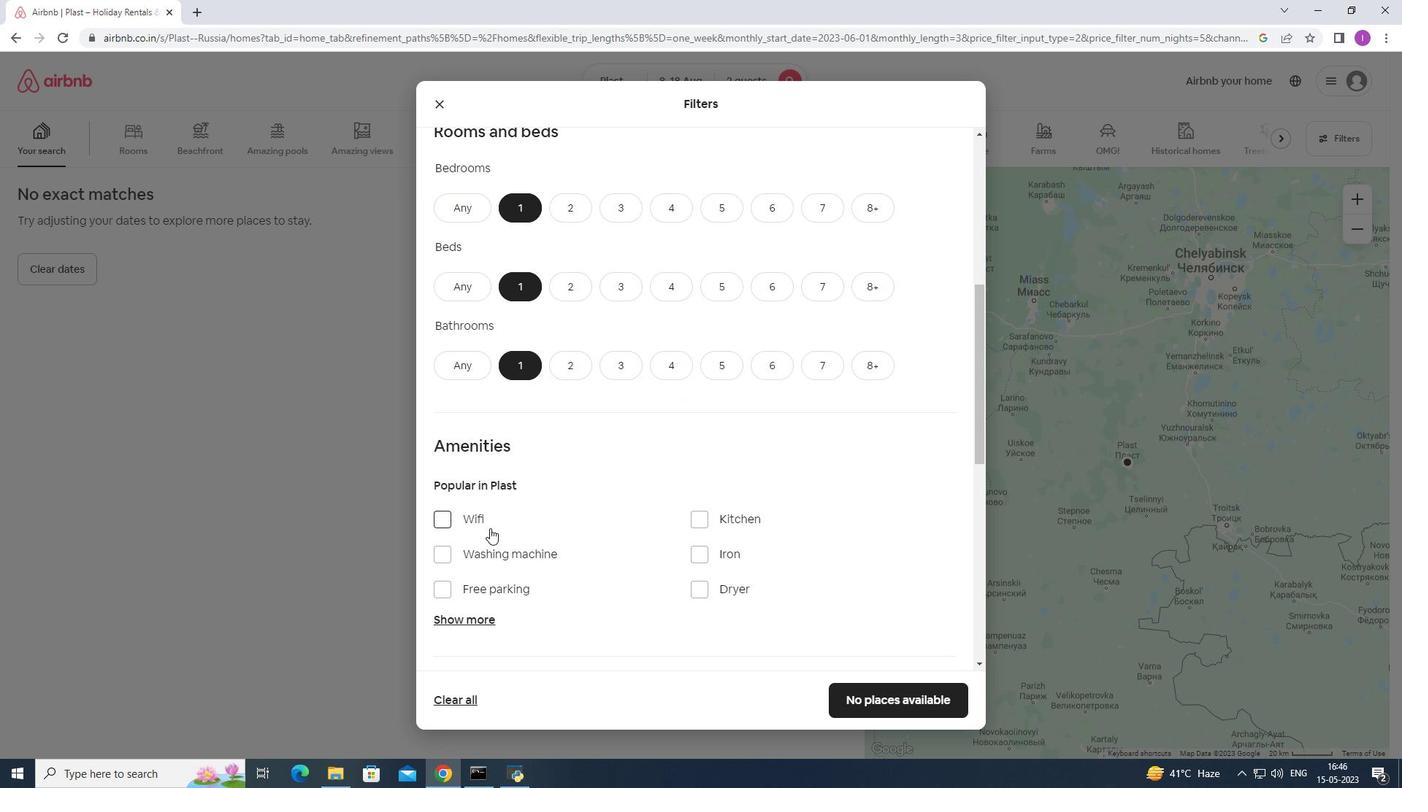 
Action: Mouse moved to (435, 300)
Screenshot: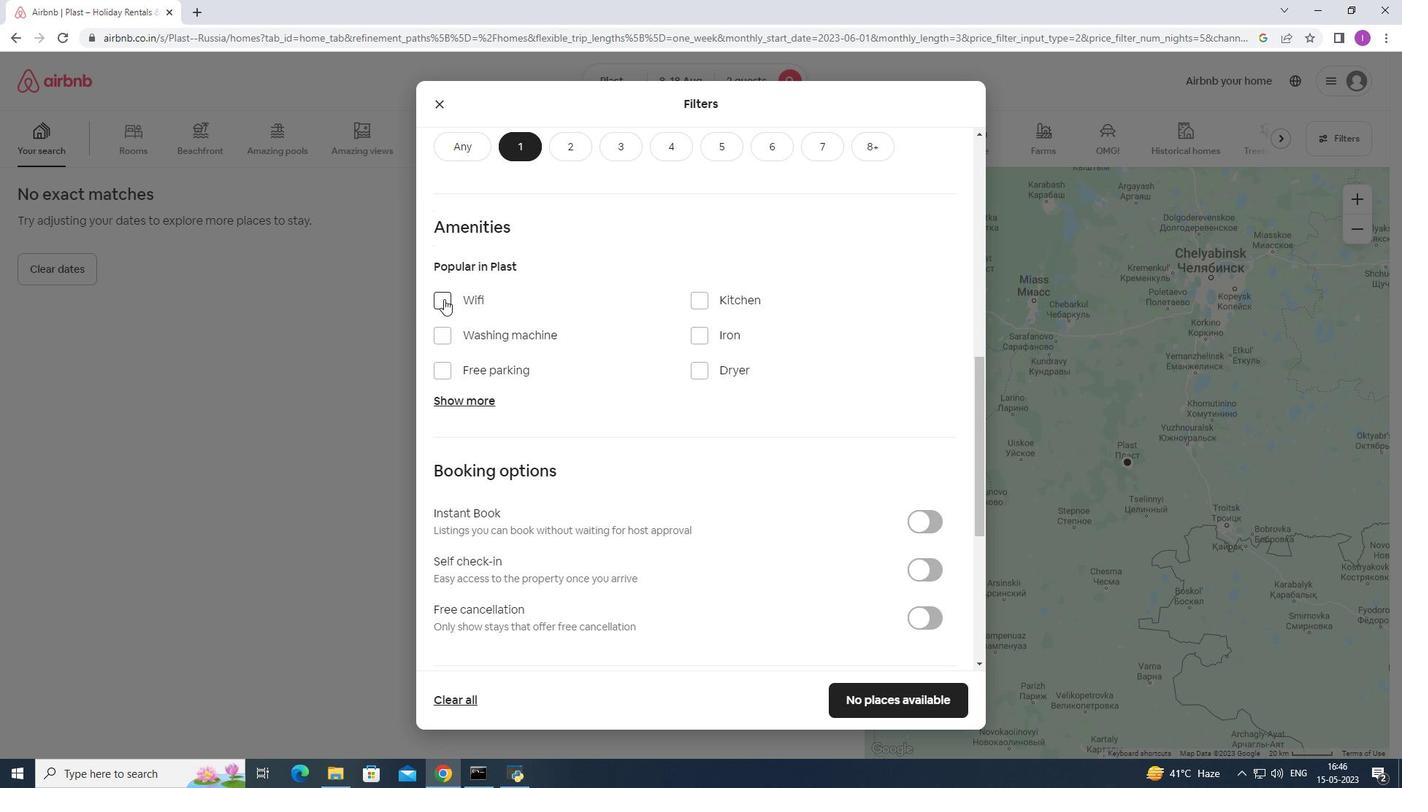 
Action: Mouse pressed left at (435, 300)
Screenshot: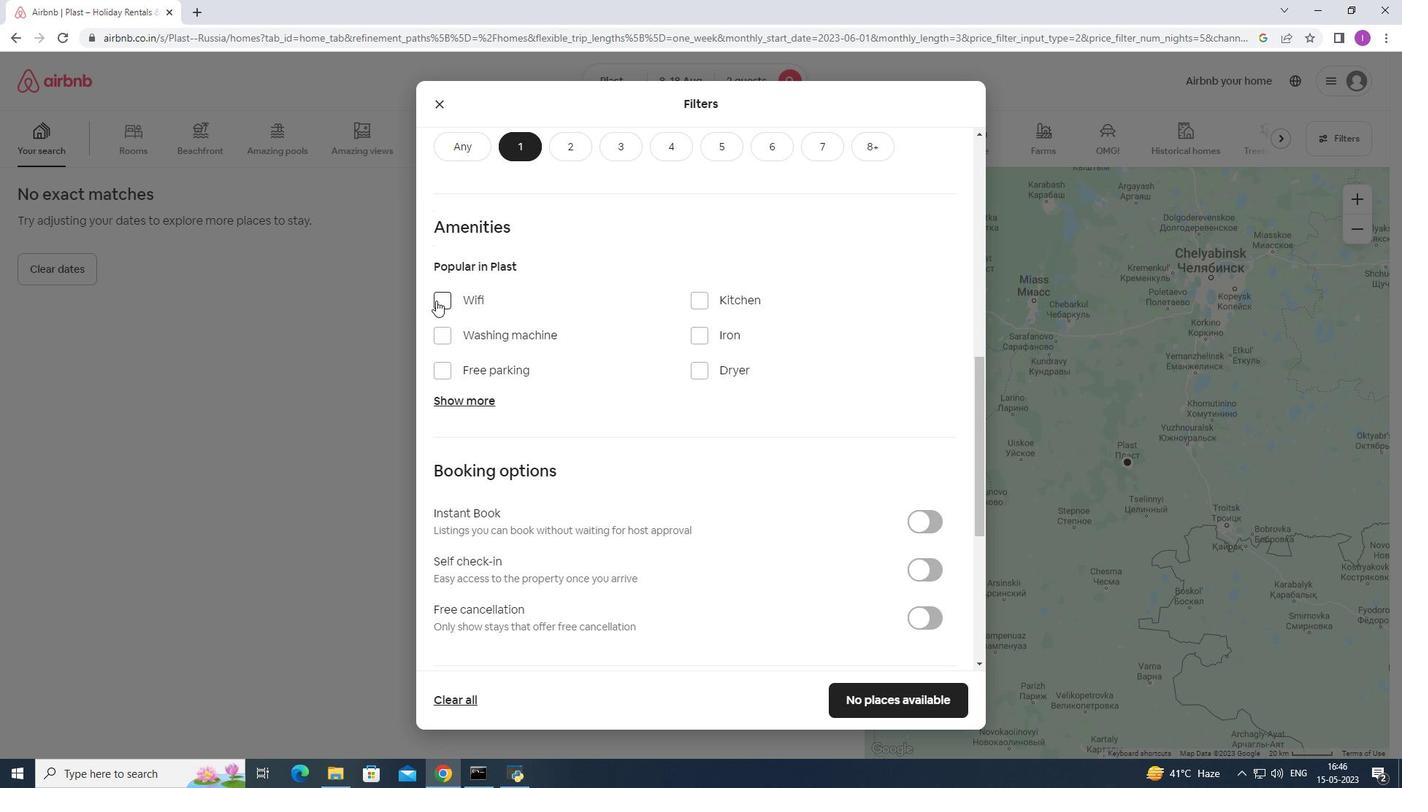 
Action: Mouse moved to (434, 369)
Screenshot: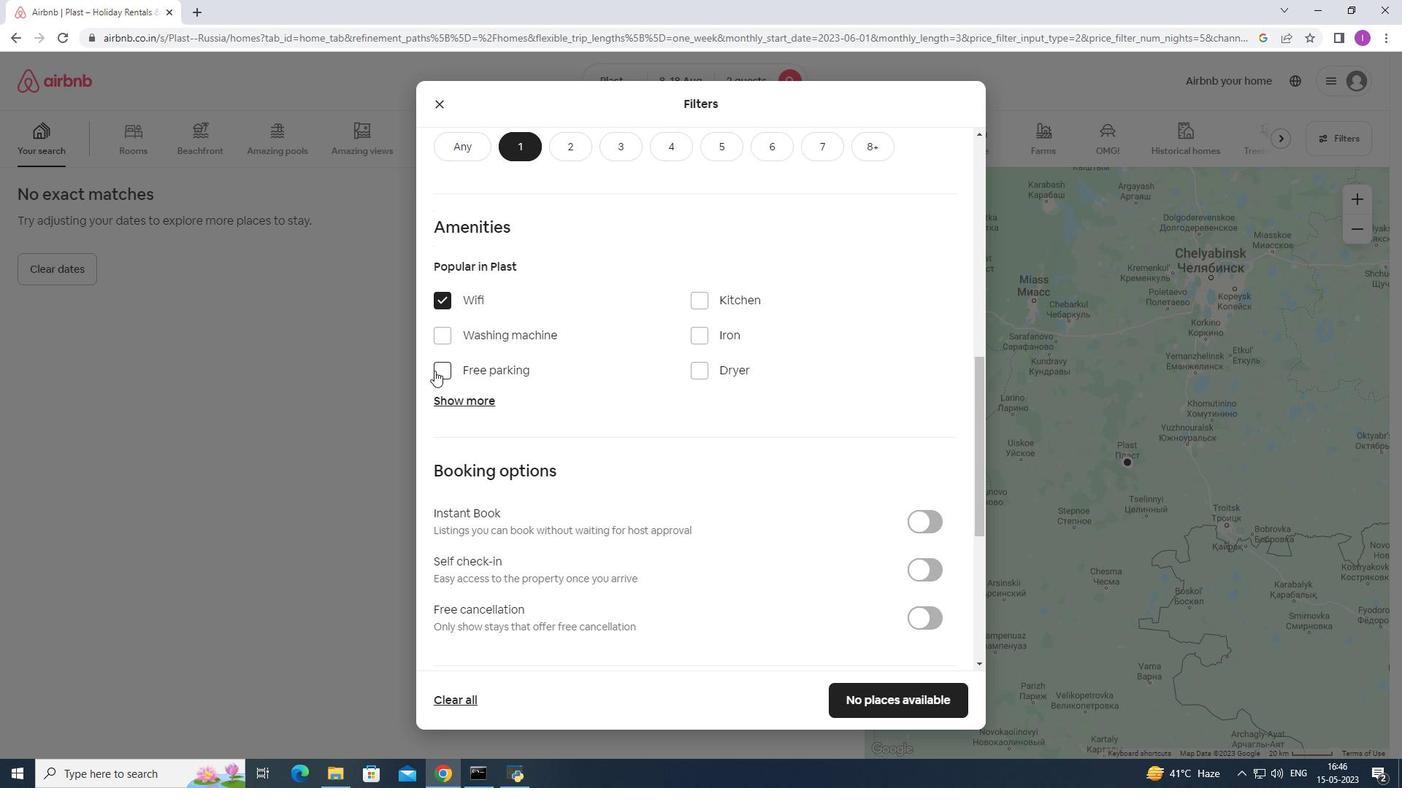 
Action: Mouse pressed left at (434, 369)
Screenshot: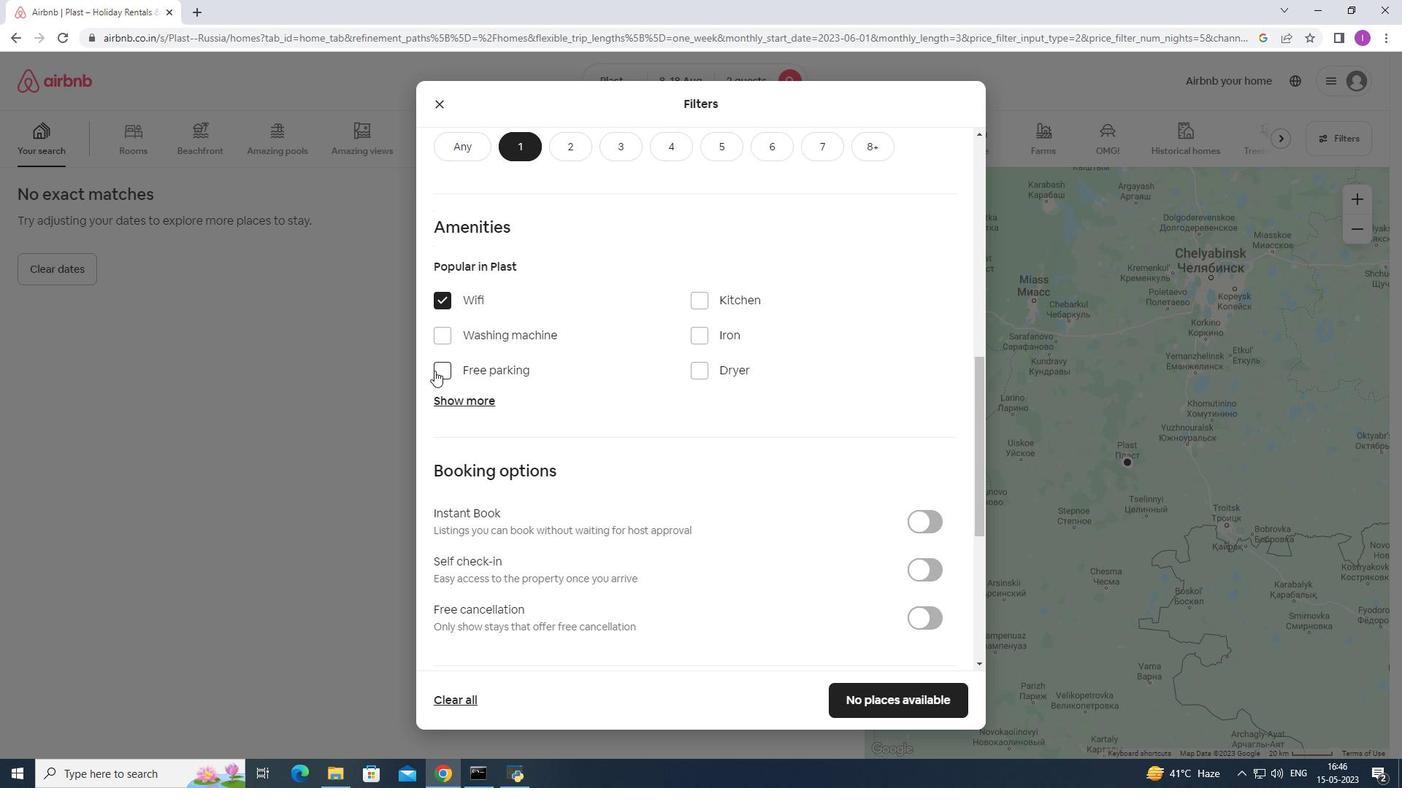 
Action: Mouse moved to (481, 397)
Screenshot: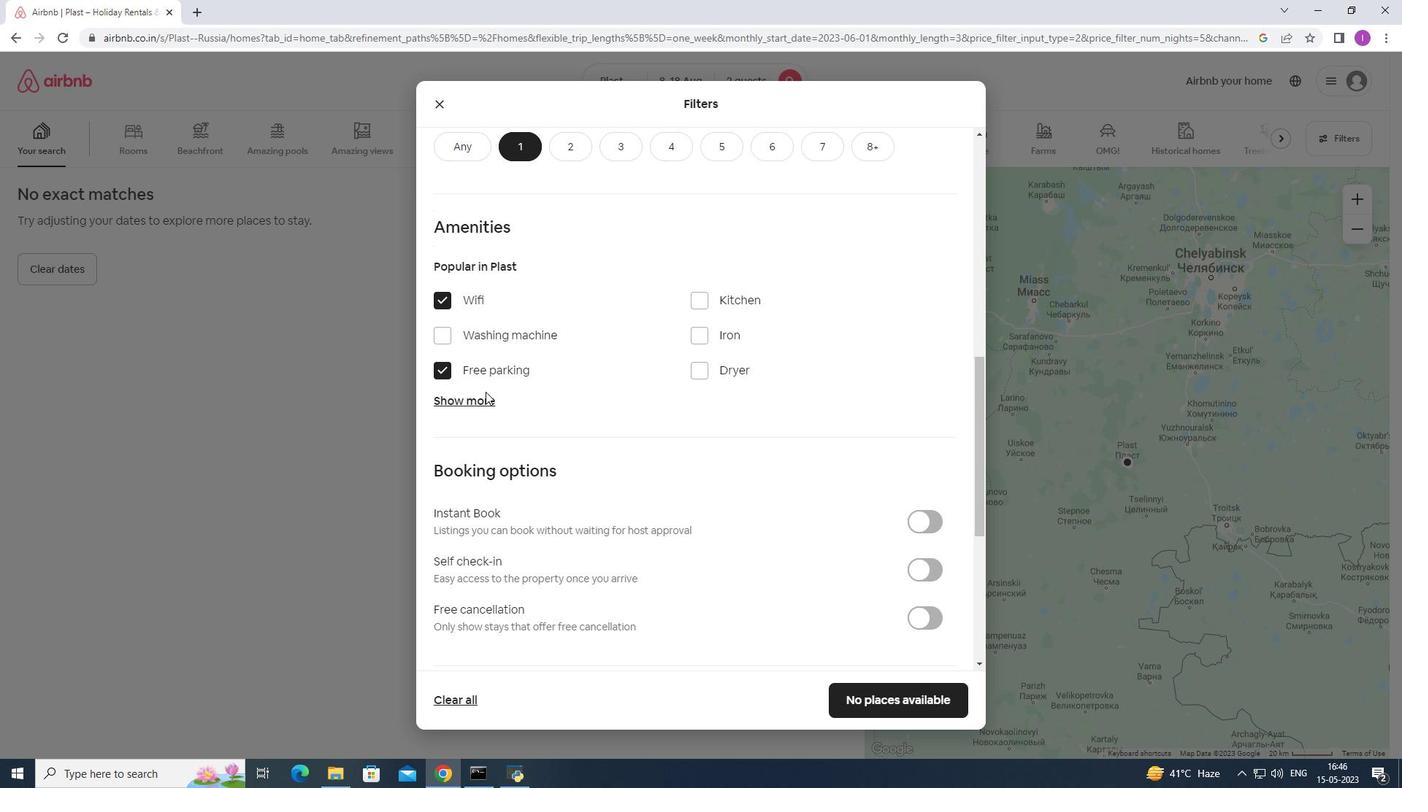 
Action: Mouse pressed left at (481, 397)
Screenshot: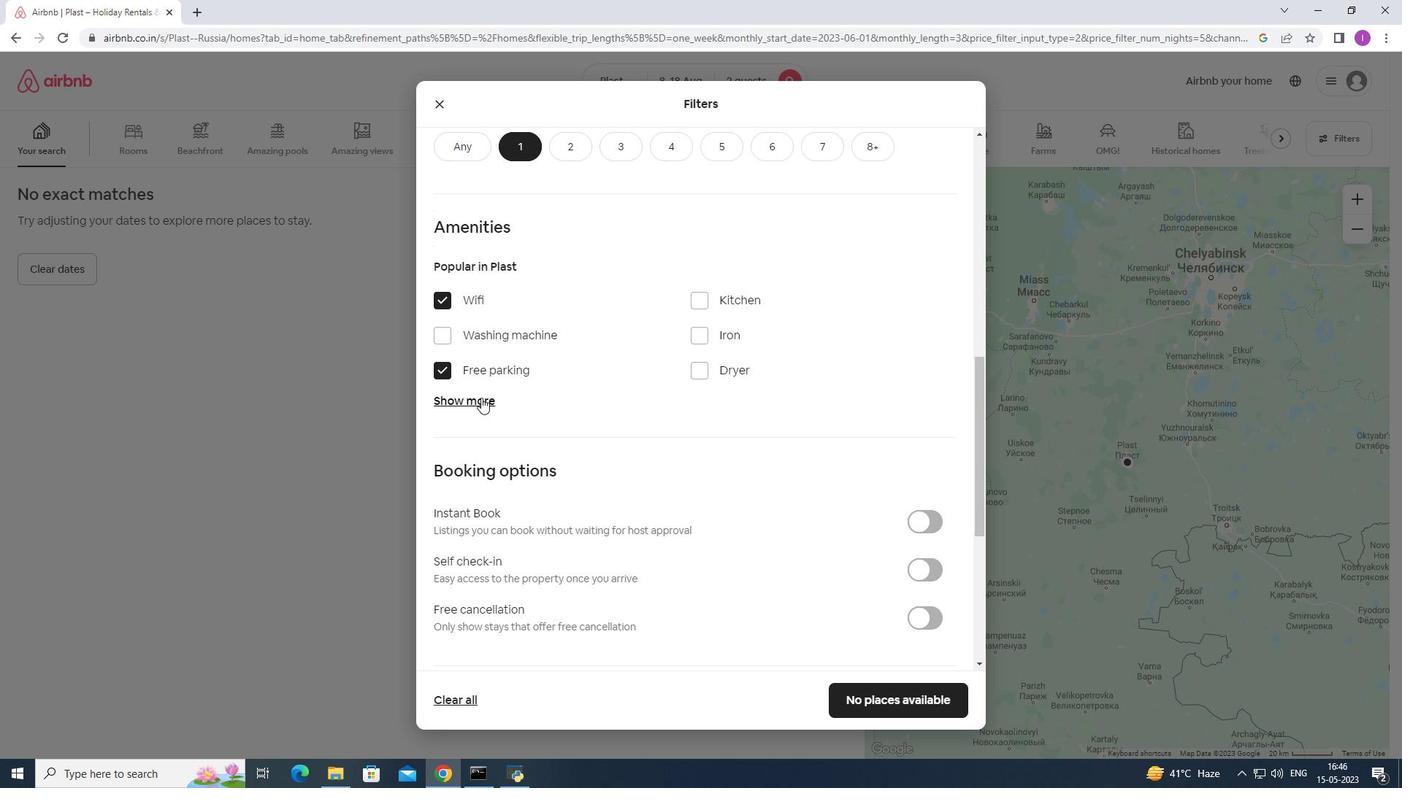 
Action: Mouse moved to (701, 487)
Screenshot: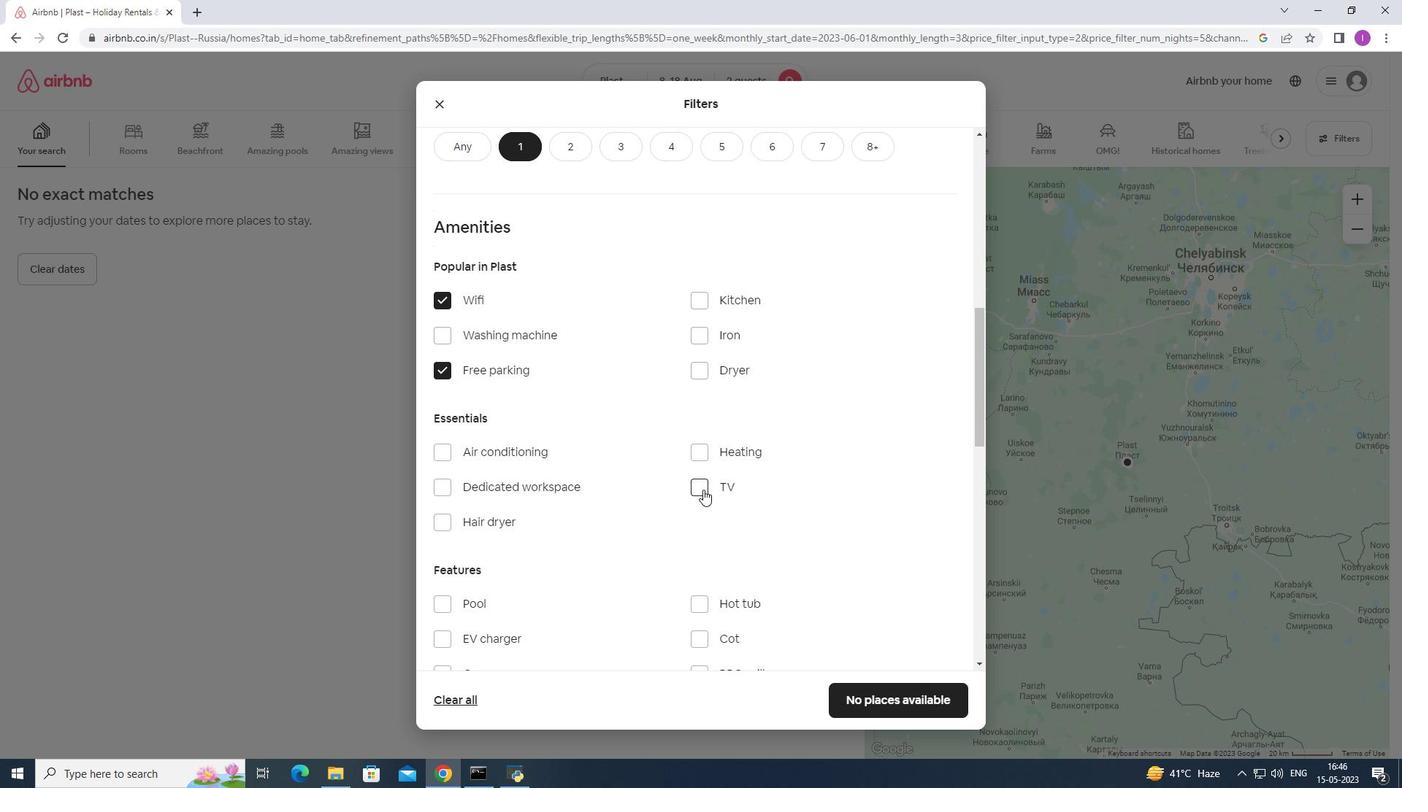 
Action: Mouse pressed left at (701, 487)
Screenshot: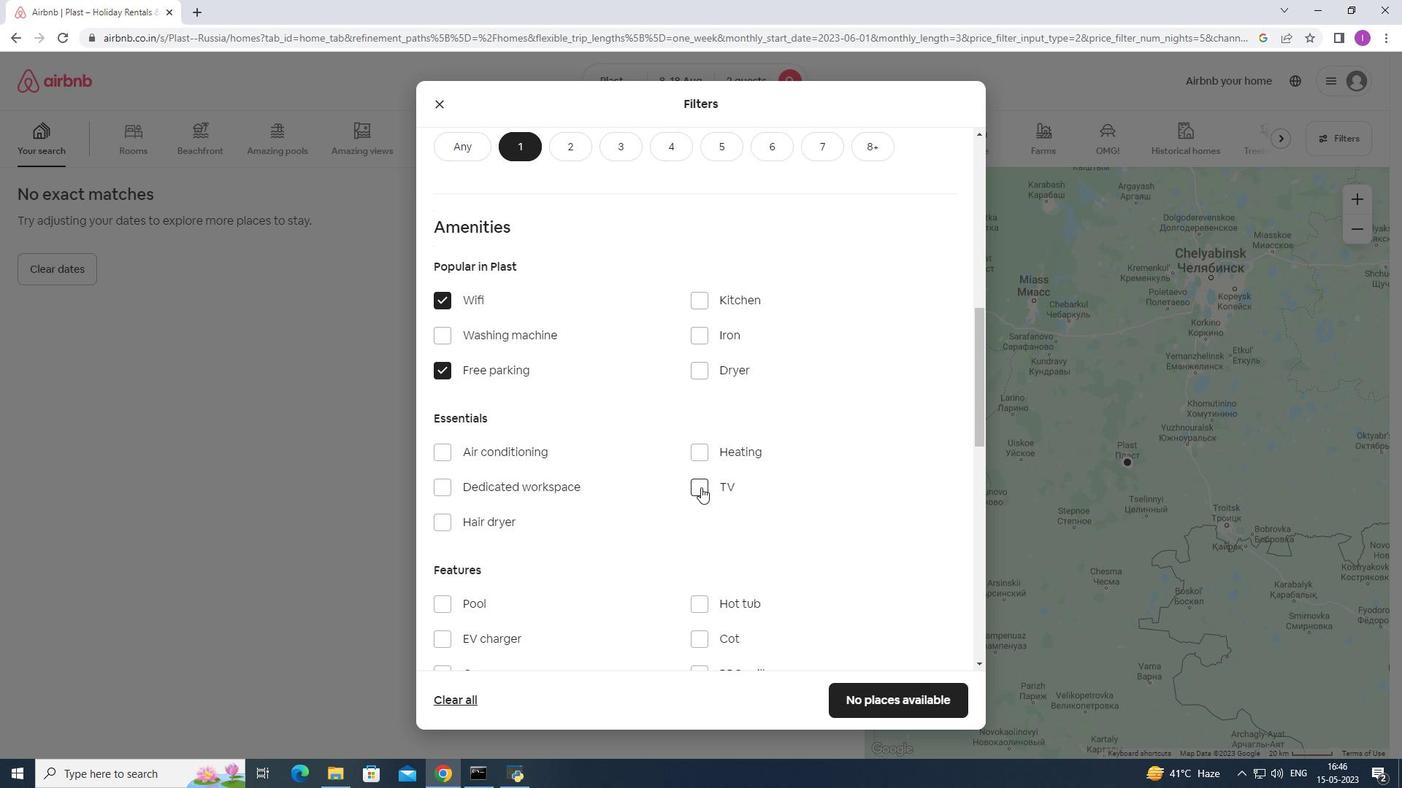 
Action: Mouse moved to (611, 554)
Screenshot: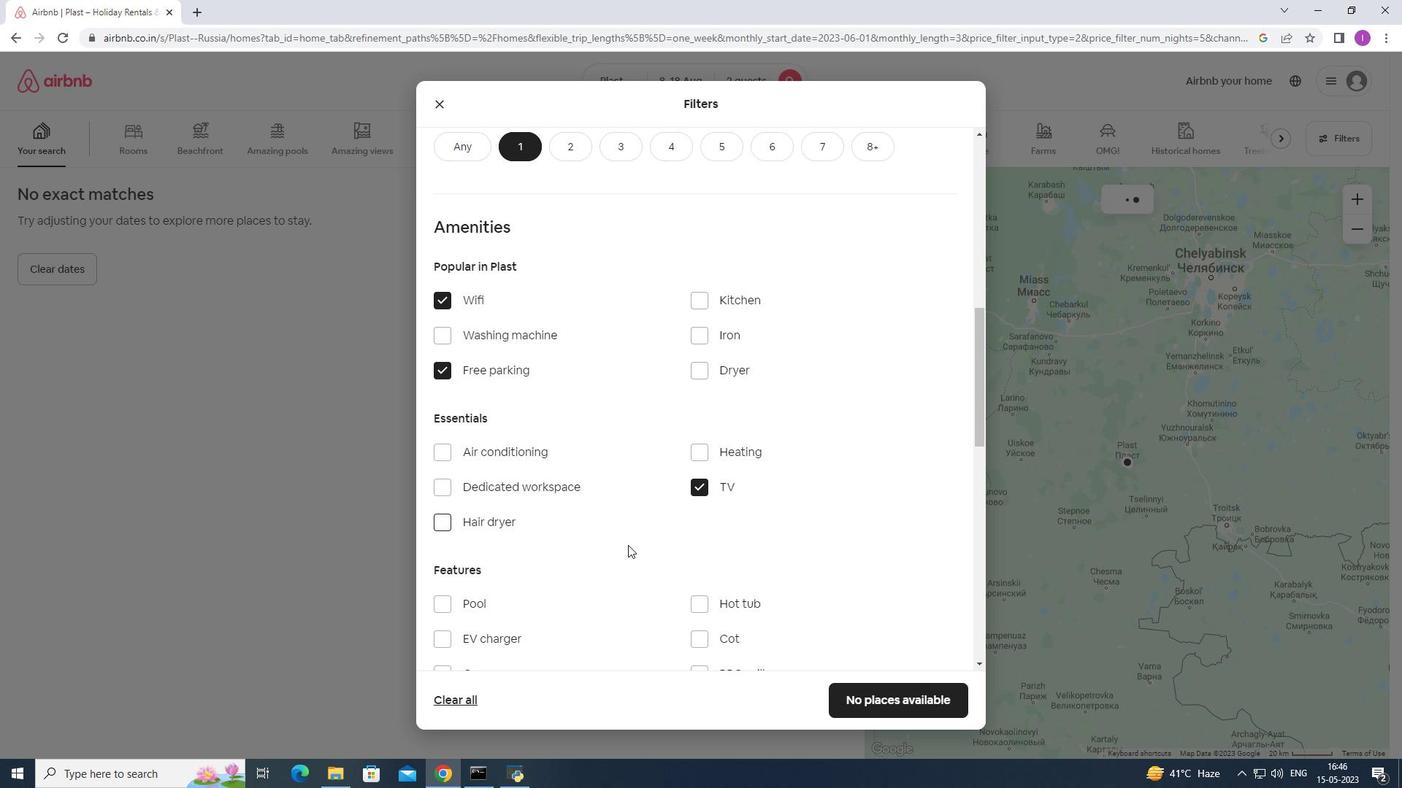 
Action: Mouse scrolled (611, 553) with delta (0, 0)
Screenshot: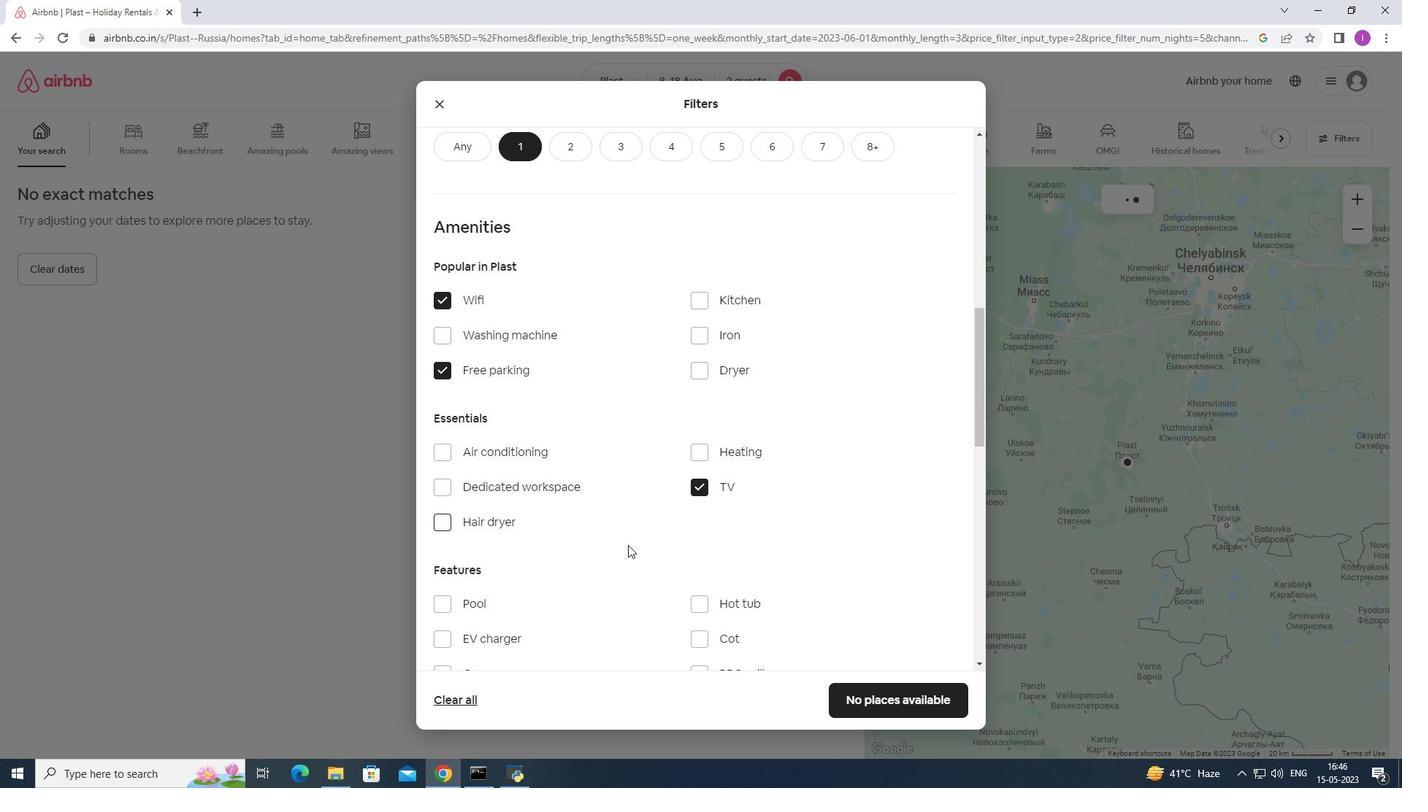 
Action: Mouse moved to (610, 554)
Screenshot: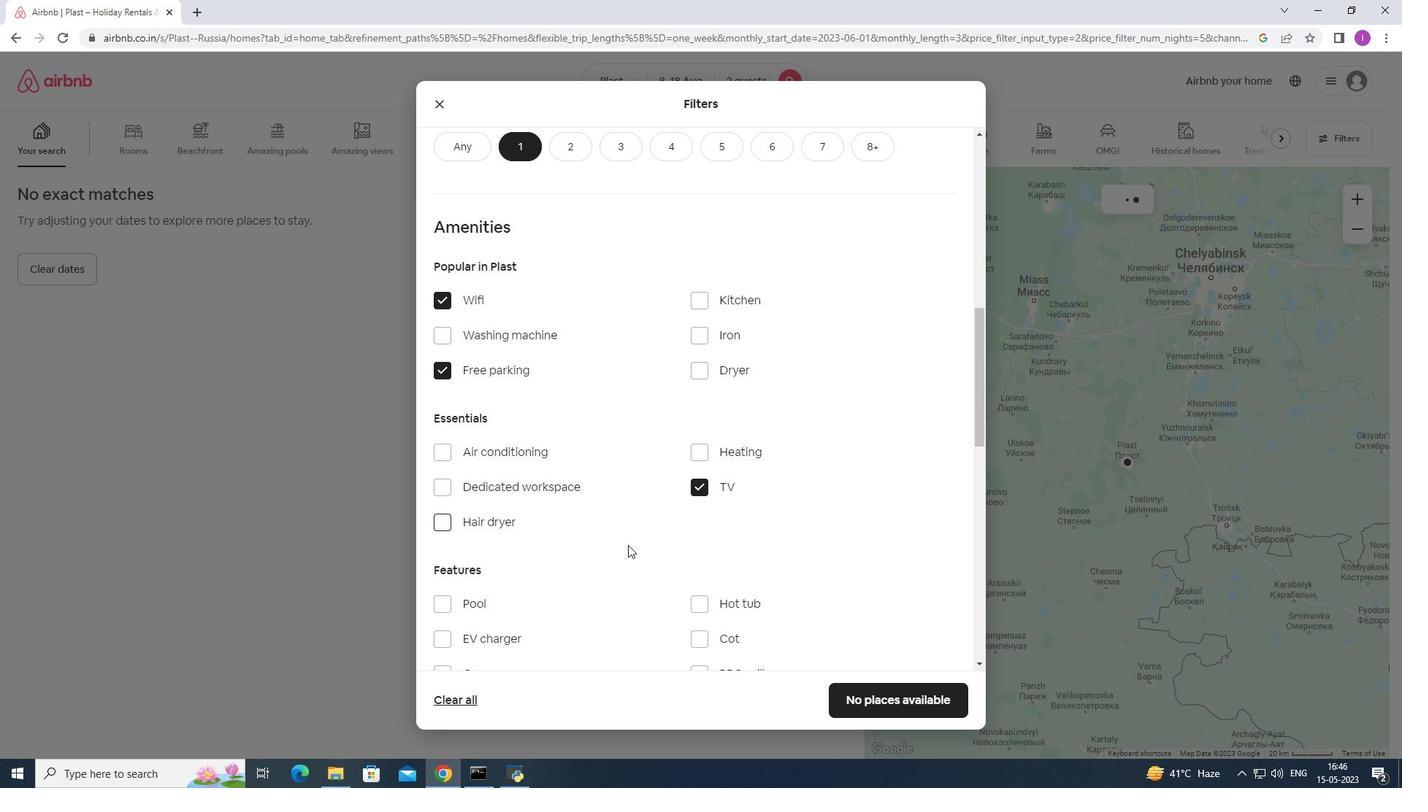 
Action: Mouse scrolled (610, 553) with delta (0, 0)
Screenshot: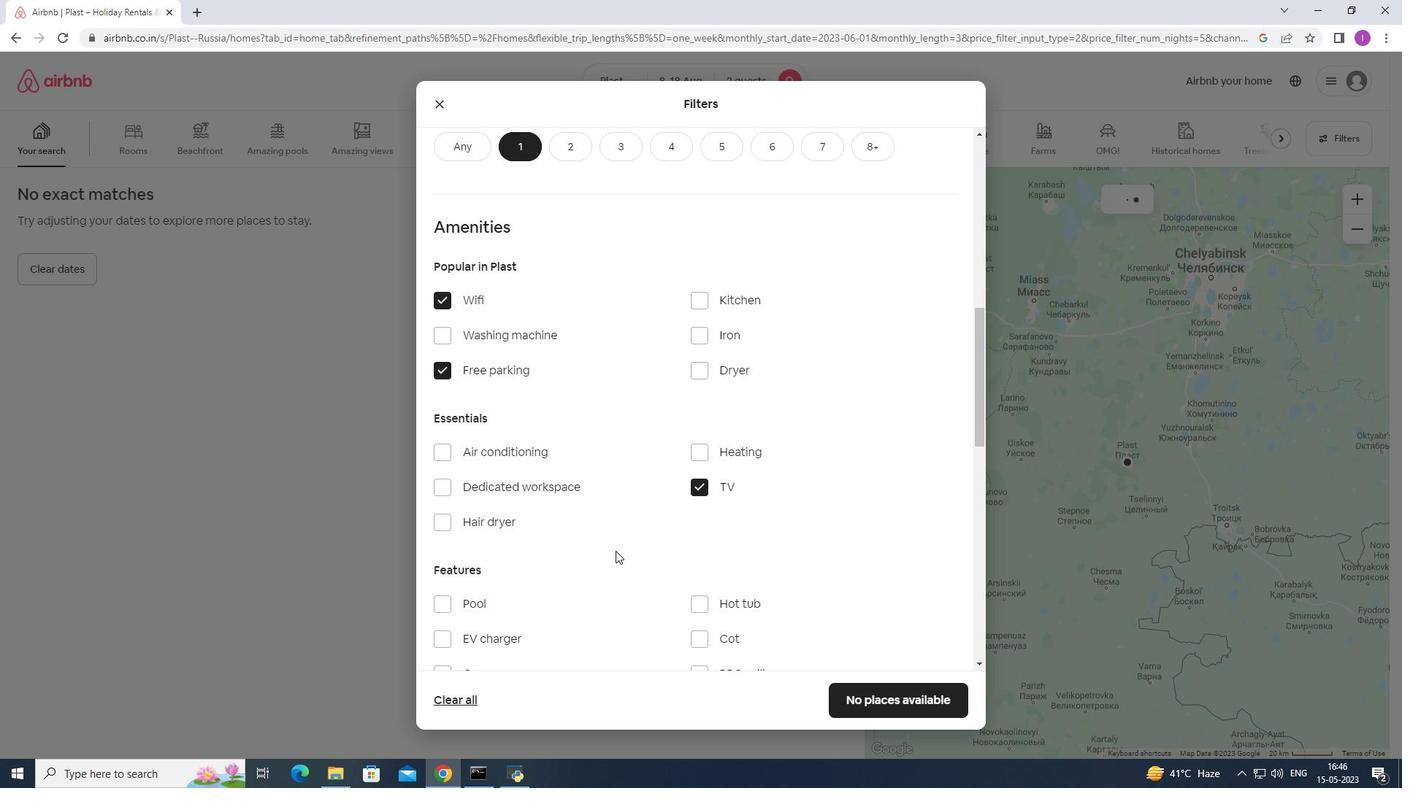 
Action: Mouse scrolled (610, 553) with delta (0, 0)
Screenshot: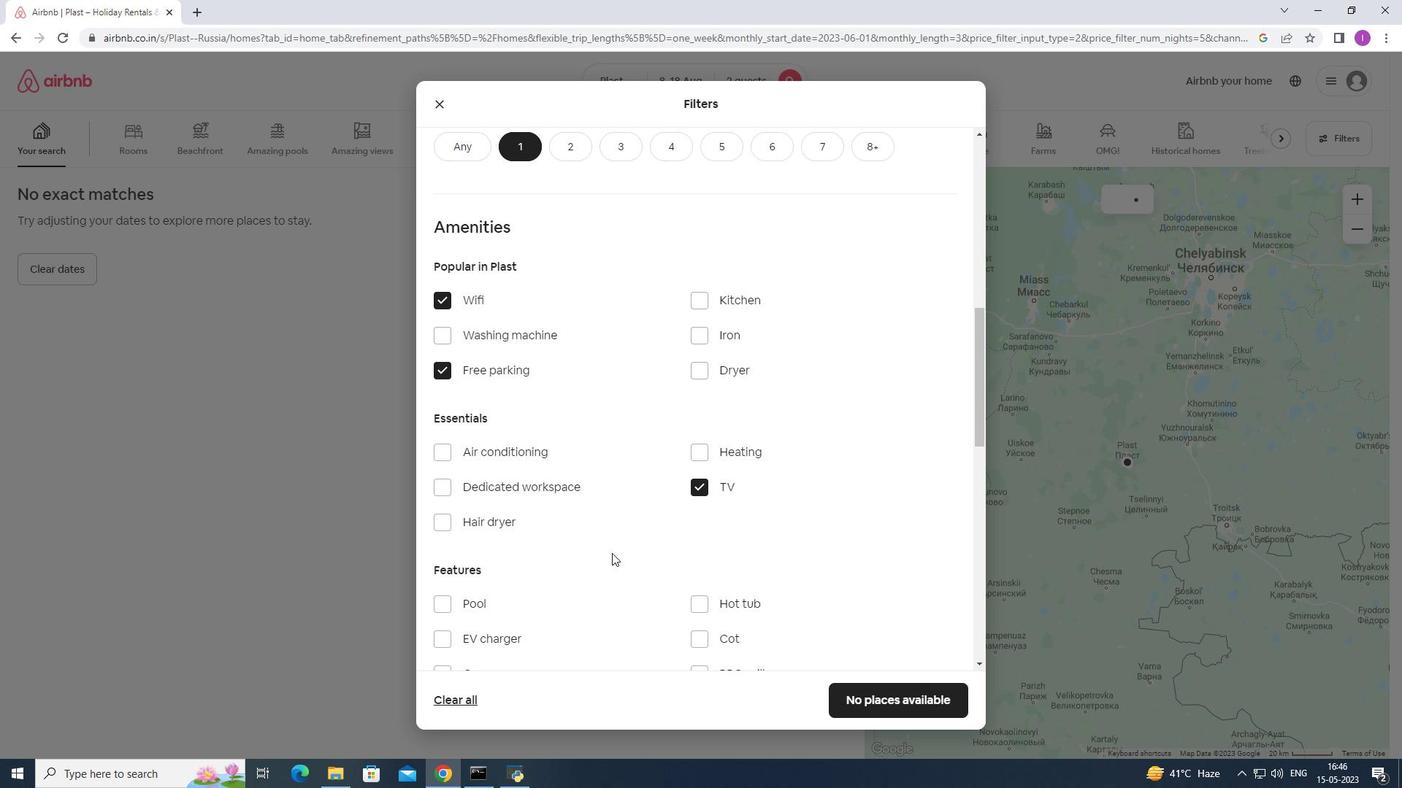 
Action: Mouse moved to (436, 451)
Screenshot: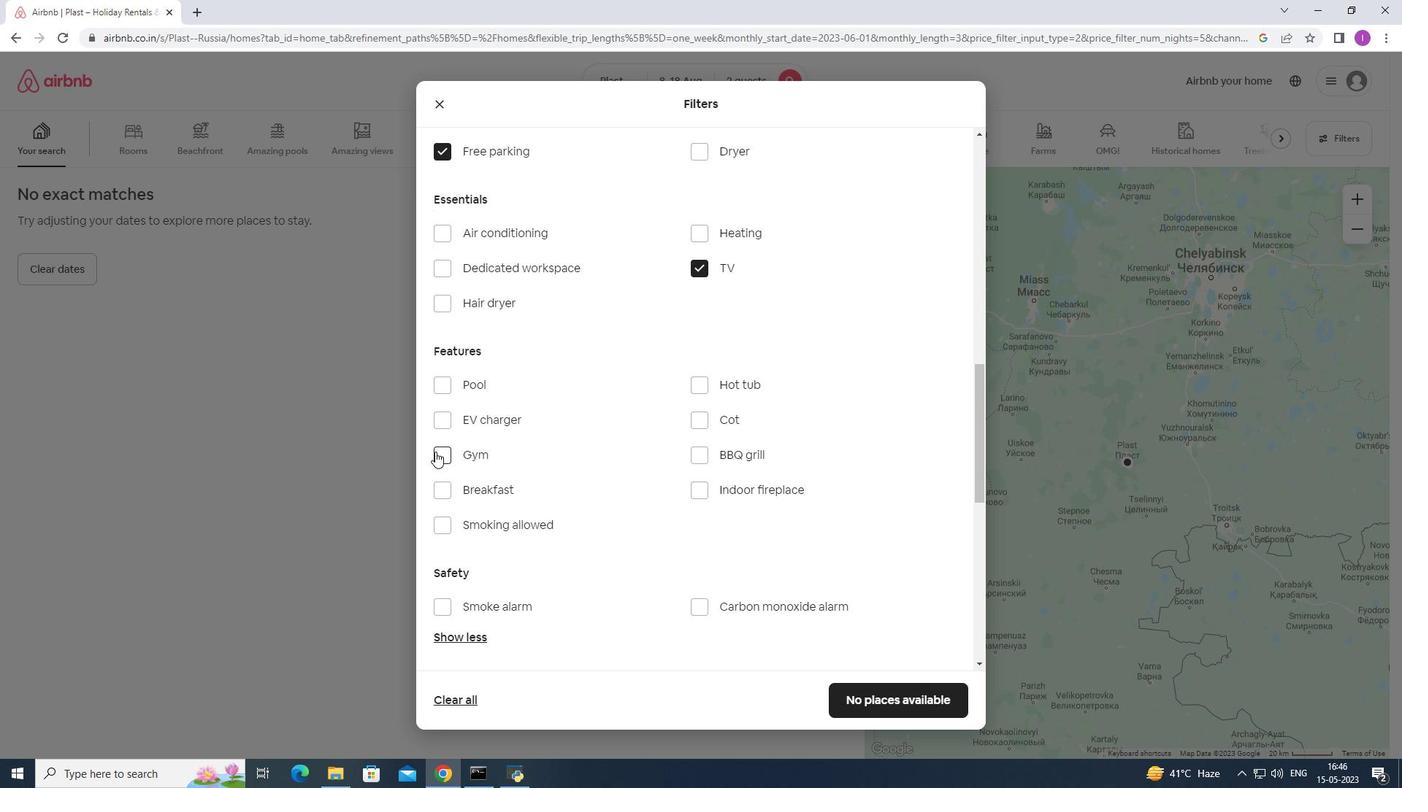 
Action: Mouse pressed left at (436, 451)
Screenshot: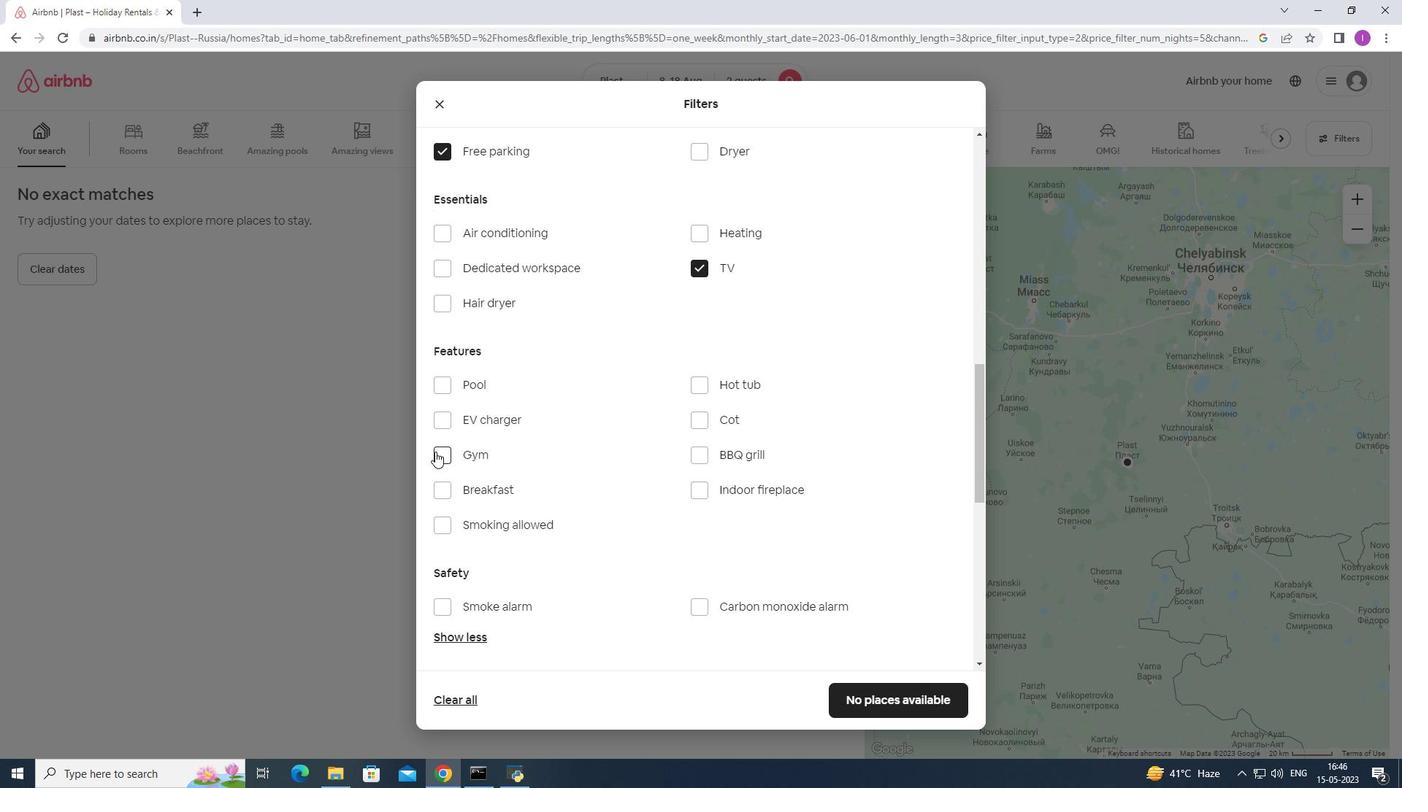 
Action: Mouse moved to (444, 490)
Screenshot: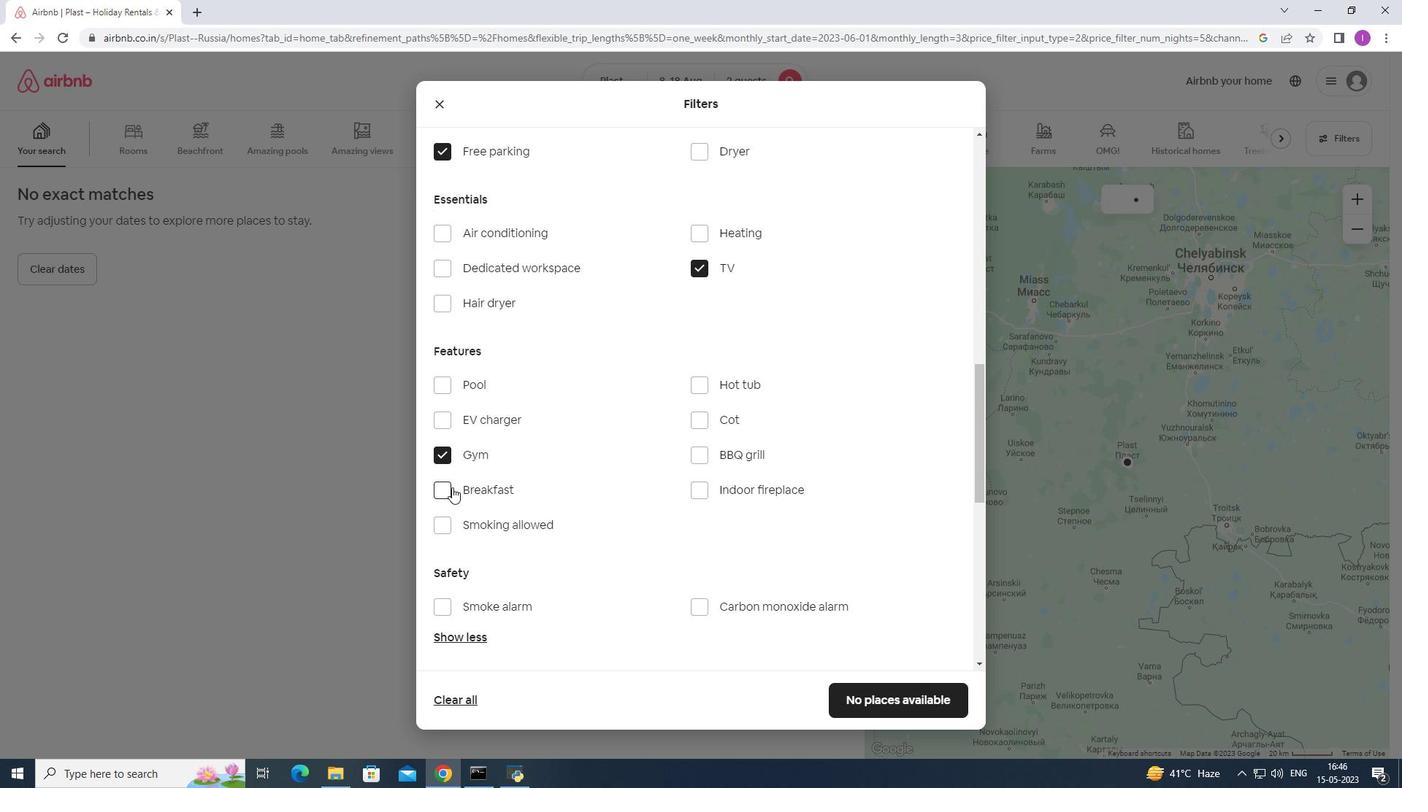 
Action: Mouse pressed left at (444, 490)
Screenshot: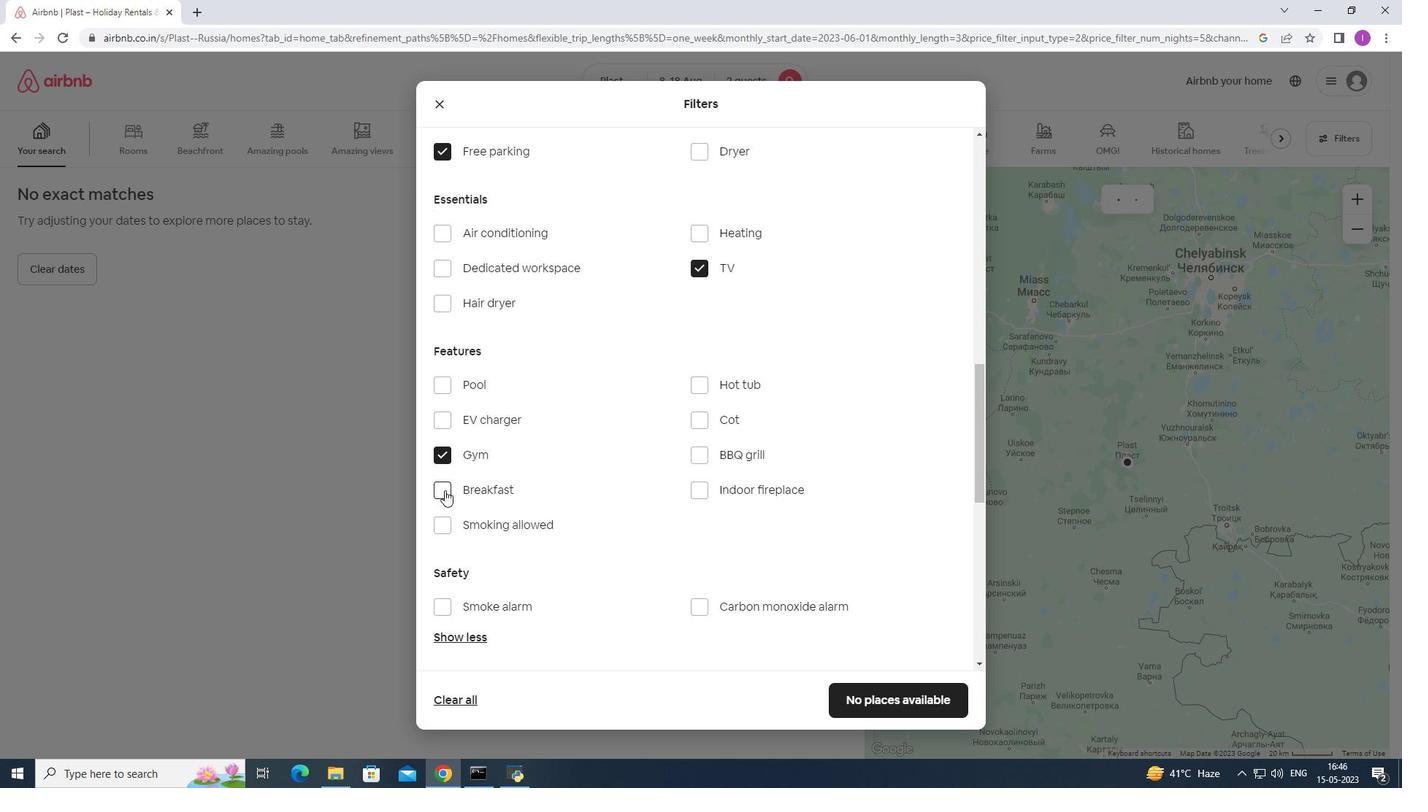 
Action: Mouse moved to (417, 499)
Screenshot: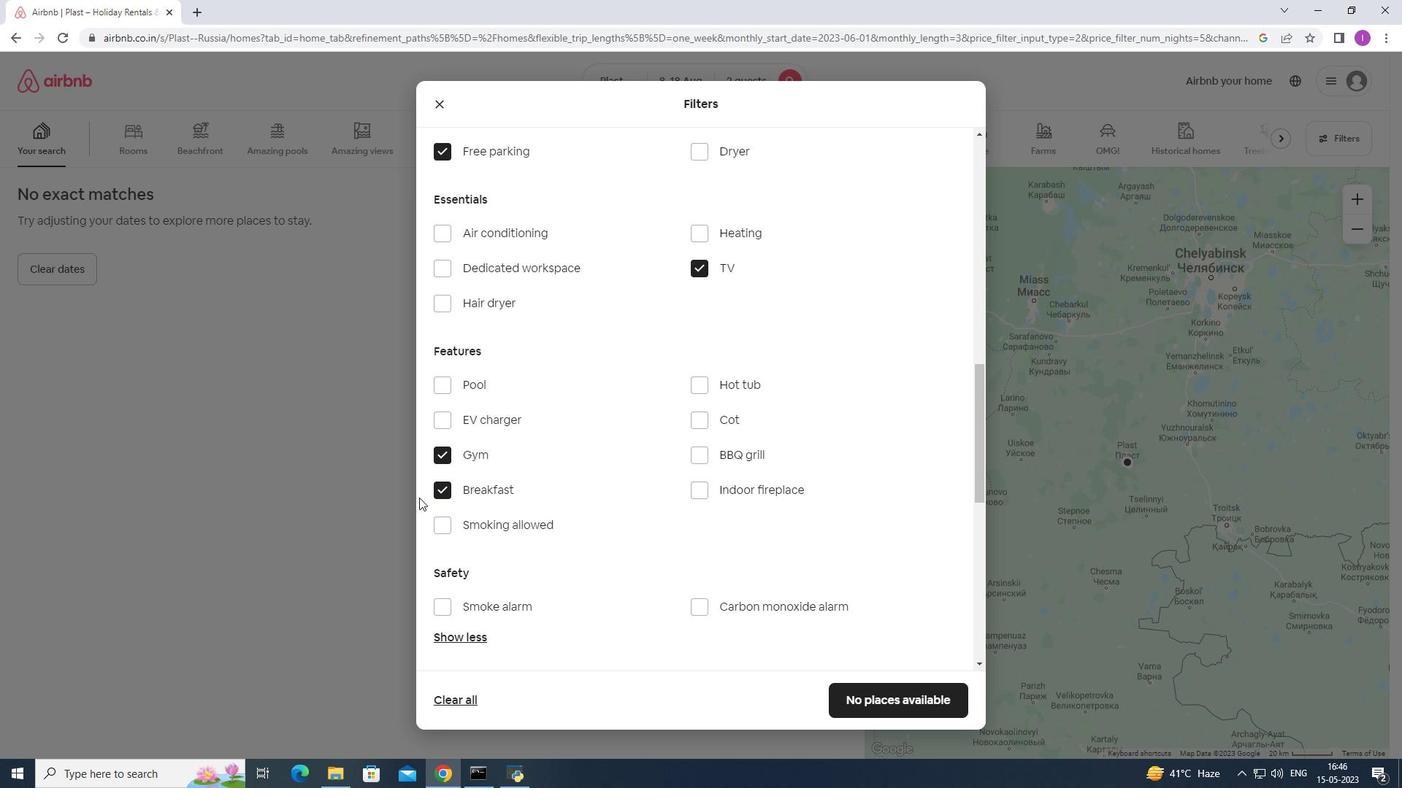 
Action: Mouse scrolled (417, 498) with delta (0, 0)
Screenshot: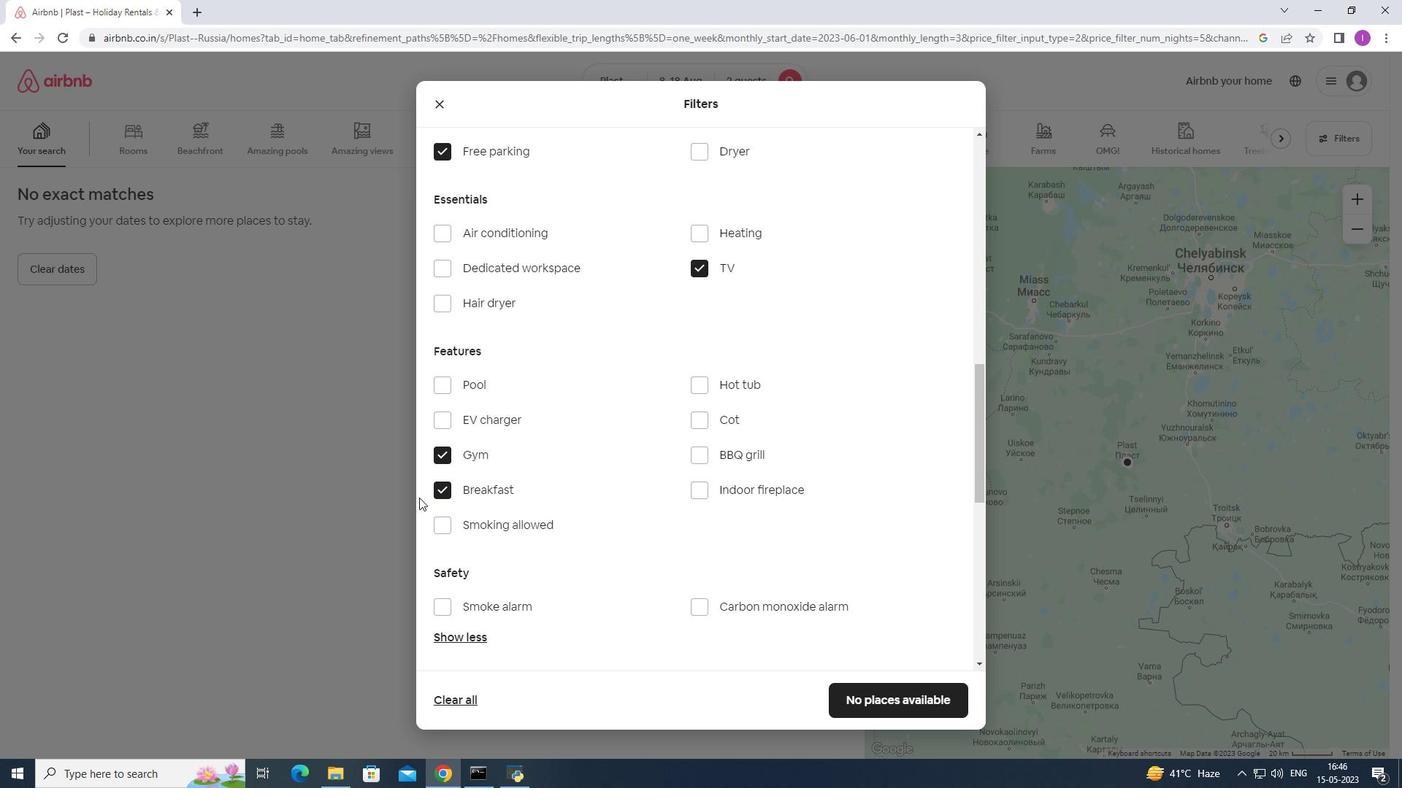 
Action: Mouse moved to (417, 499)
Screenshot: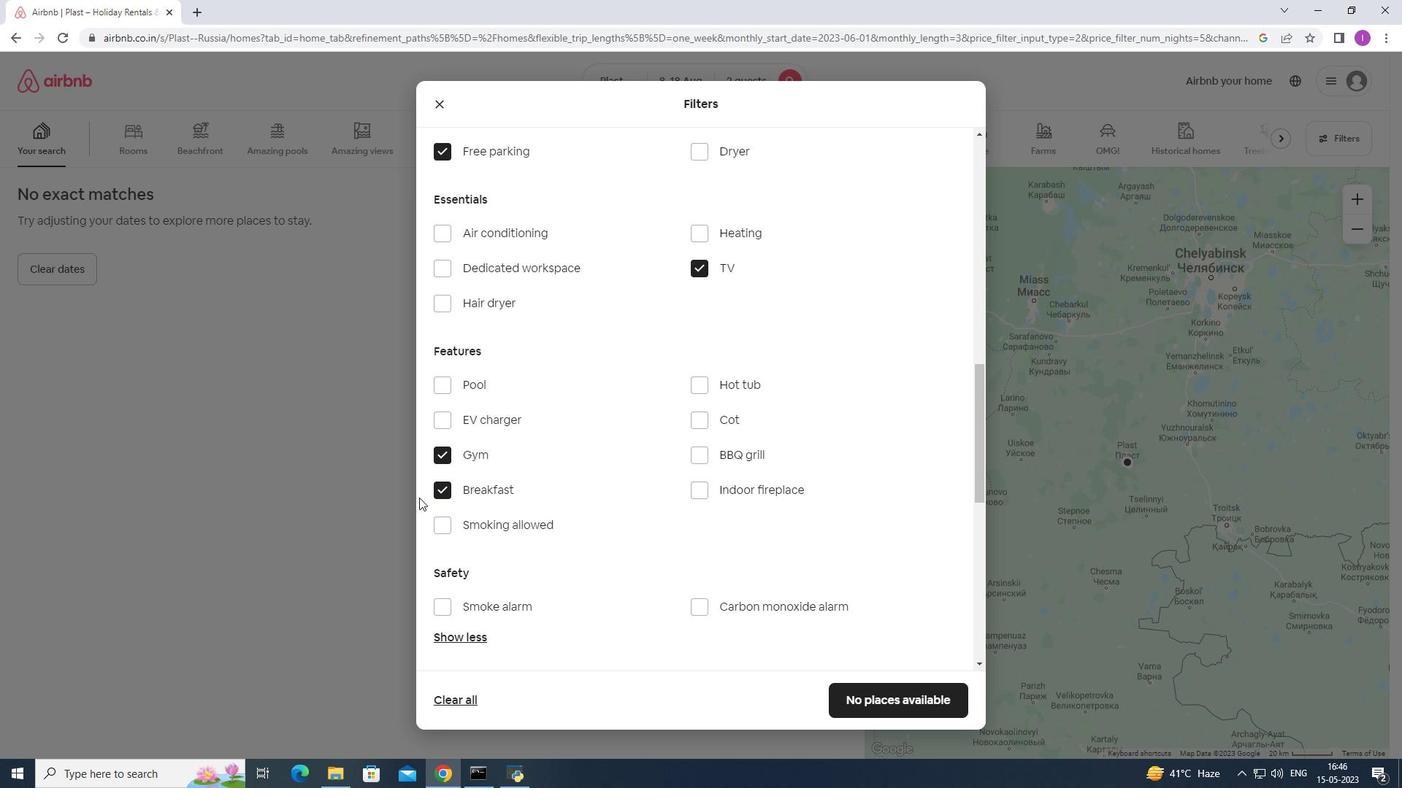 
Action: Mouse scrolled (417, 498) with delta (0, 0)
Screenshot: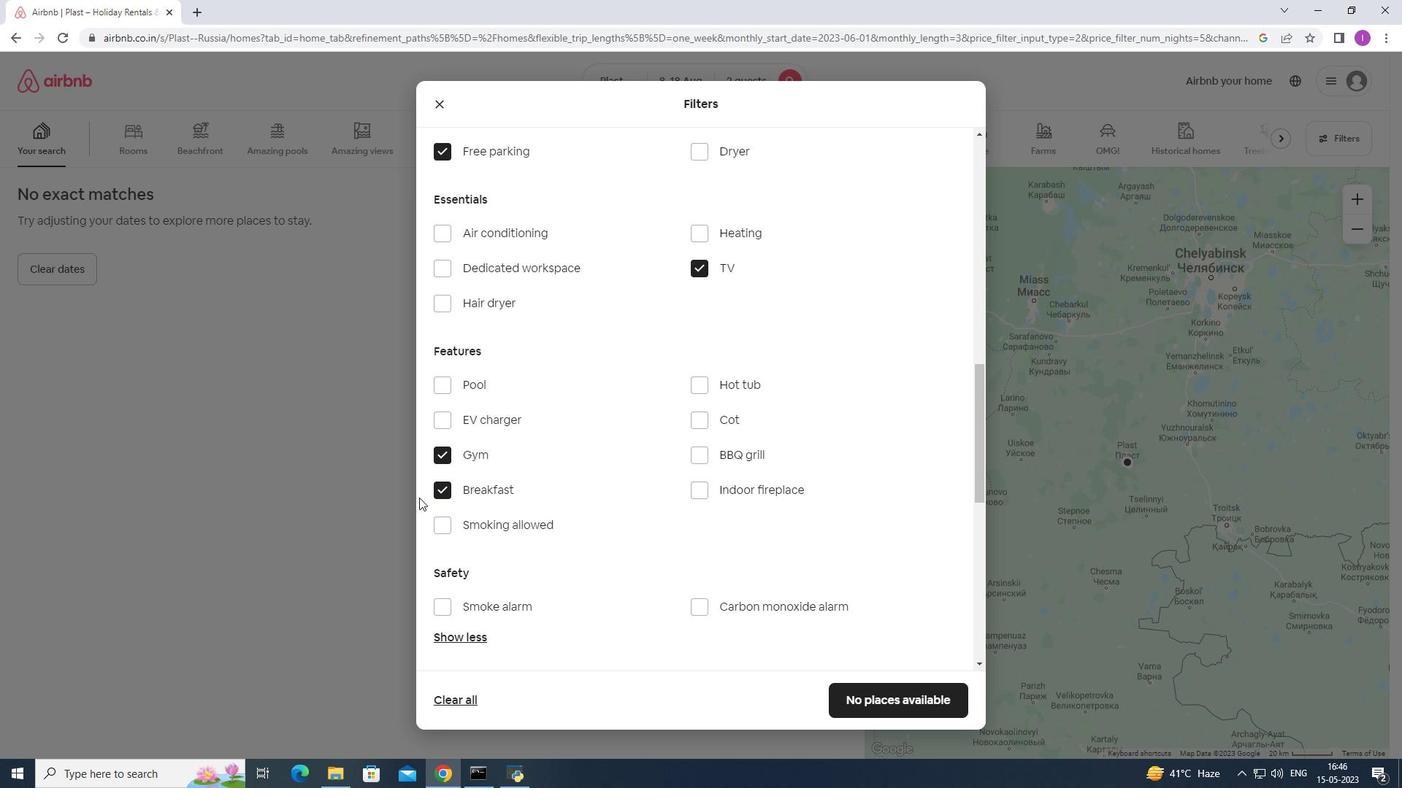 
Action: Mouse scrolled (417, 498) with delta (0, 0)
Screenshot: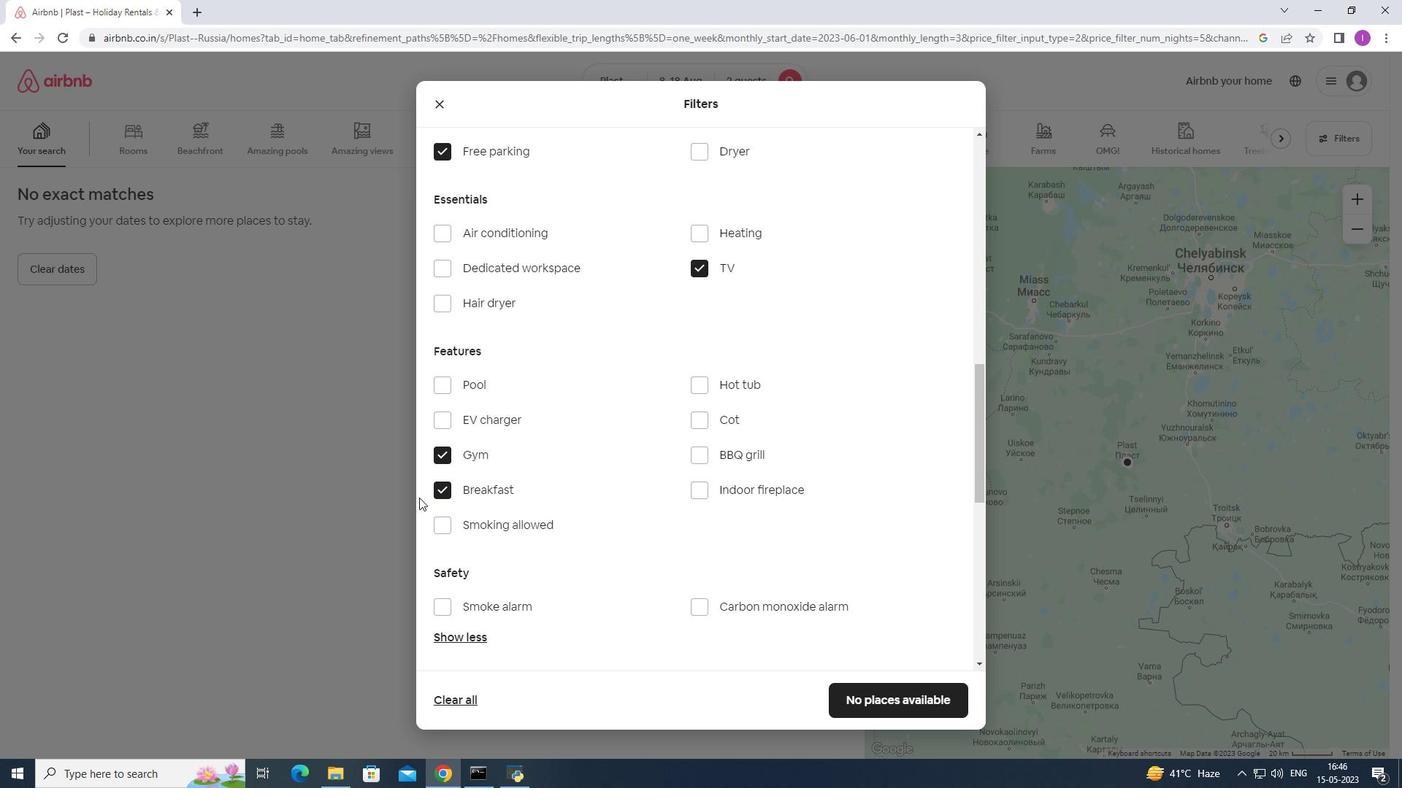 
Action: Mouse moved to (756, 509)
Screenshot: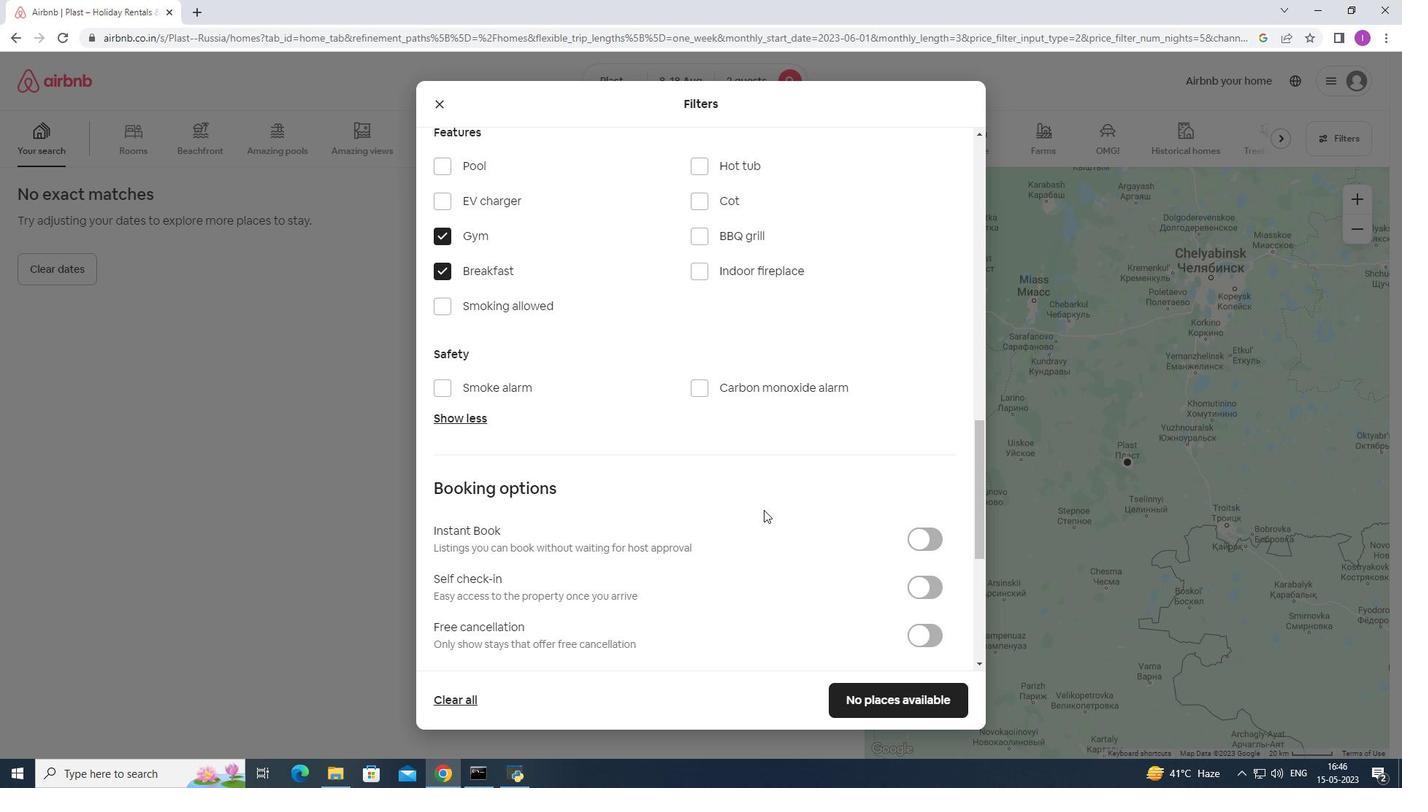 
Action: Mouse scrolled (756, 508) with delta (0, 0)
Screenshot: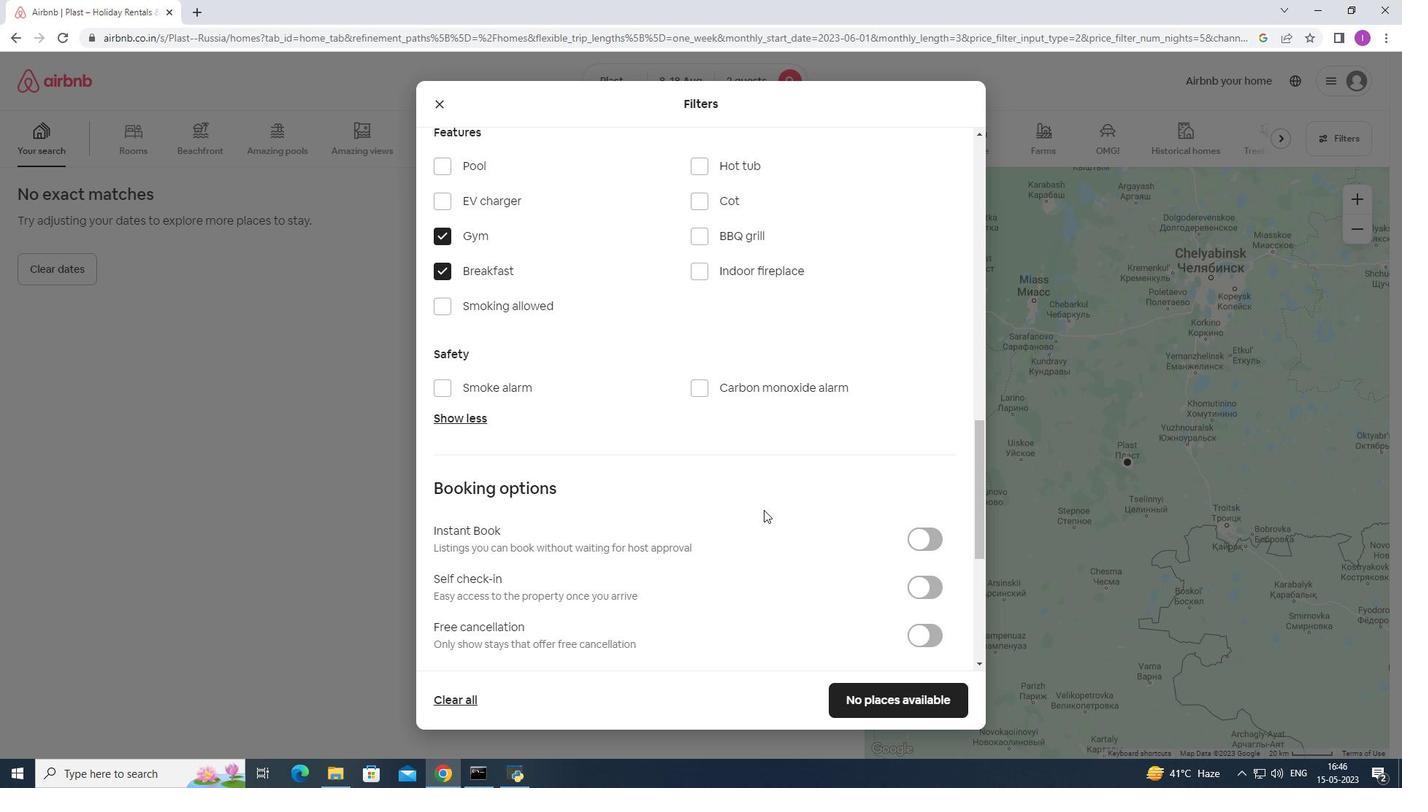 
Action: Mouse moved to (755, 509)
Screenshot: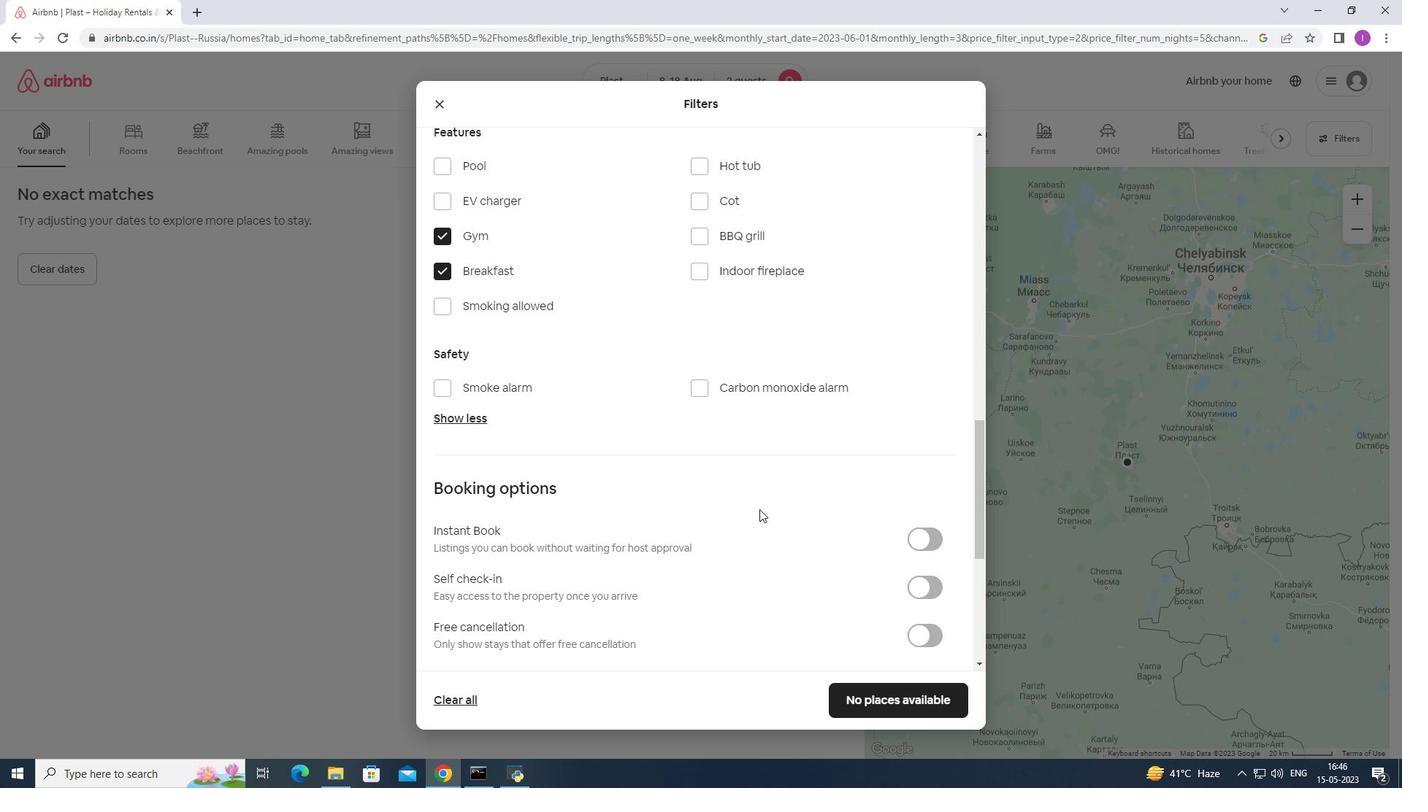 
Action: Mouse scrolled (755, 508) with delta (0, 0)
Screenshot: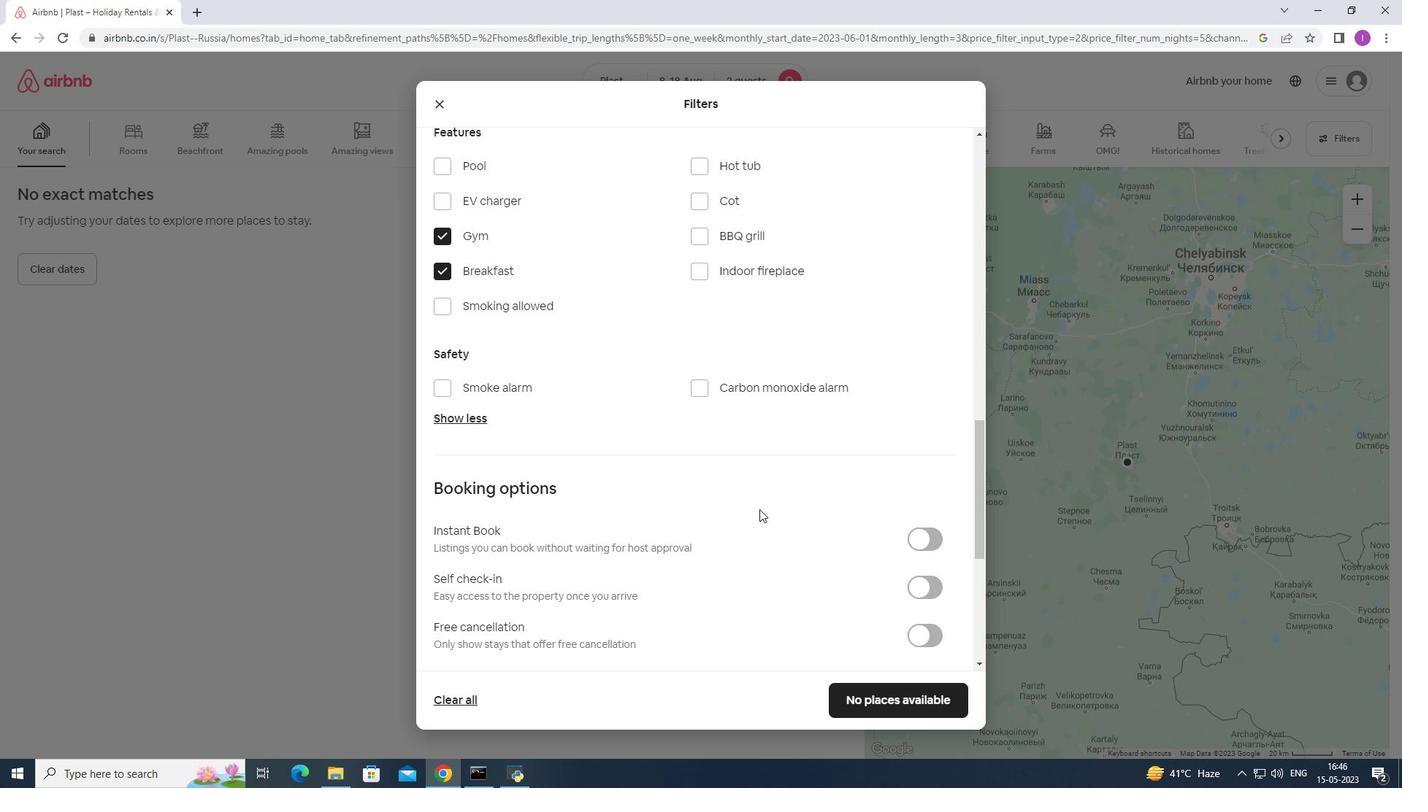 
Action: Mouse scrolled (755, 508) with delta (0, 0)
Screenshot: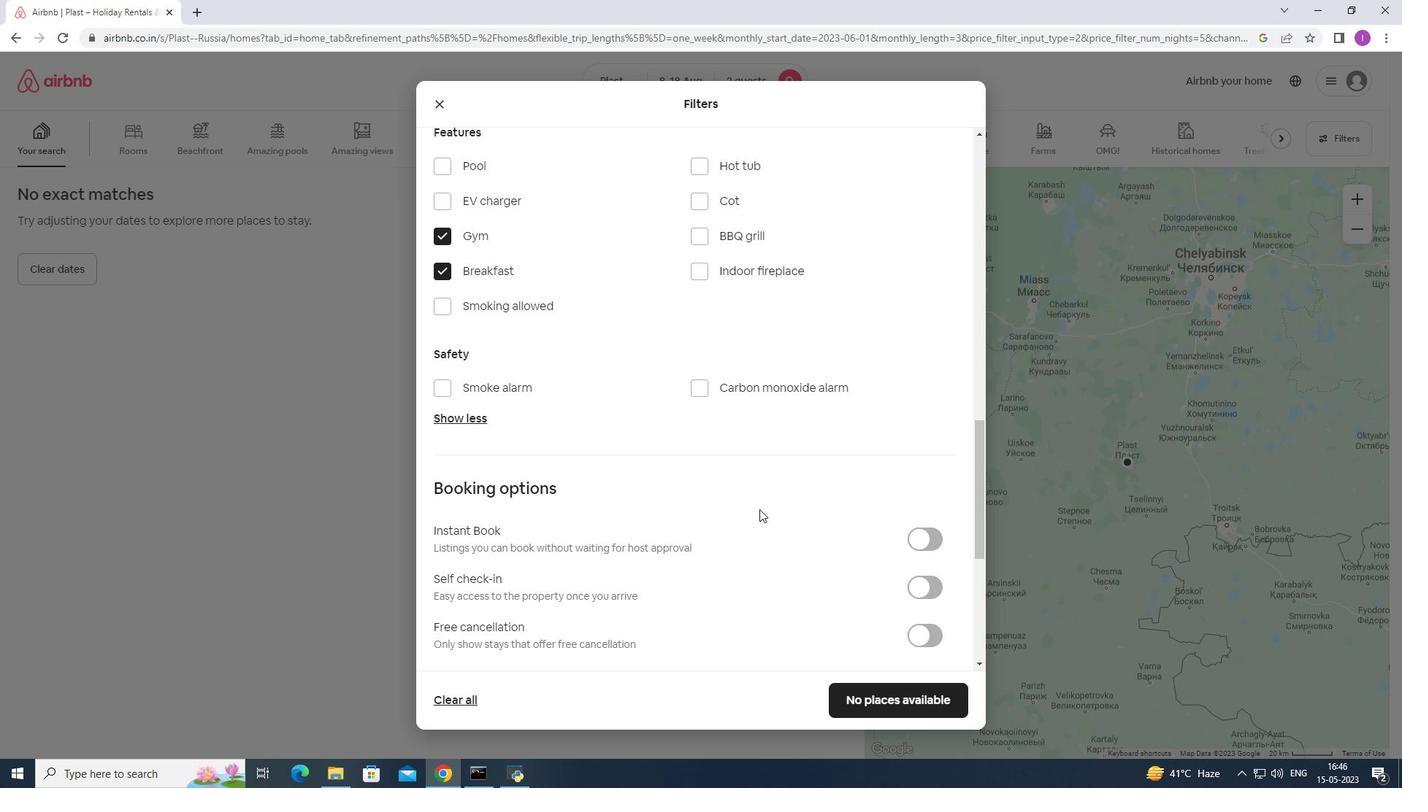 
Action: Mouse scrolled (755, 508) with delta (0, 0)
Screenshot: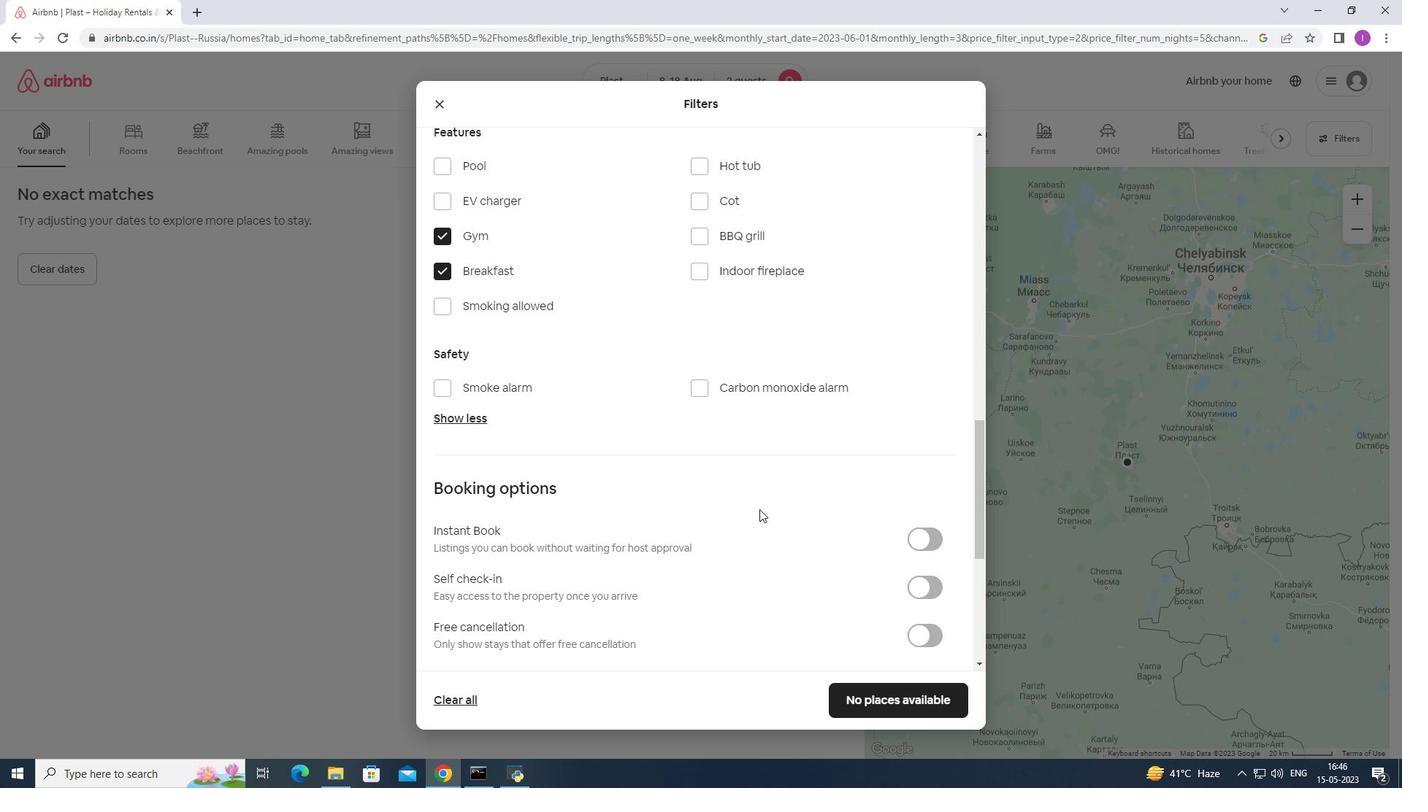 
Action: Mouse moved to (925, 293)
Screenshot: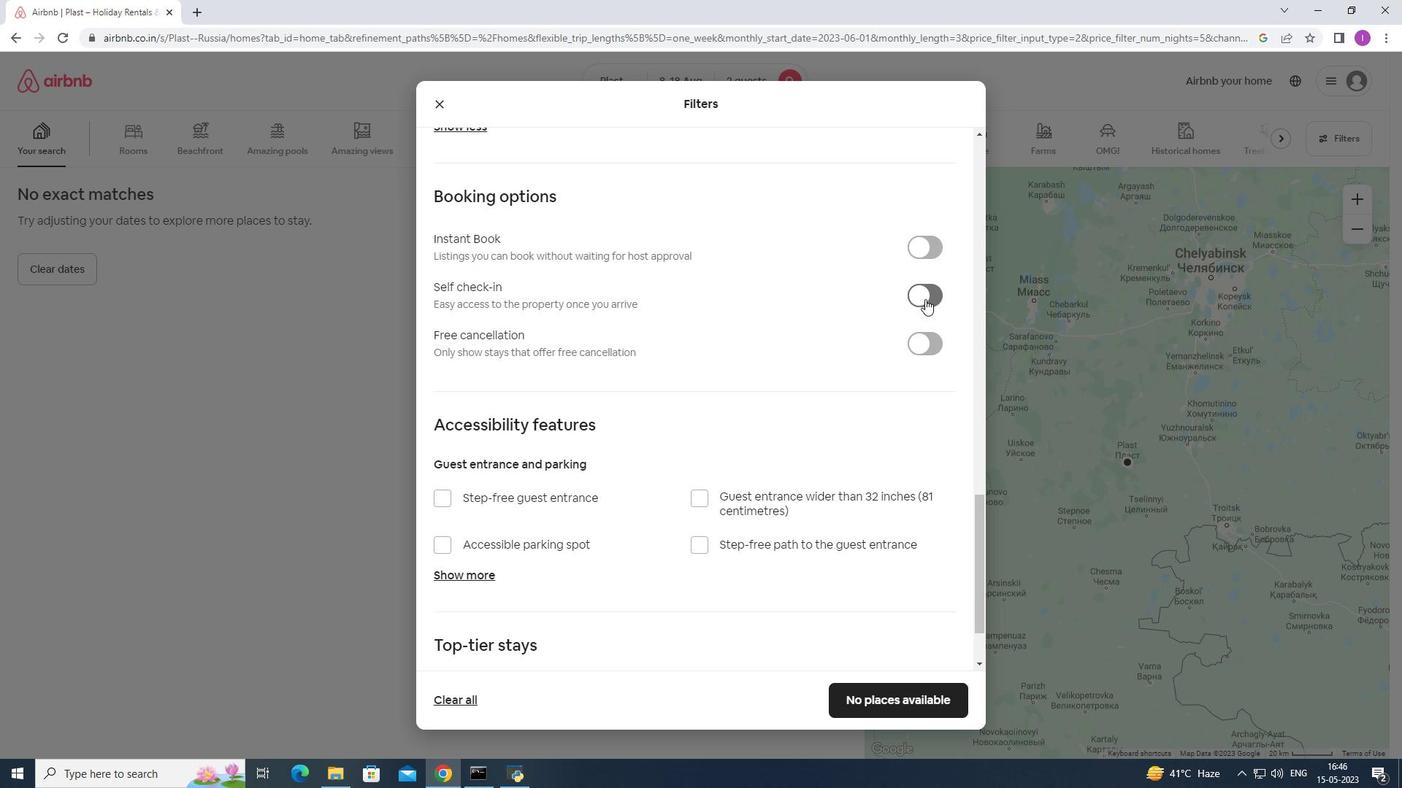 
Action: Mouse pressed left at (925, 293)
Screenshot: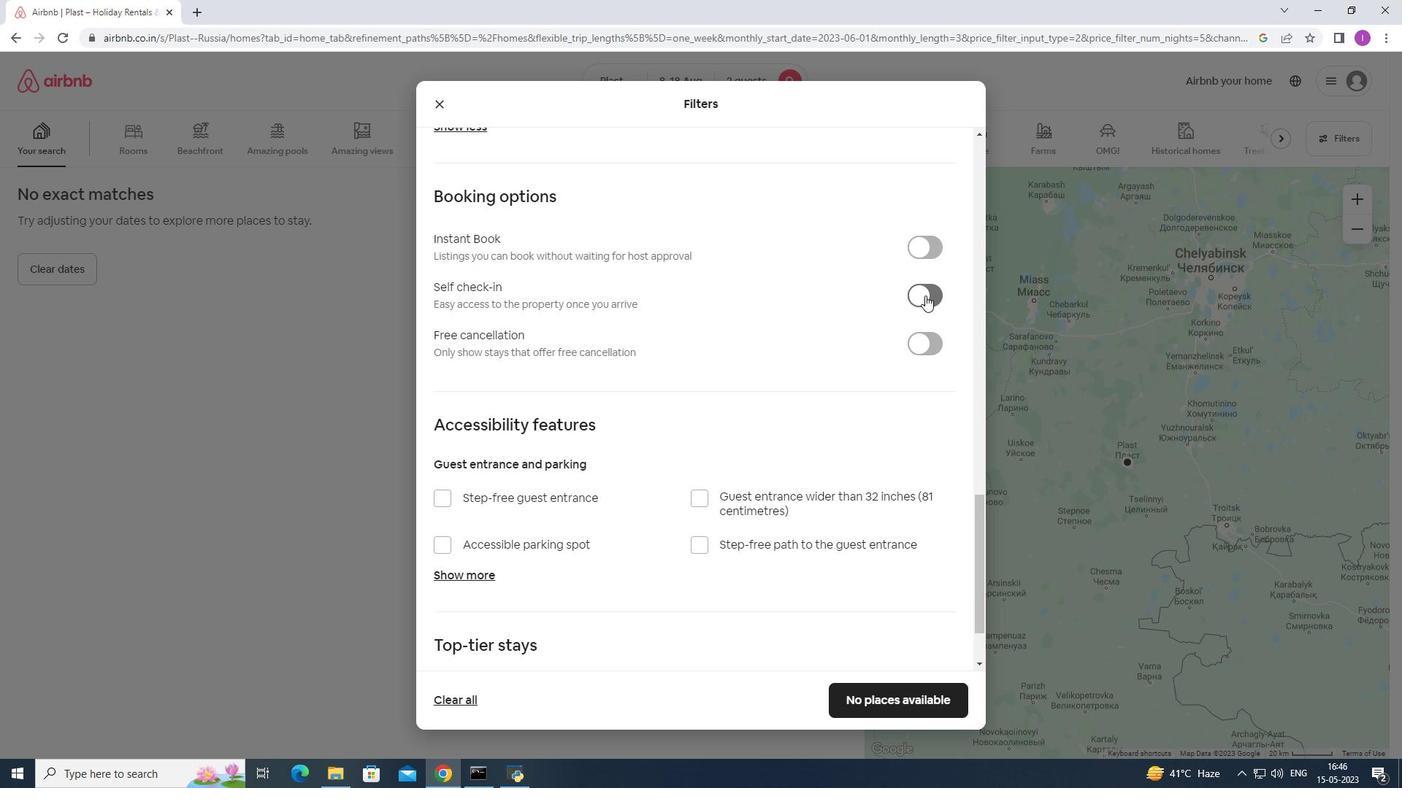 
Action: Mouse moved to (657, 536)
Screenshot: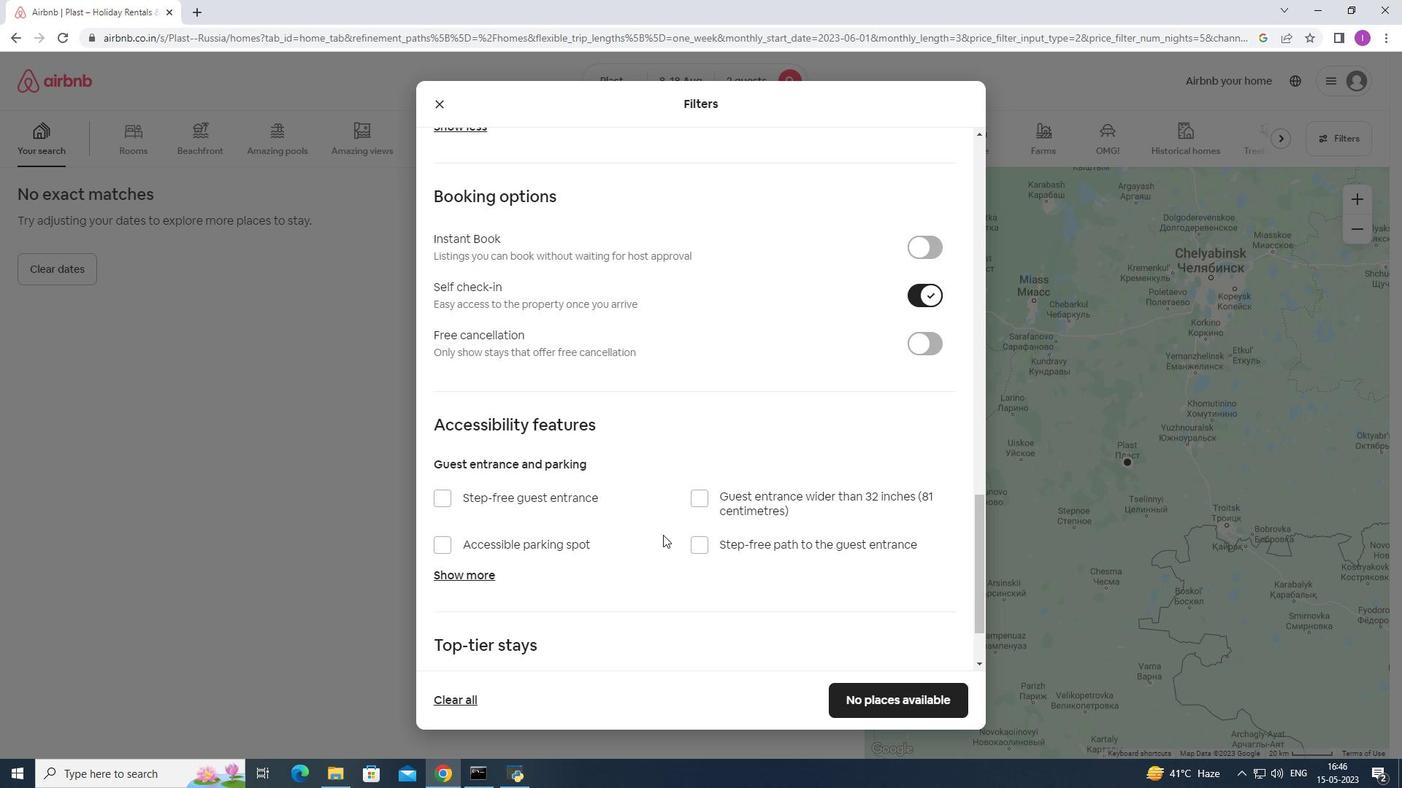 
Action: Mouse scrolled (657, 535) with delta (0, 0)
Screenshot: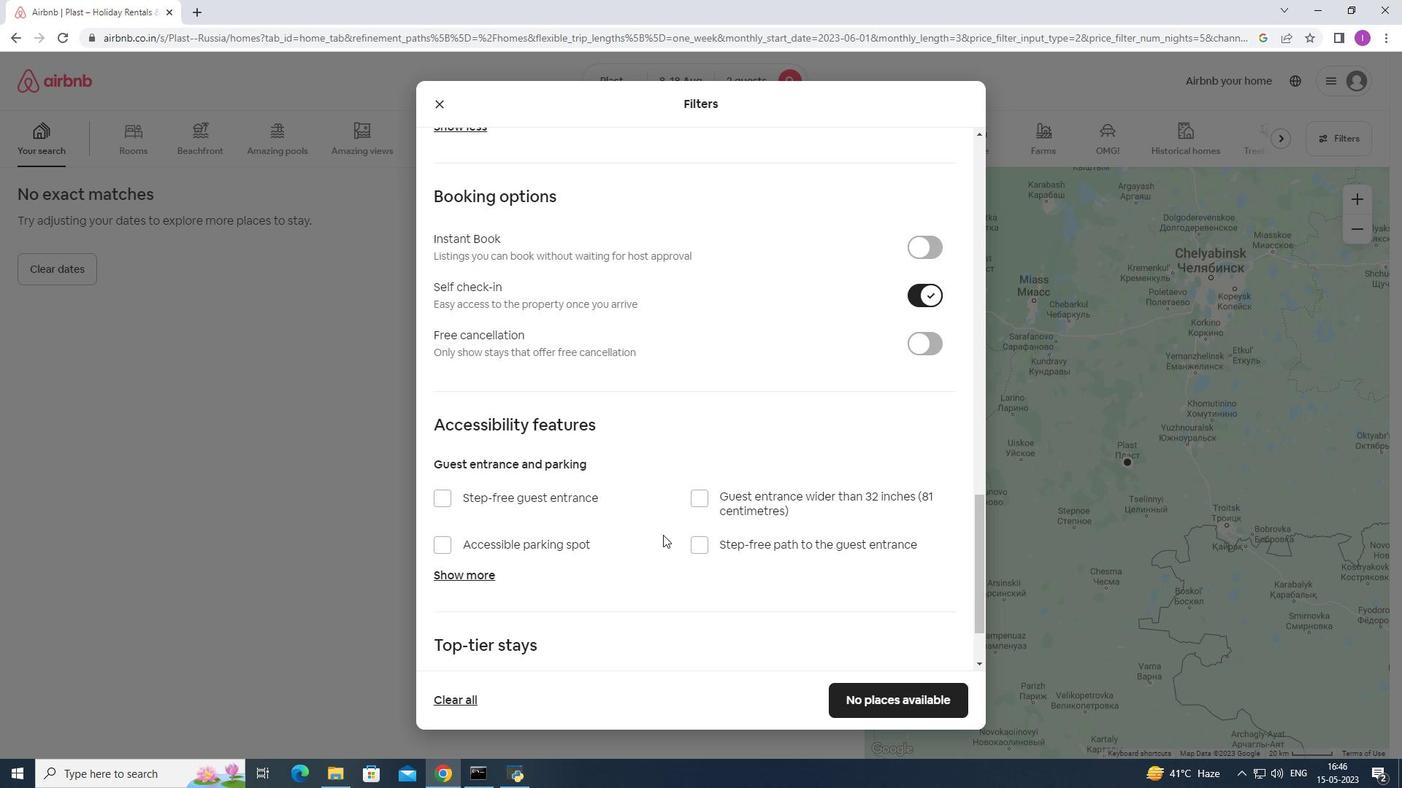 
Action: Mouse scrolled (657, 535) with delta (0, 0)
Screenshot: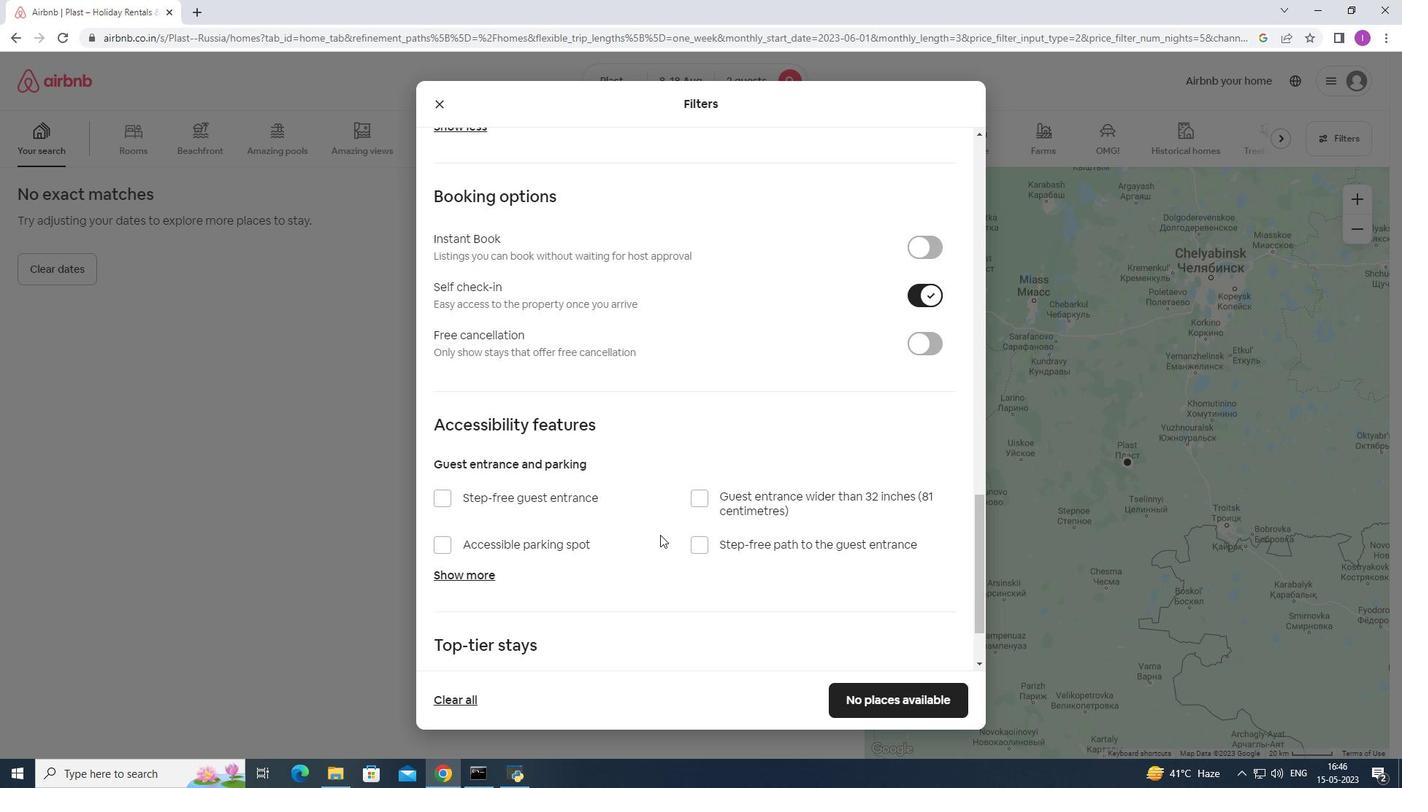 
Action: Mouse scrolled (657, 535) with delta (0, 0)
Screenshot: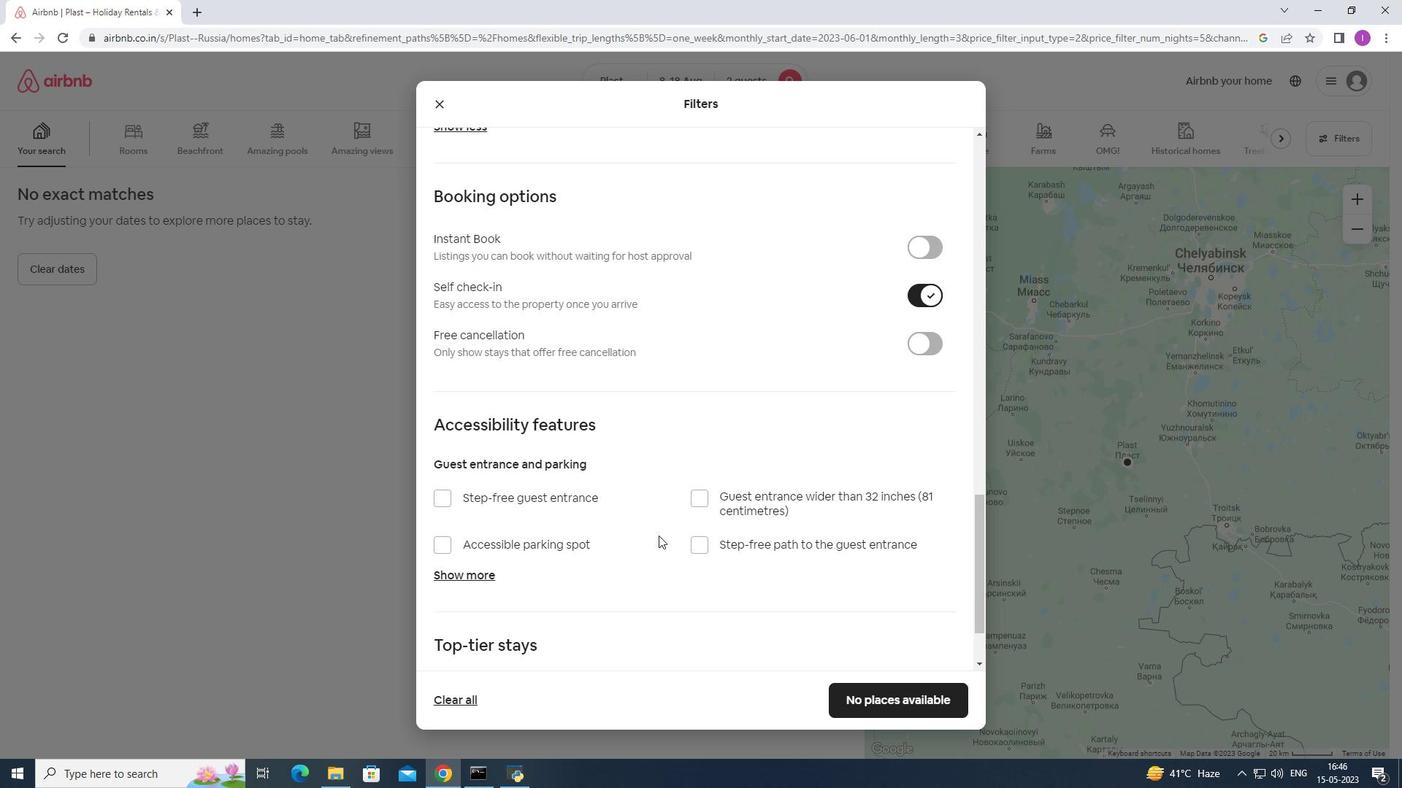 
Action: Mouse scrolled (657, 535) with delta (0, 0)
Screenshot: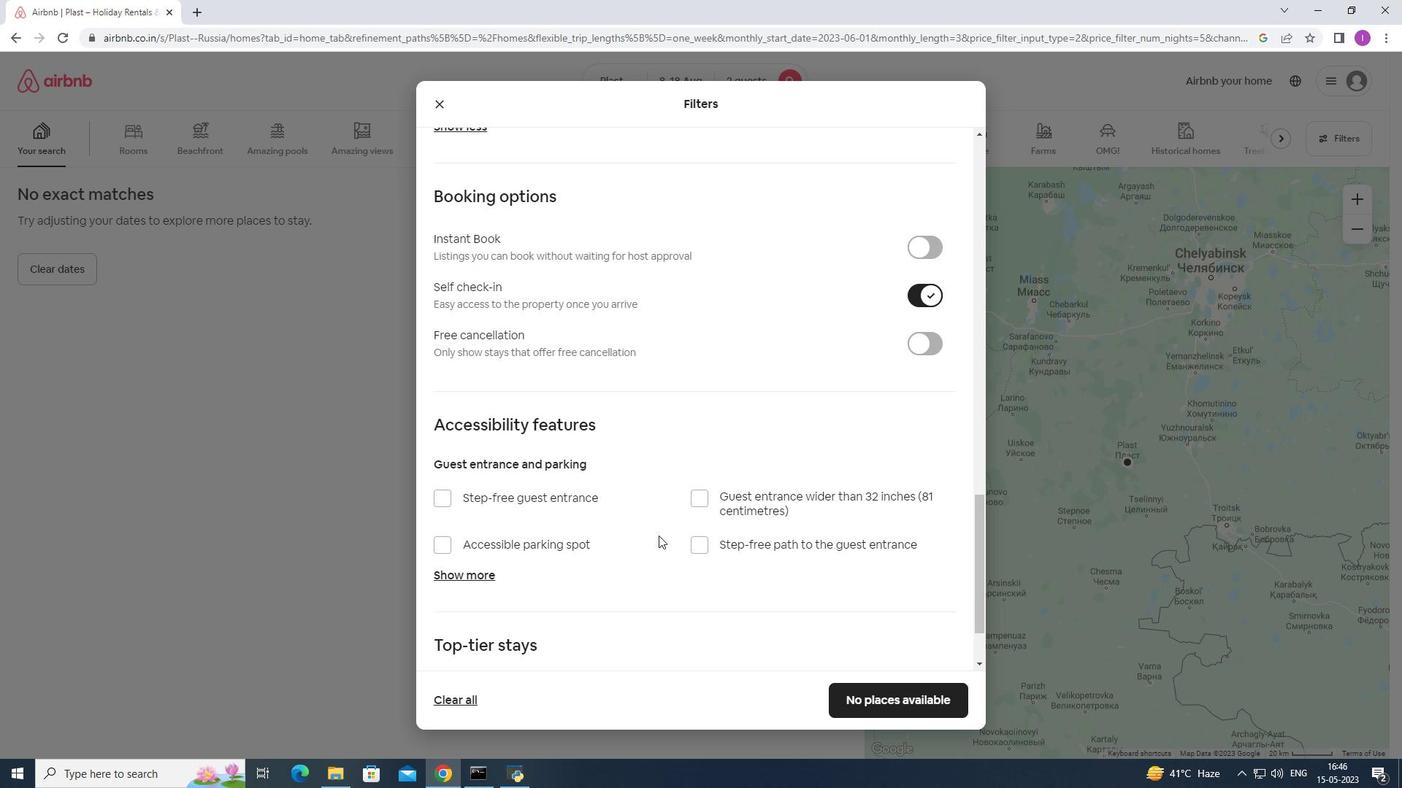 
Action: Mouse moved to (659, 526)
Screenshot: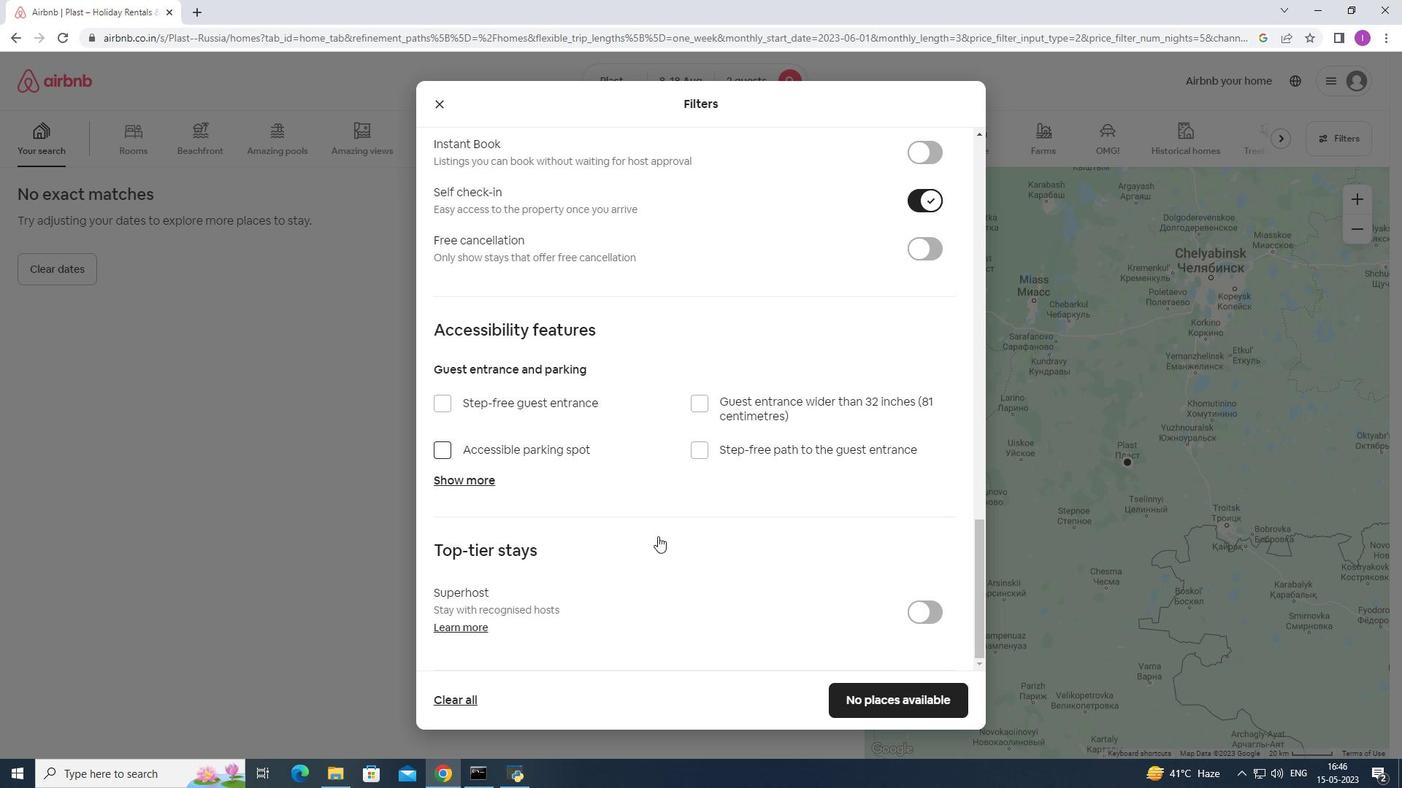 
Action: Mouse scrolled (659, 525) with delta (0, 0)
Screenshot: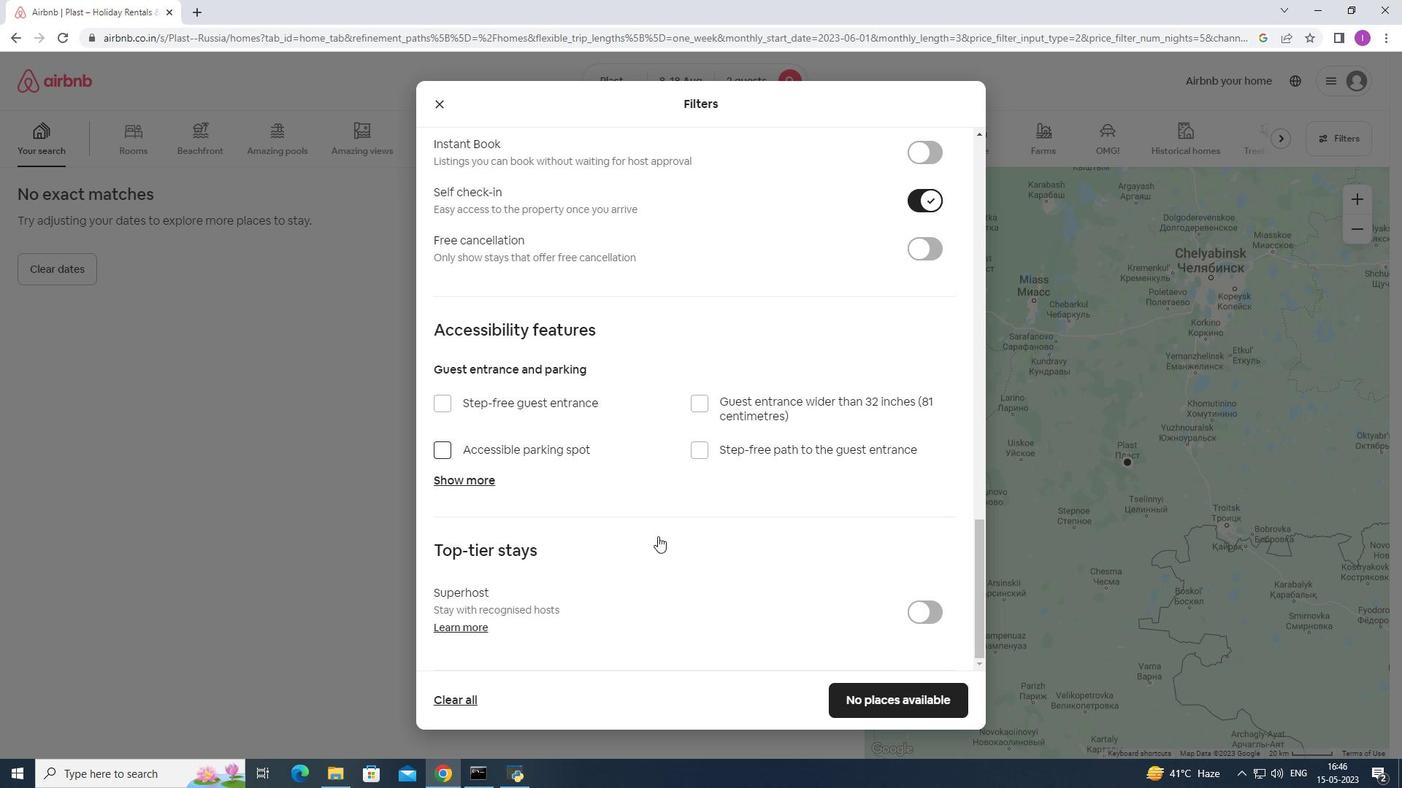
Action: Mouse scrolled (659, 525) with delta (0, 0)
Screenshot: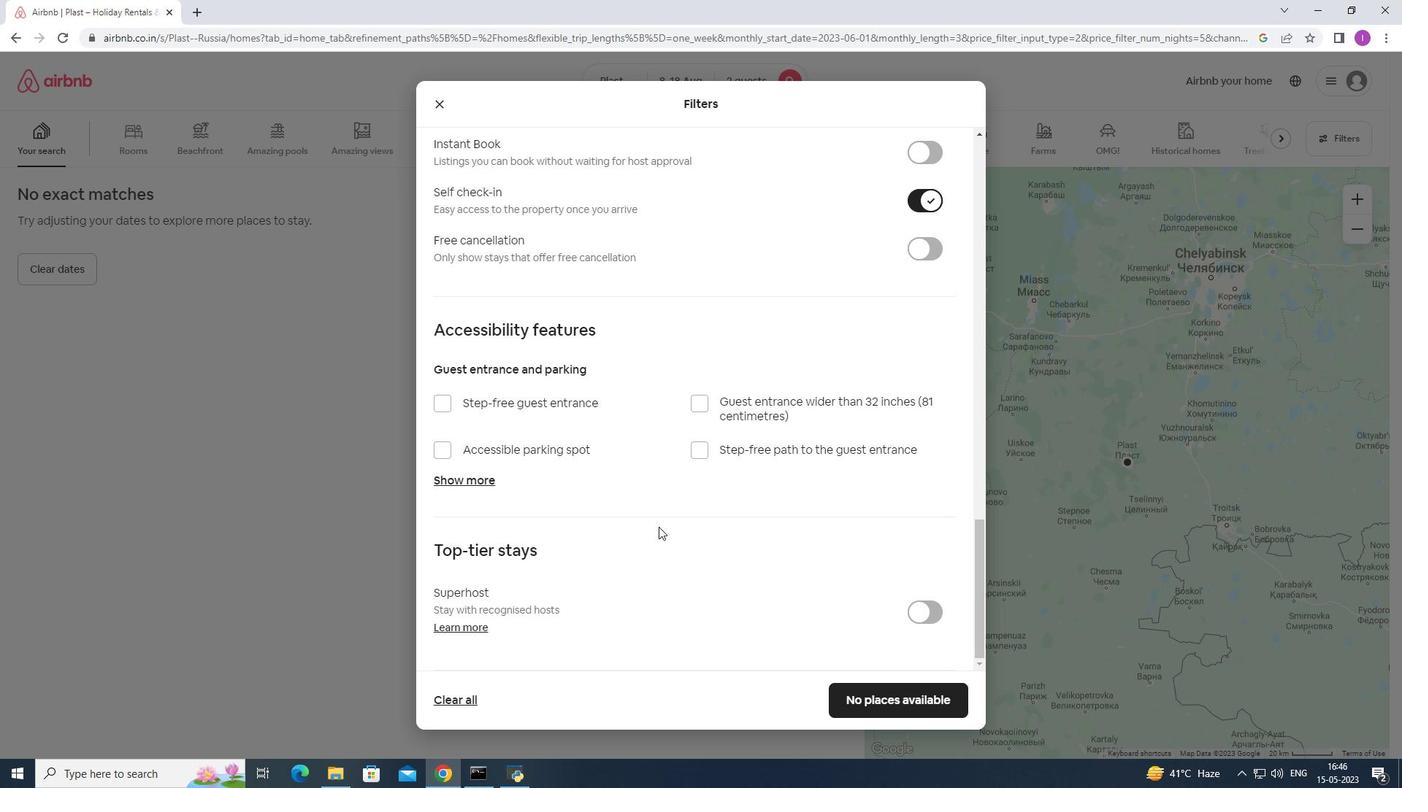 
Action: Mouse scrolled (659, 525) with delta (0, 0)
Screenshot: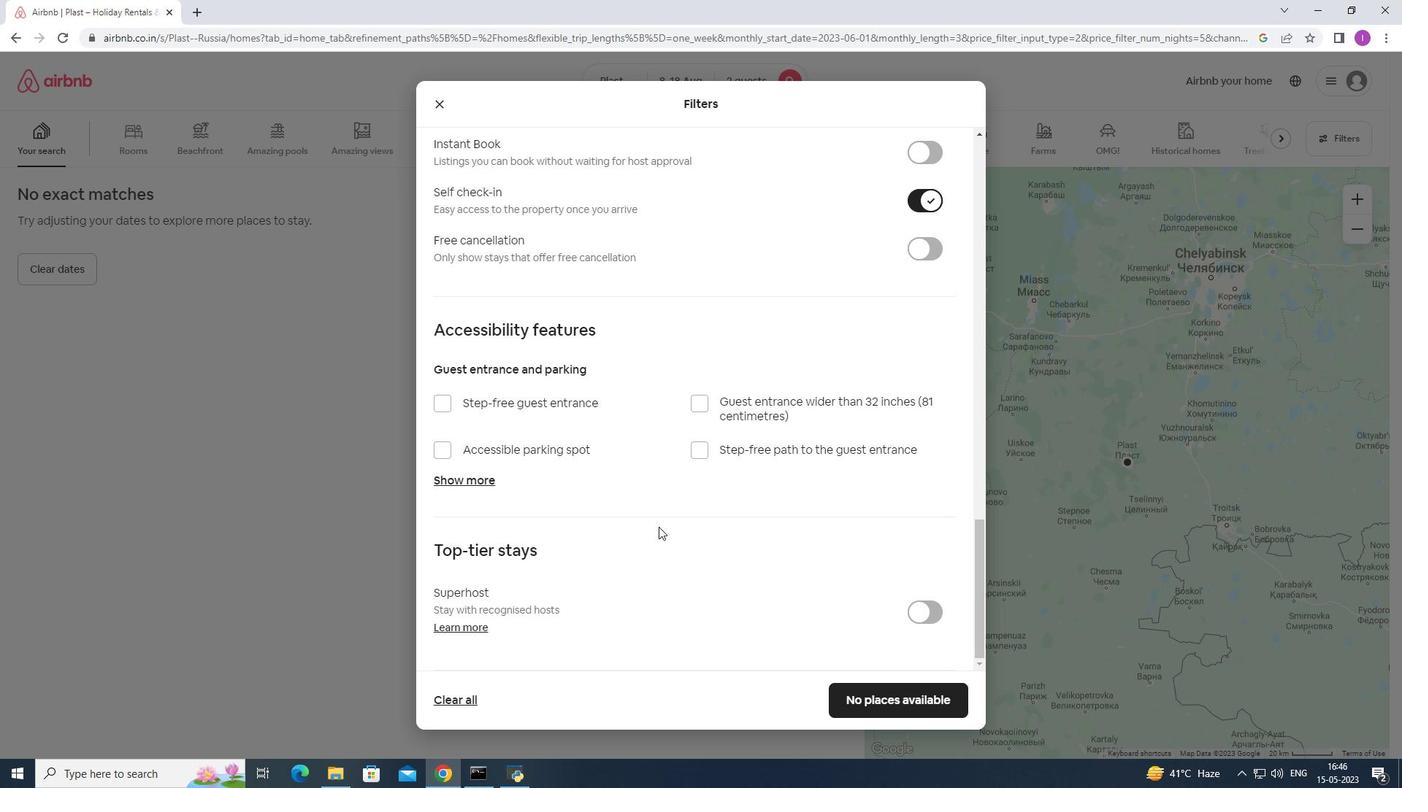 
Action: Mouse moved to (669, 524)
Screenshot: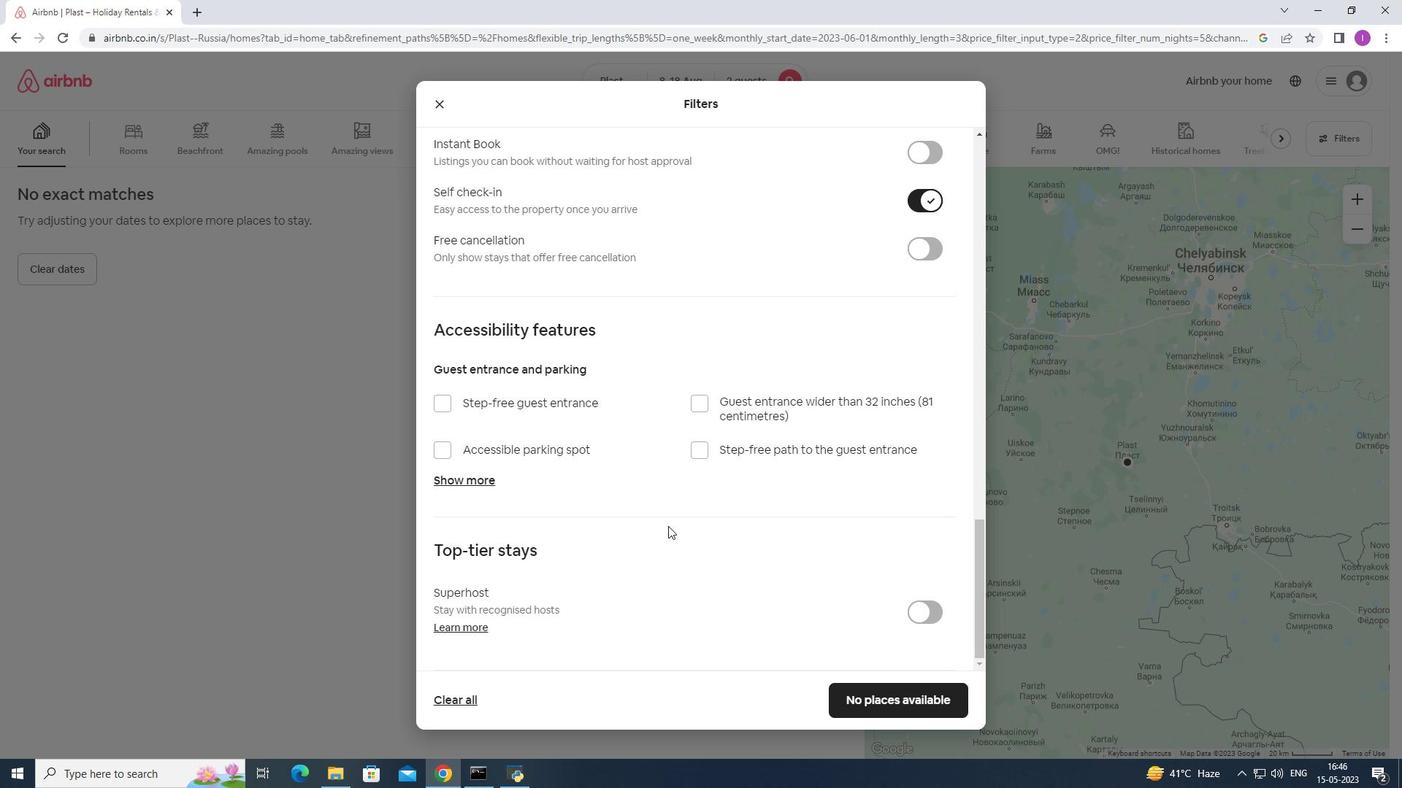 
Action: Mouse scrolled (669, 523) with delta (0, 0)
Screenshot: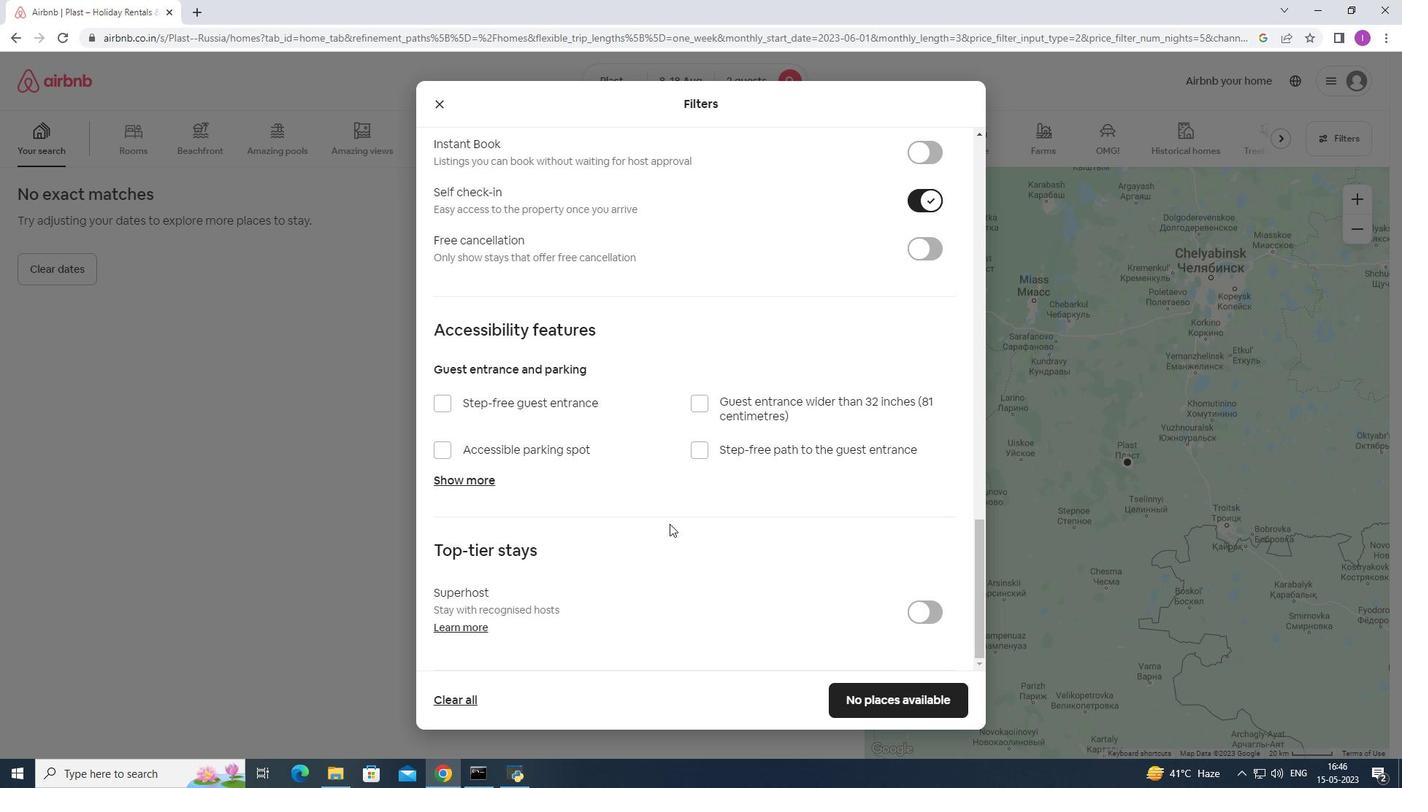 
Action: Mouse scrolled (669, 523) with delta (0, 0)
Screenshot: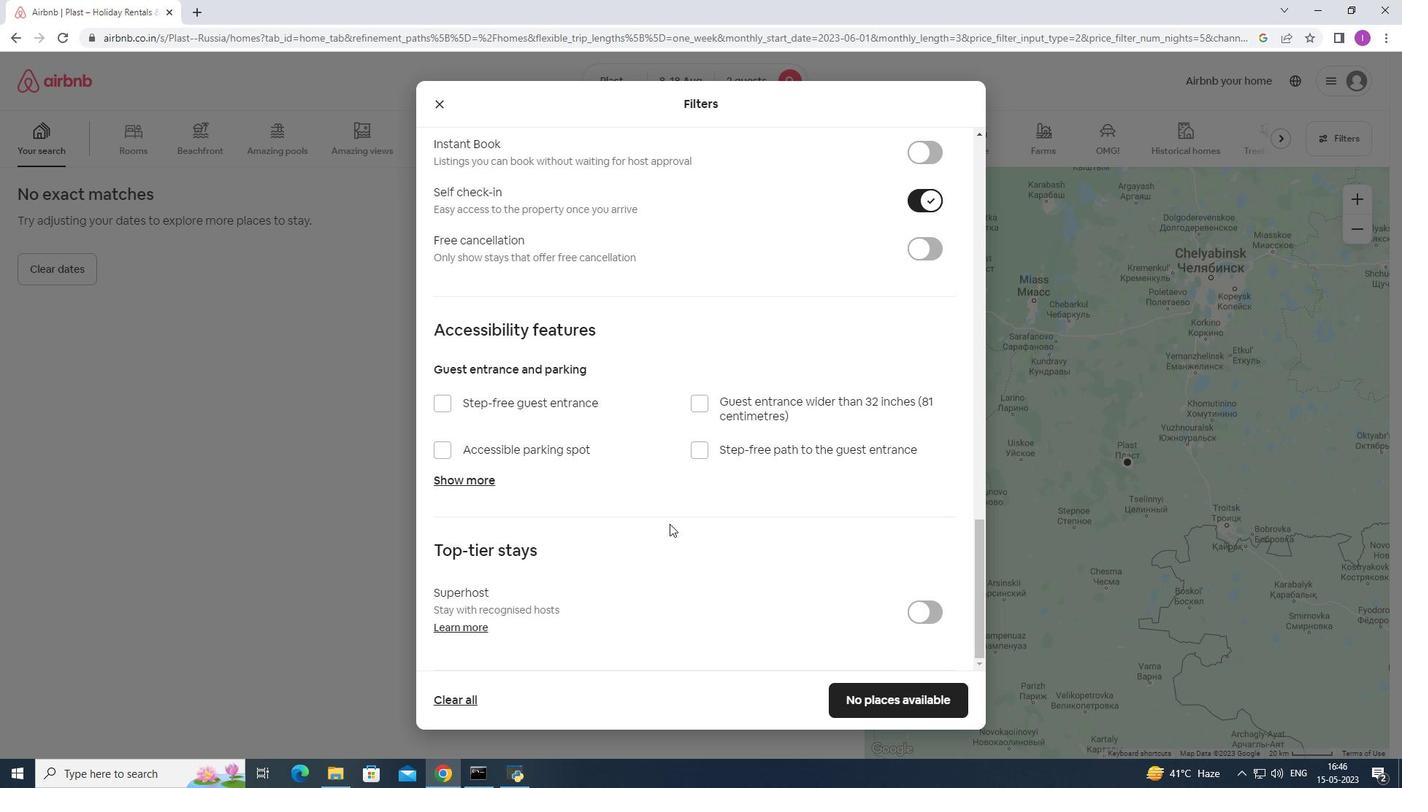 
Action: Mouse scrolled (669, 523) with delta (0, 0)
Screenshot: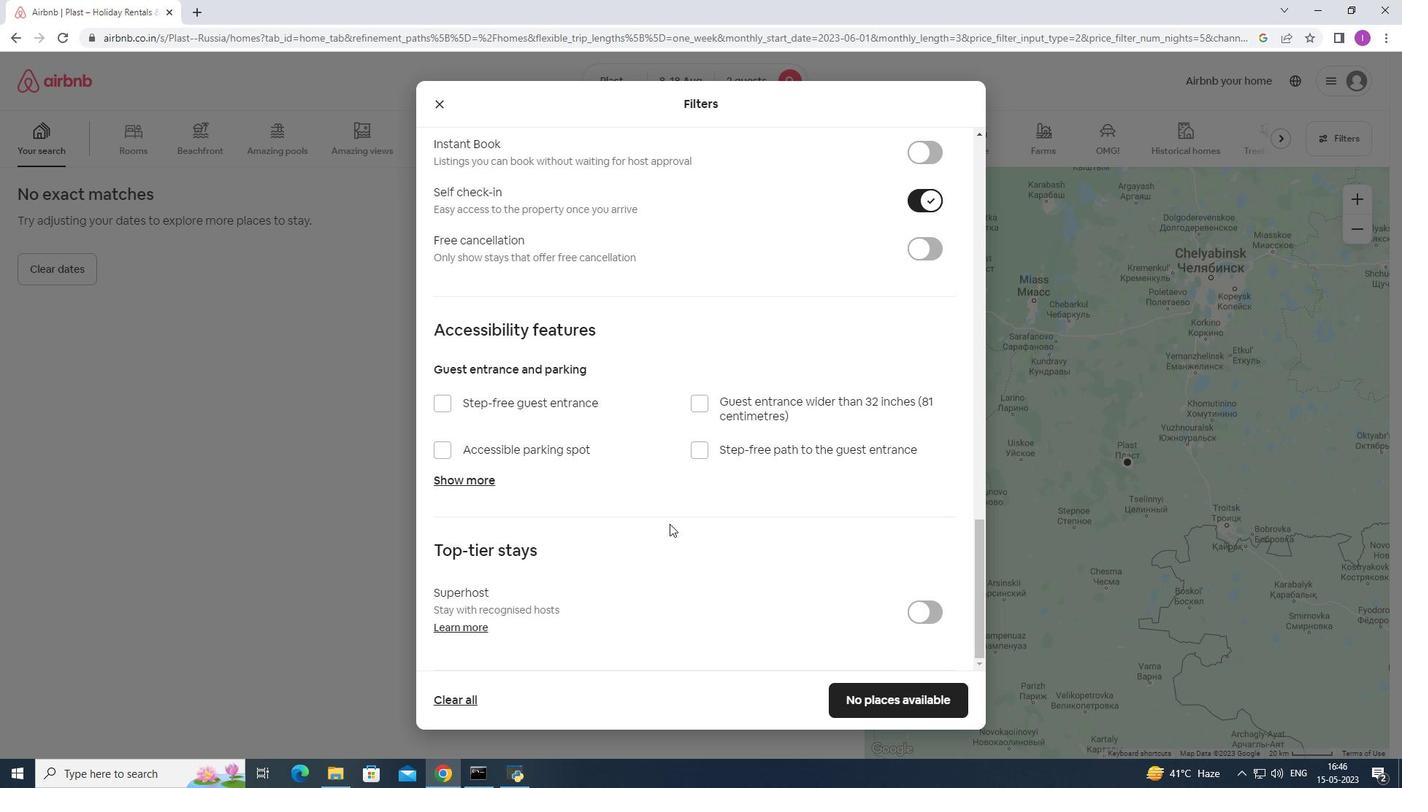 
Action: Mouse moved to (881, 701)
Screenshot: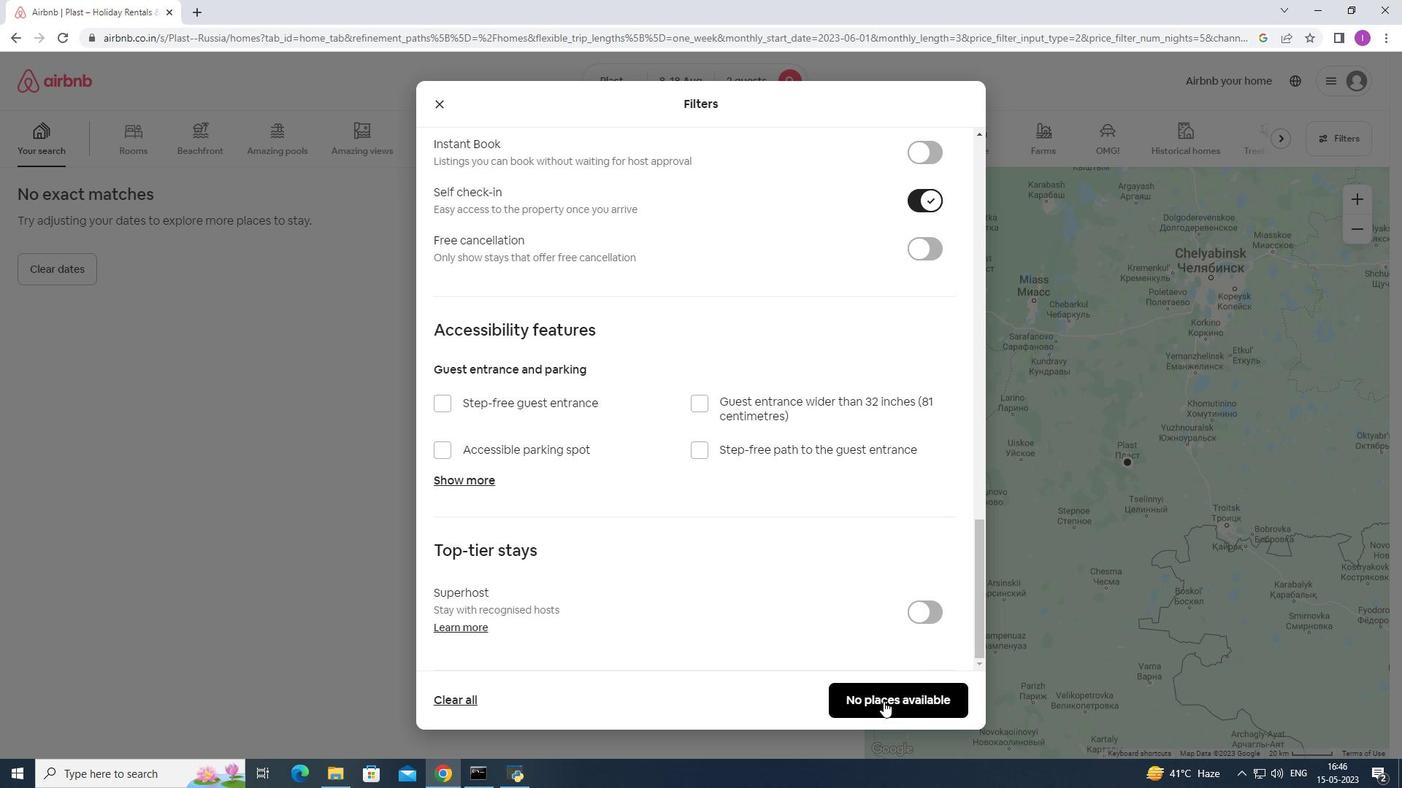 
Action: Mouse pressed left at (881, 701)
Screenshot: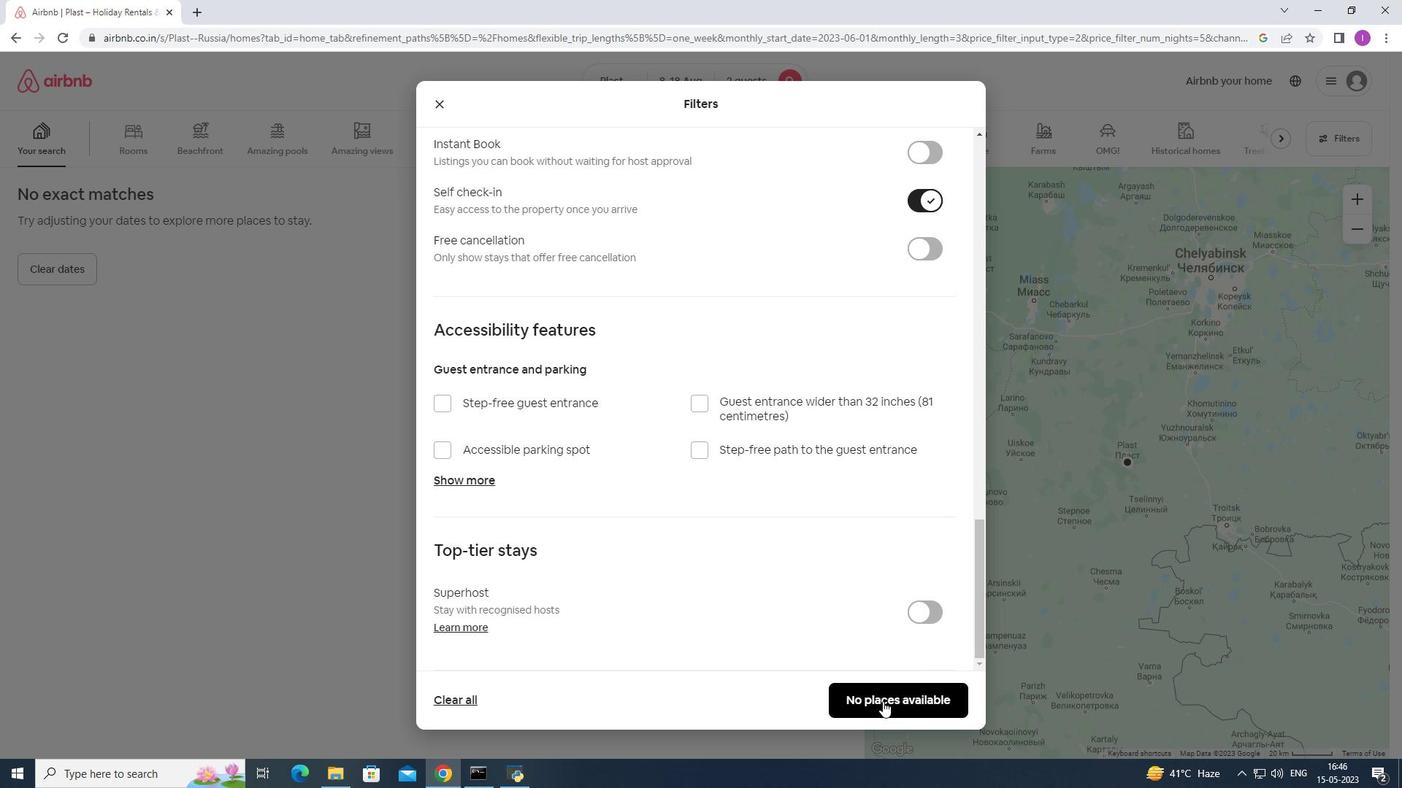 
Action: Mouse moved to (727, 566)
Screenshot: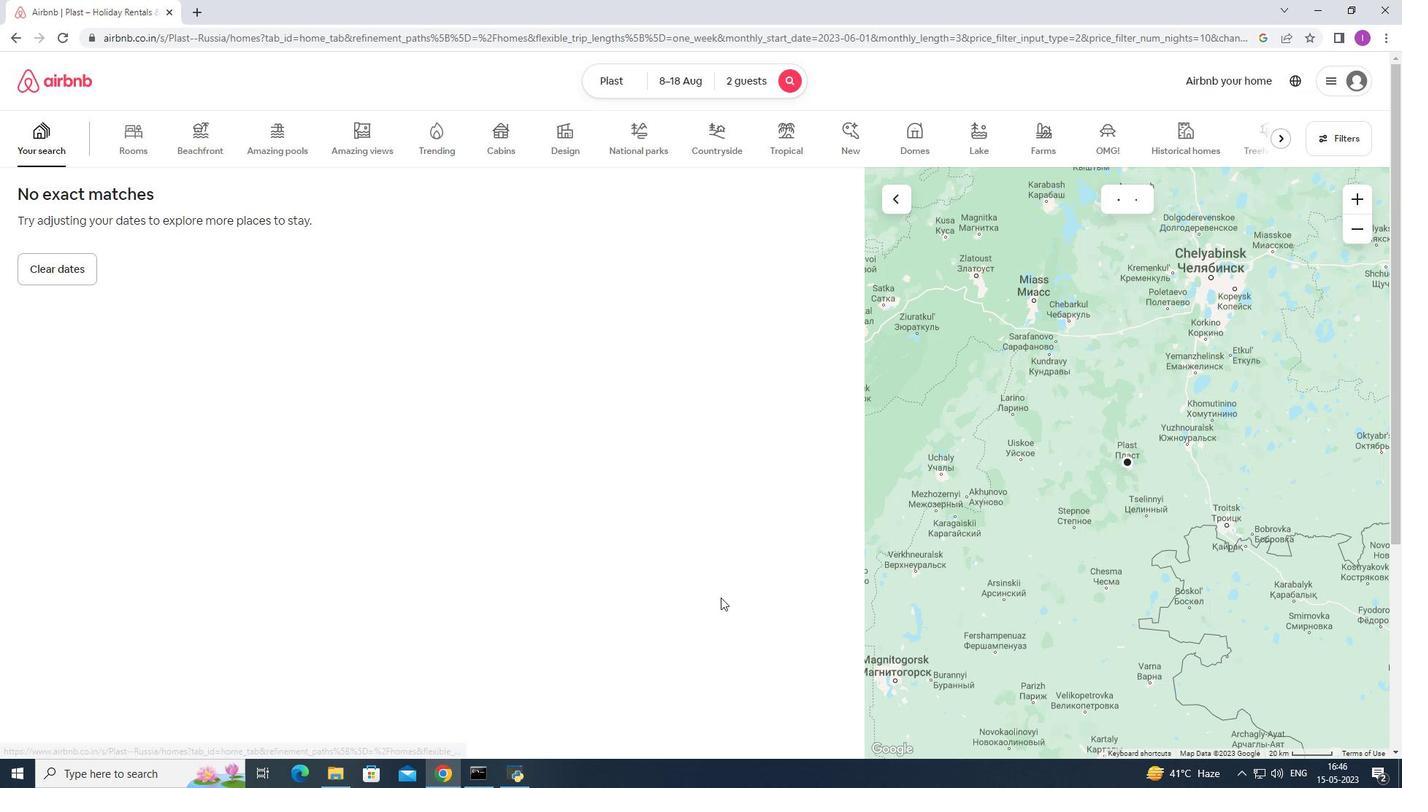 
